 Task: Find connections with filter location Plato with filter topic #linkedinwith filter profile language German with filter current company Cognizant with filter school Silicon Institute of Technology (SIT), Bhubaneswar with filter industry Hospitals with filter service category Date Entry with filter keywords title Homeless Shelter Worker
Action: Mouse moved to (684, 101)
Screenshot: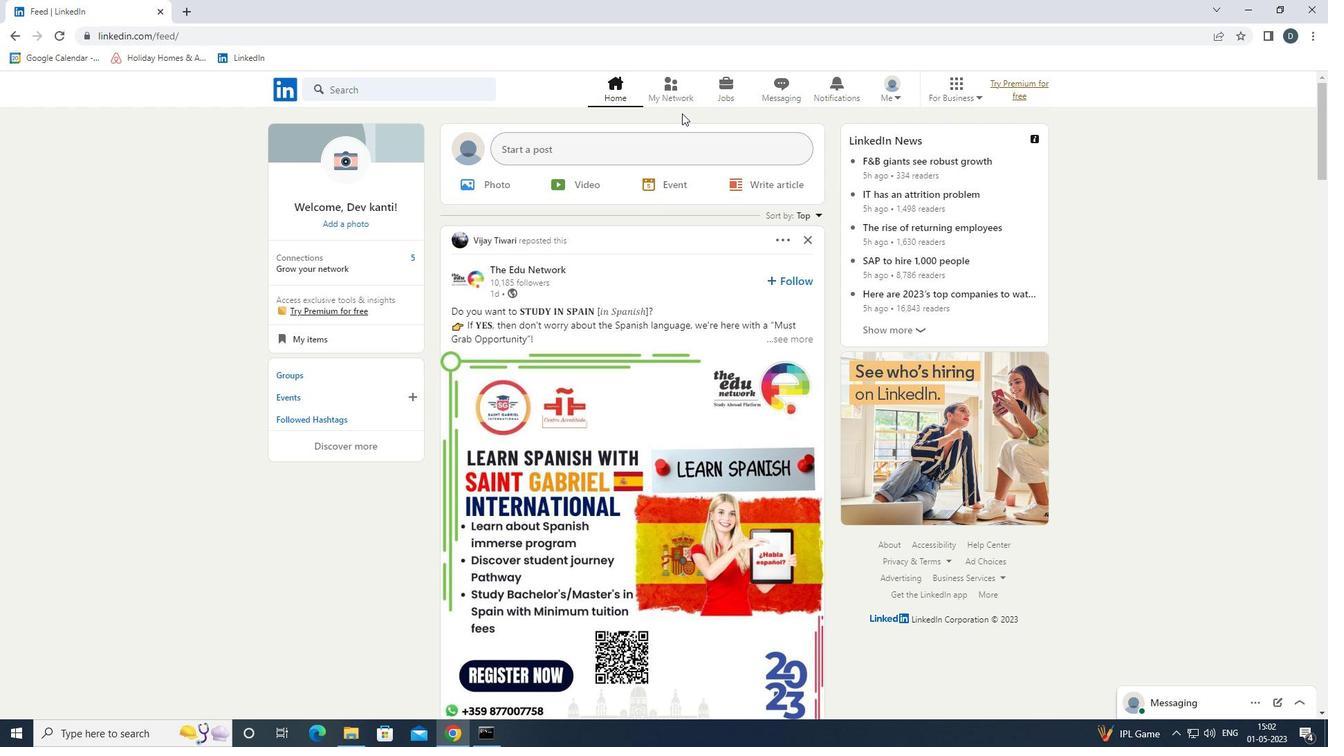 
Action: Mouse pressed left at (684, 101)
Screenshot: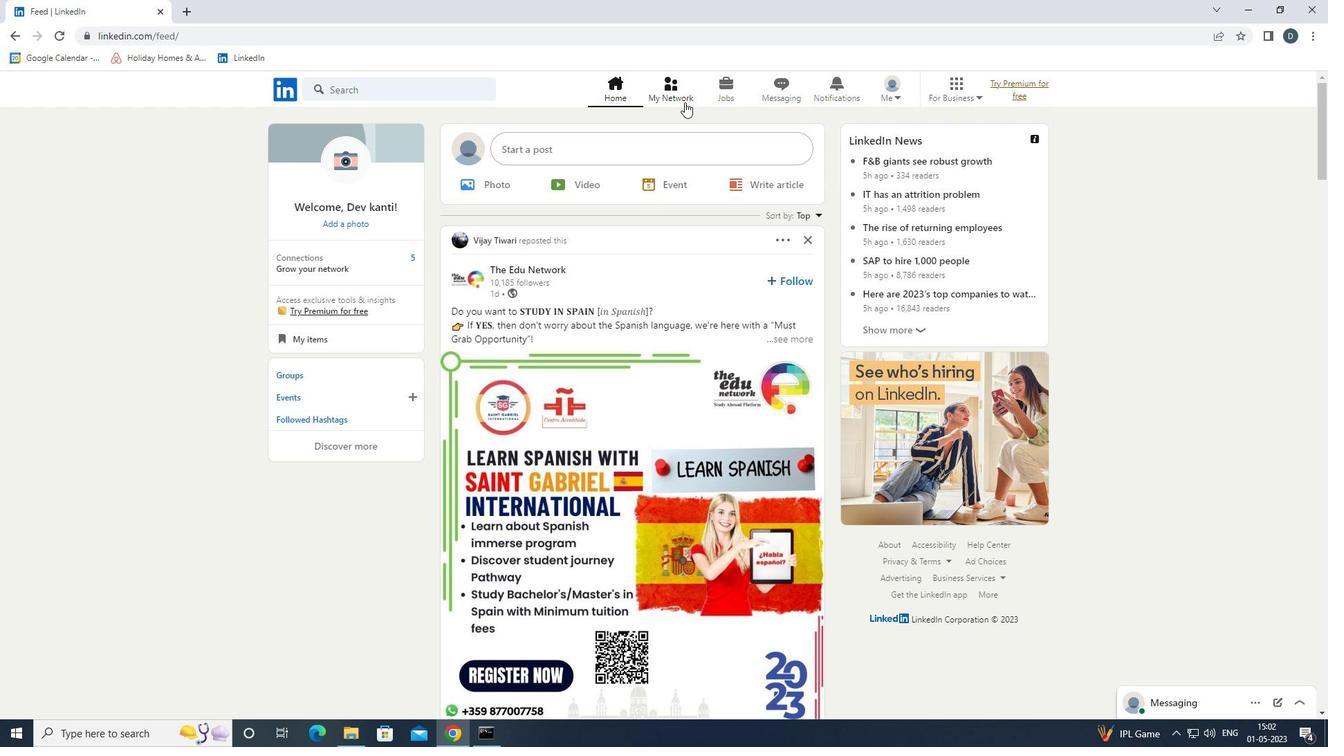 
Action: Mouse moved to (454, 170)
Screenshot: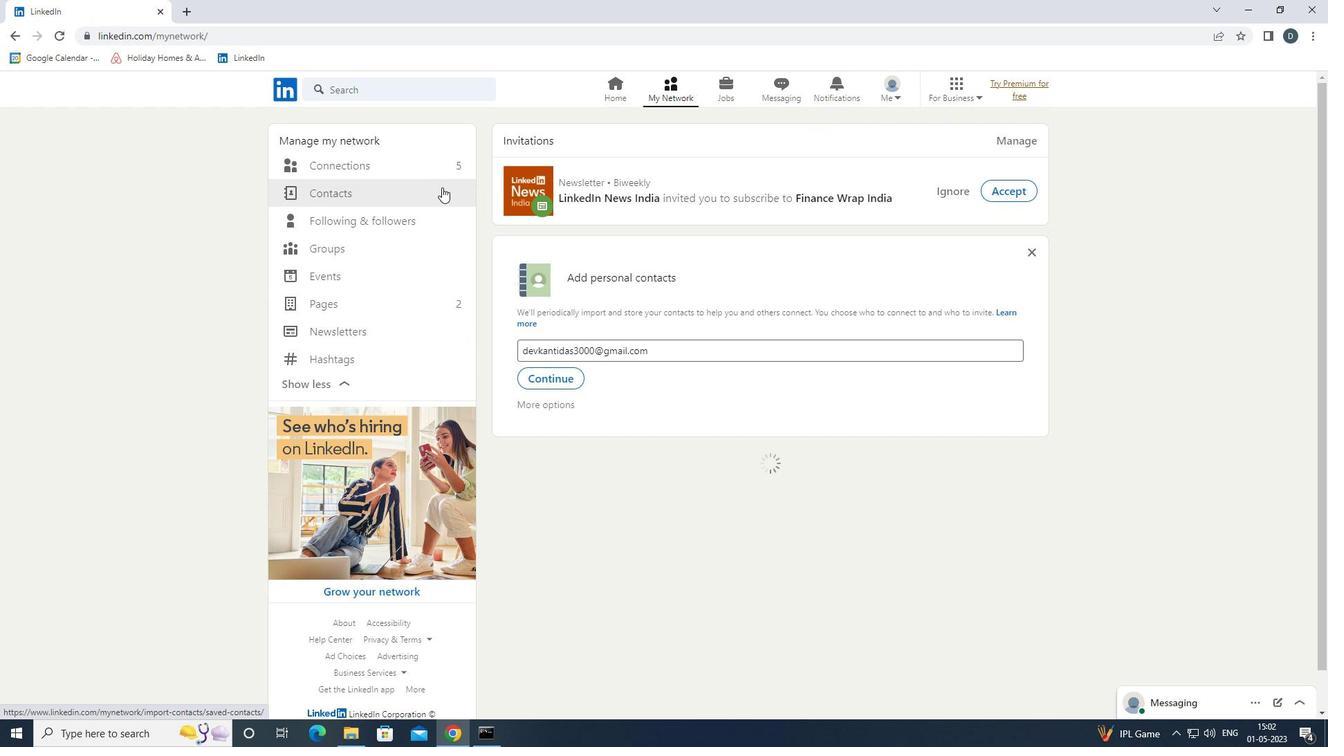 
Action: Mouse pressed left at (454, 170)
Screenshot: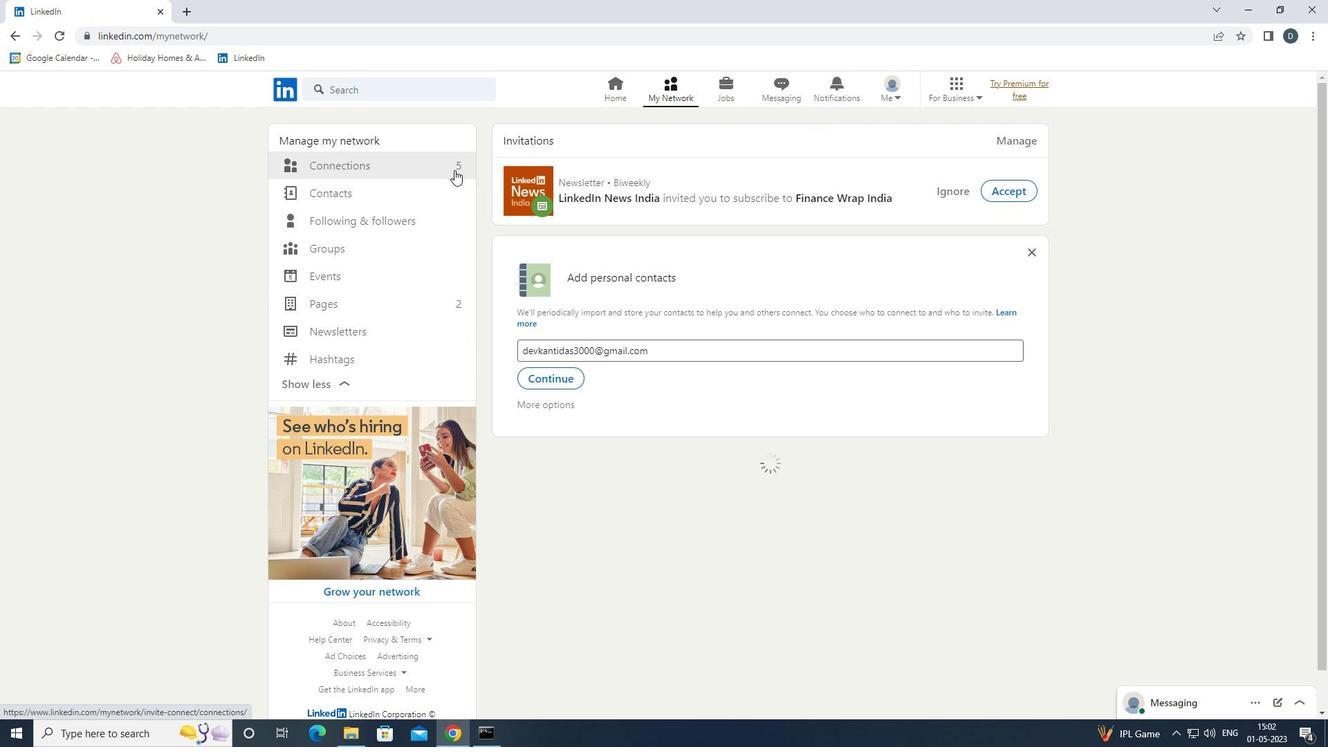 
Action: Mouse moved to (457, 166)
Screenshot: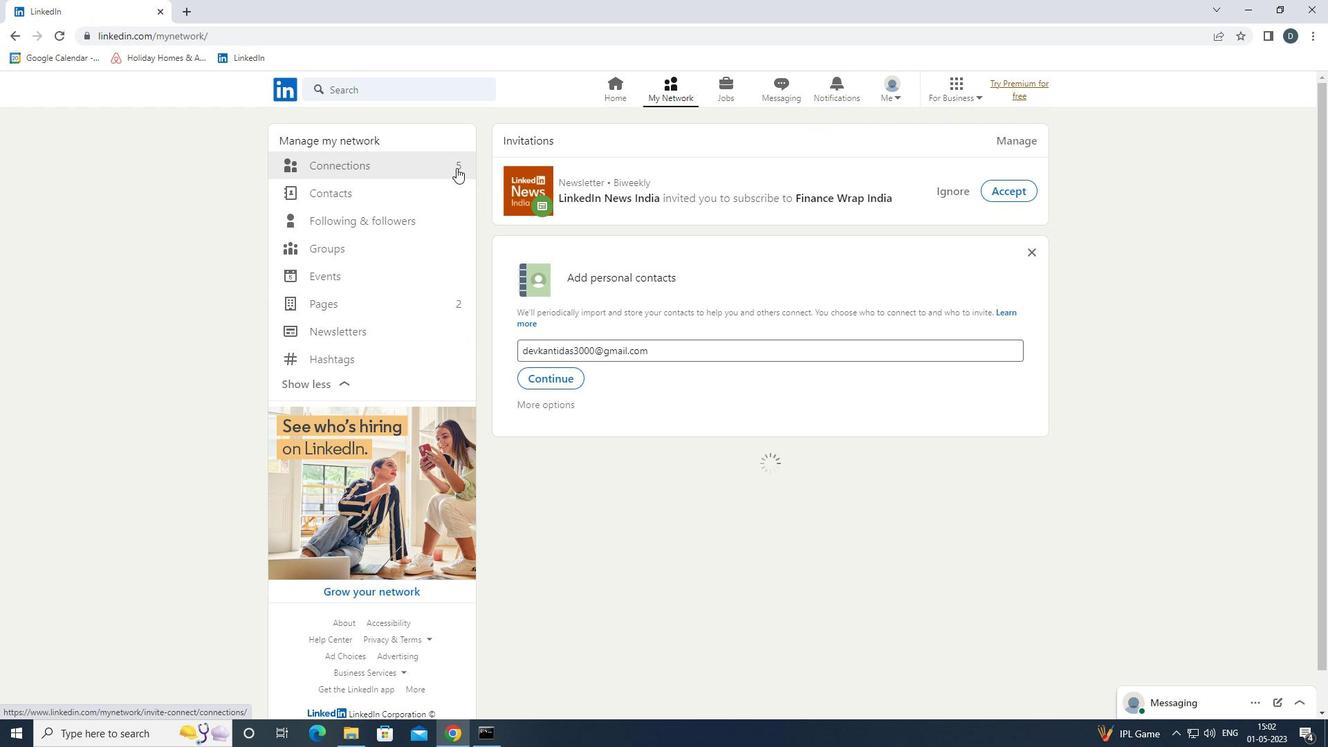 
Action: Mouse pressed left at (457, 166)
Screenshot: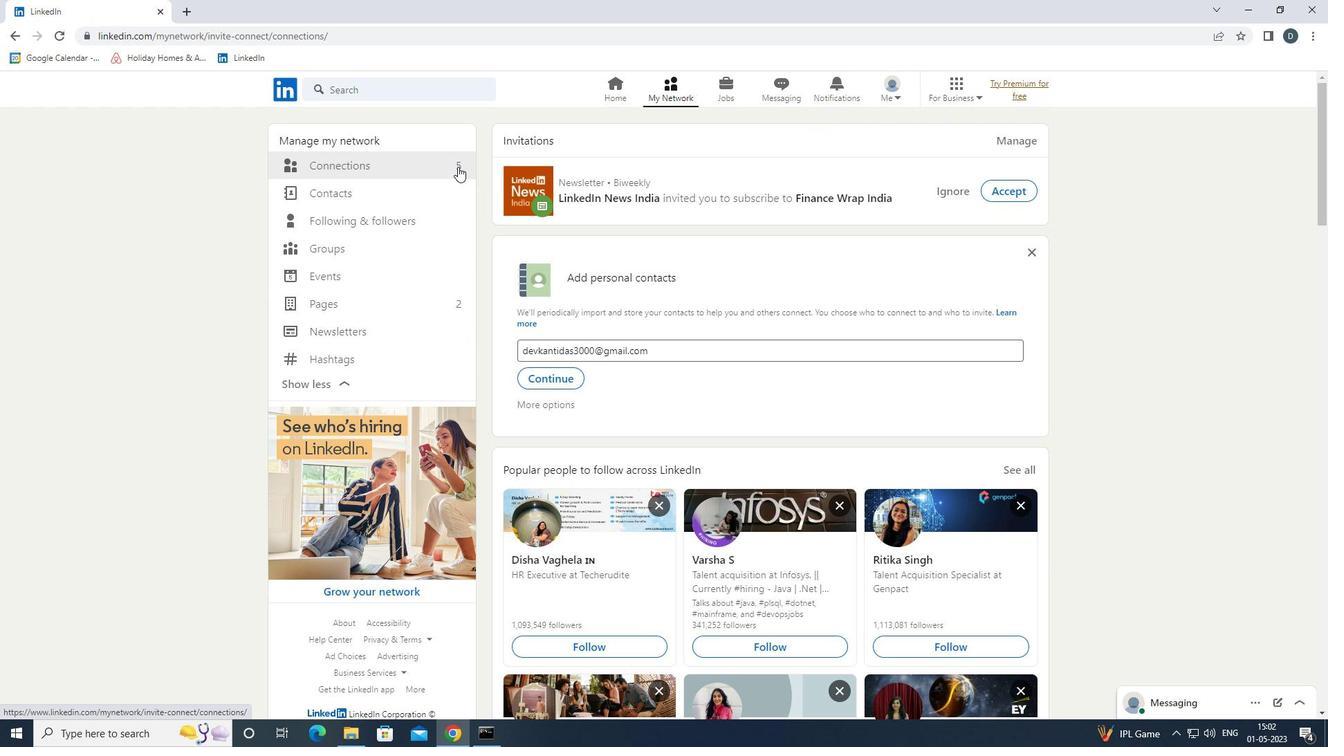 
Action: Mouse moved to (760, 157)
Screenshot: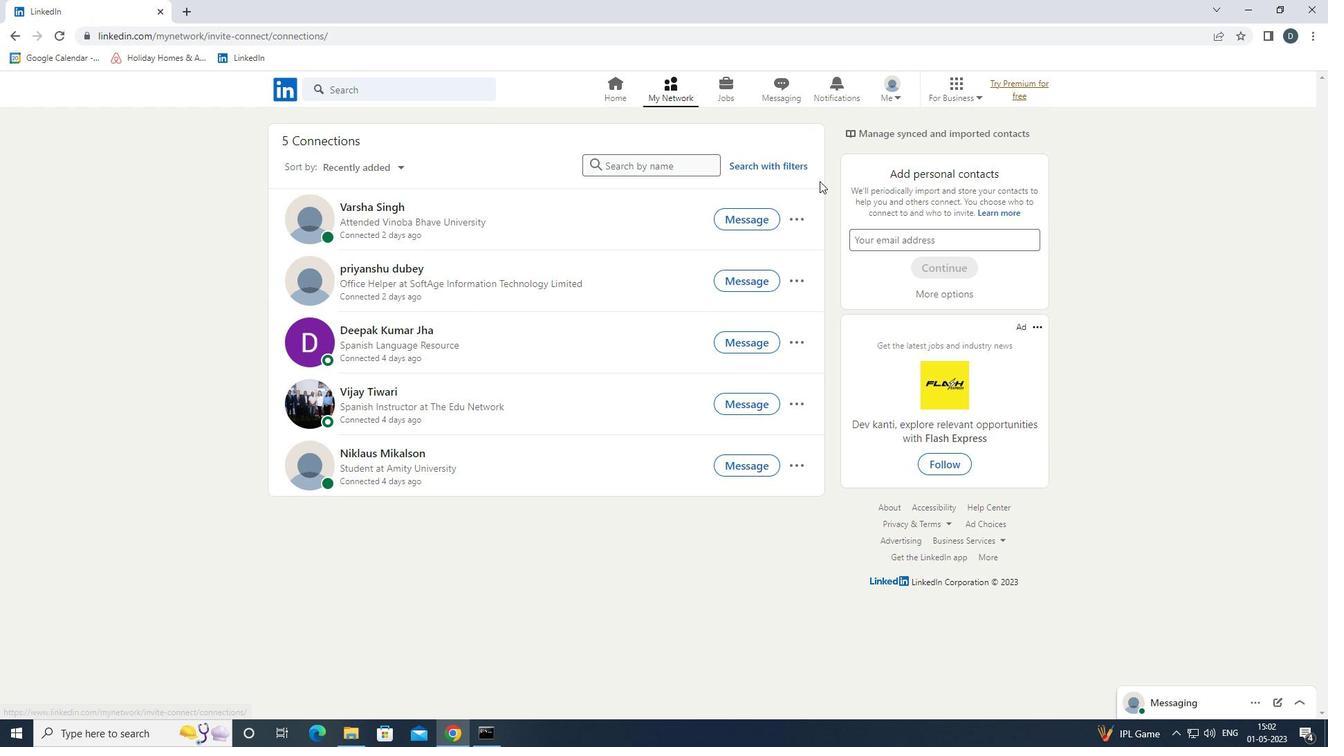 
Action: Mouse pressed left at (760, 157)
Screenshot: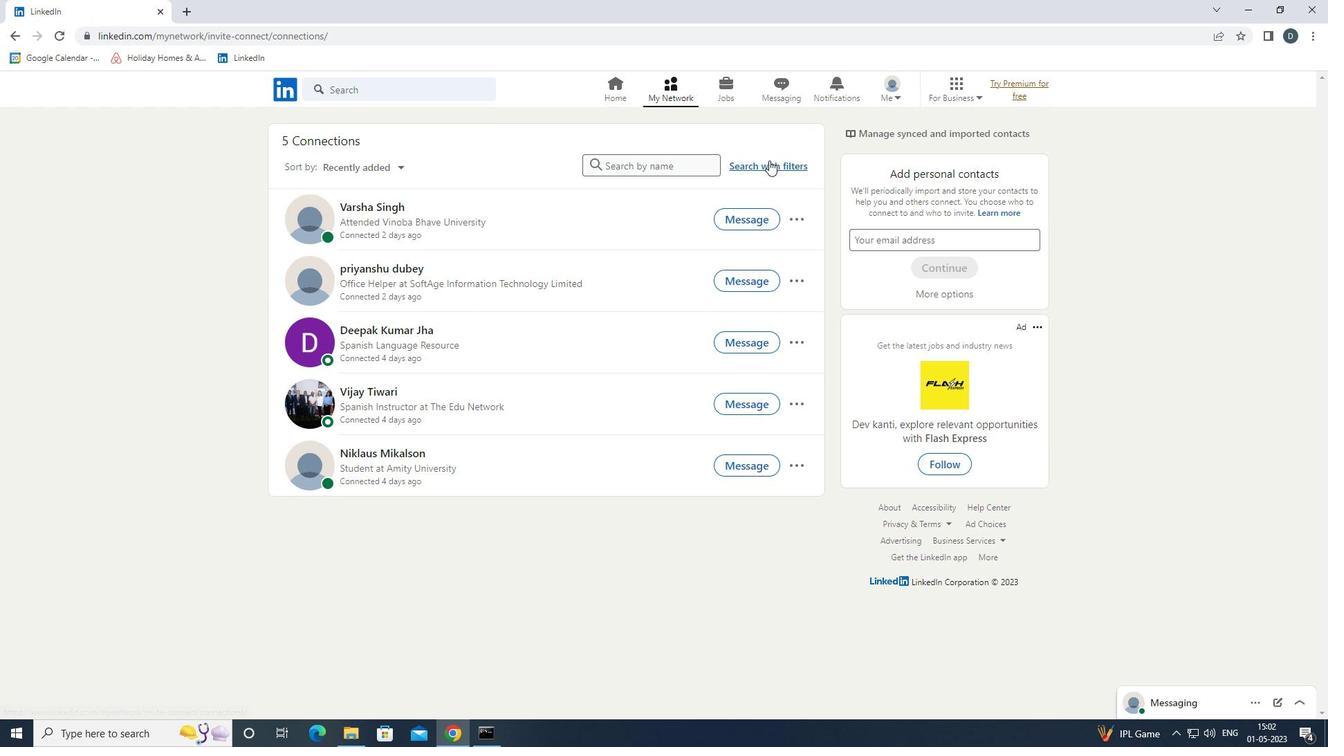 
Action: Mouse moved to (698, 126)
Screenshot: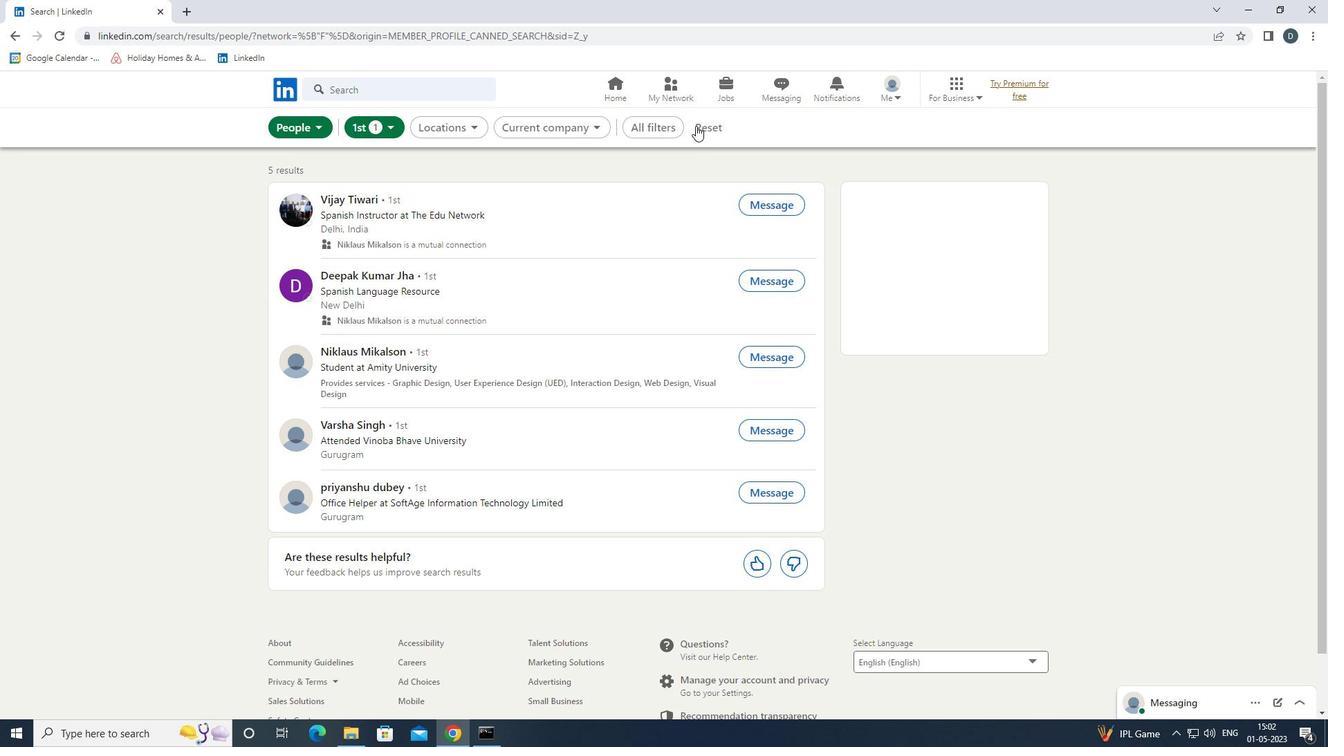 
Action: Mouse pressed left at (698, 126)
Screenshot: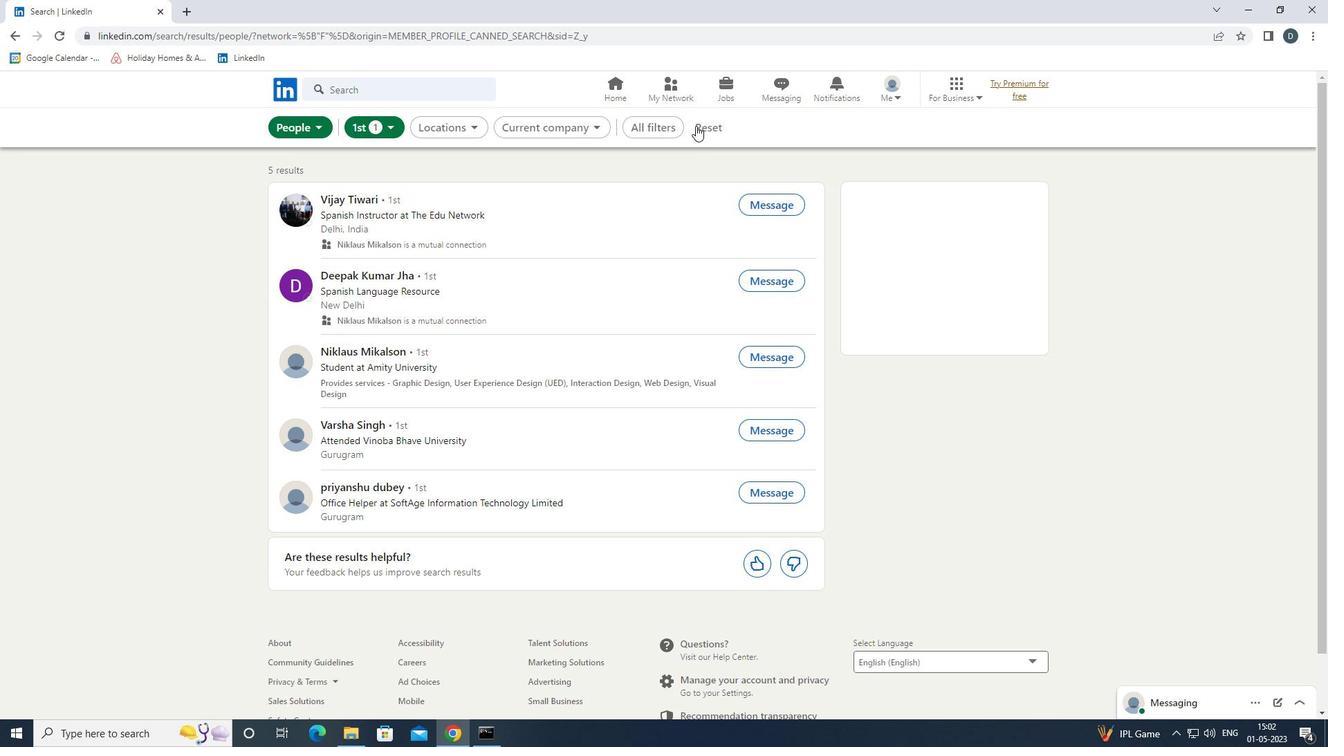 
Action: Mouse moved to (677, 125)
Screenshot: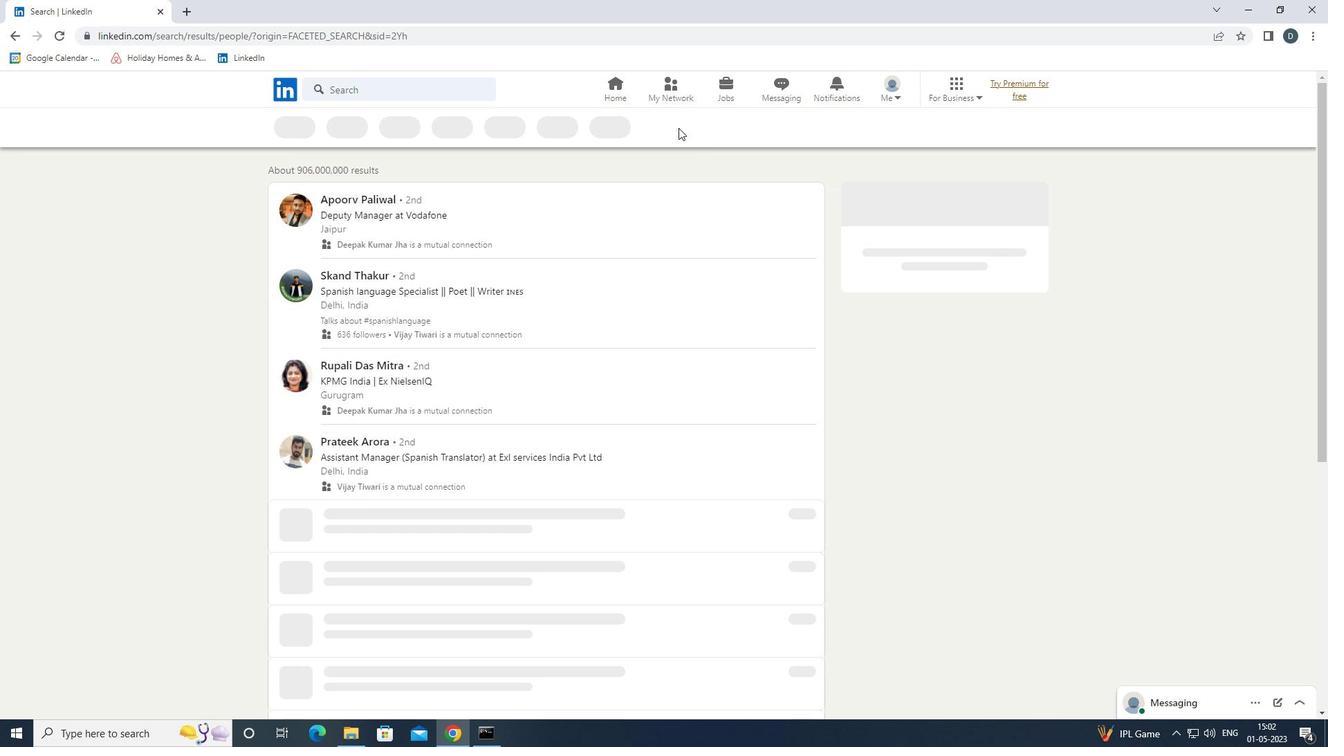 
Action: Mouse pressed left at (677, 125)
Screenshot: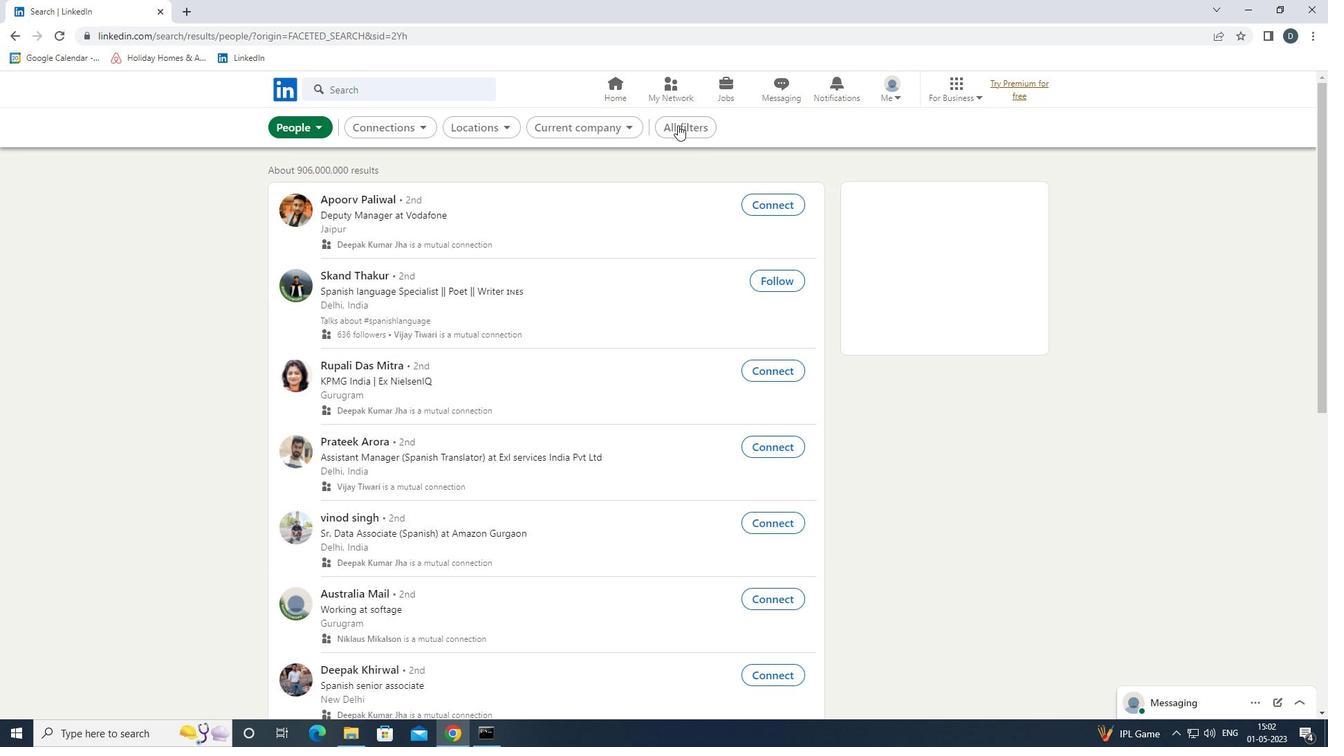 
Action: Mouse moved to (1209, 447)
Screenshot: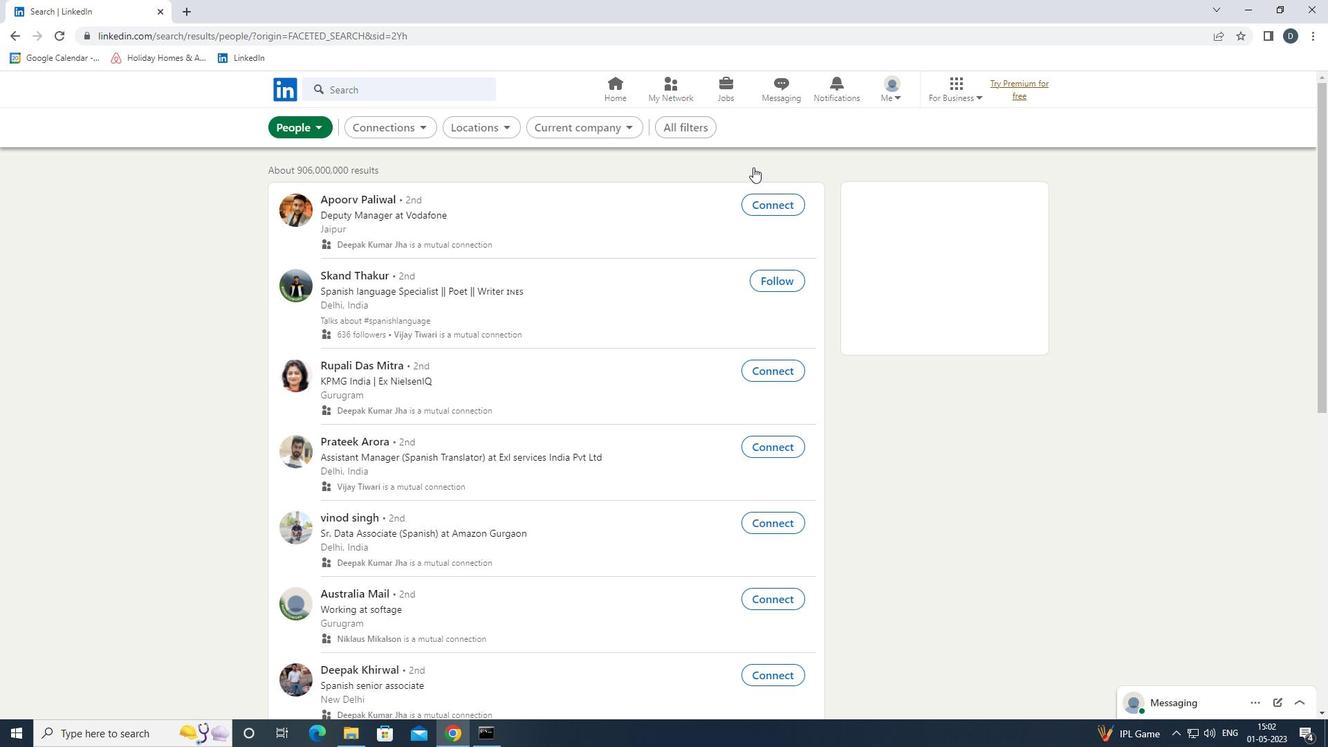 
Action: Mouse scrolled (1209, 446) with delta (0, 0)
Screenshot: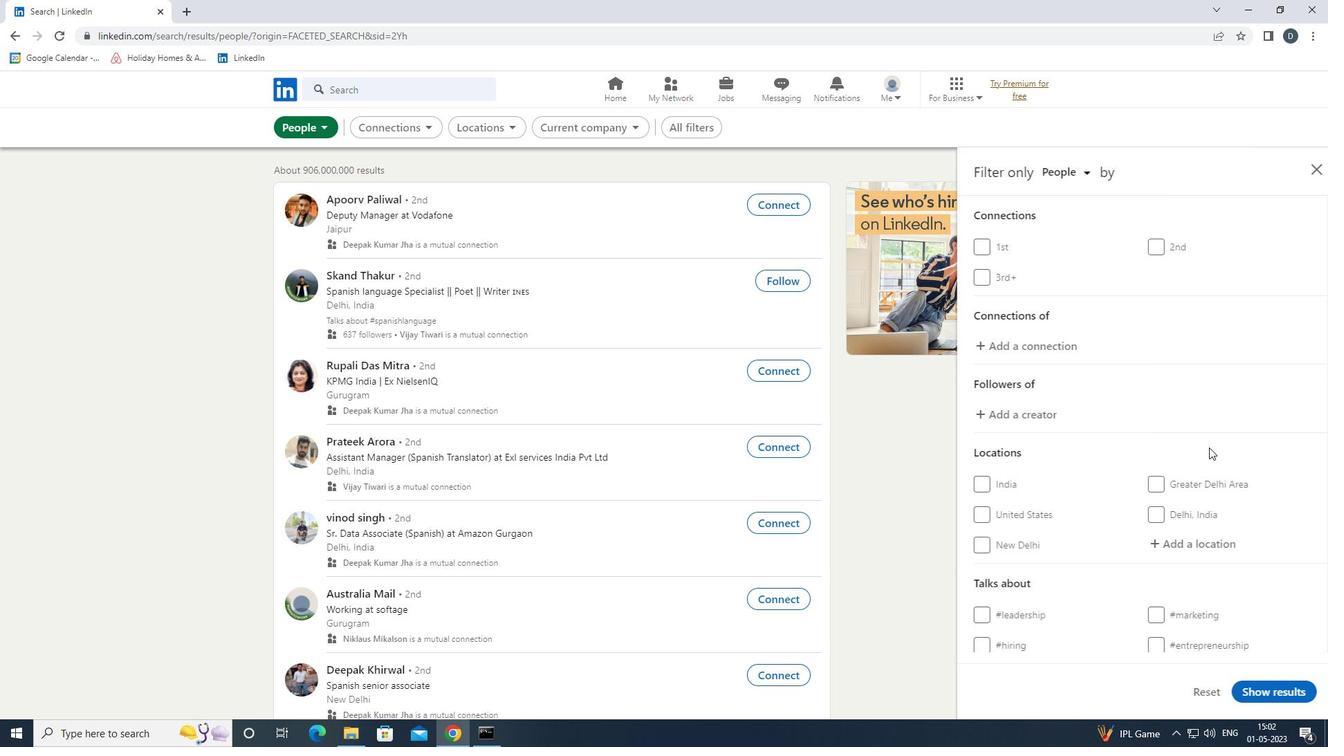 
Action: Mouse scrolled (1209, 446) with delta (0, 0)
Screenshot: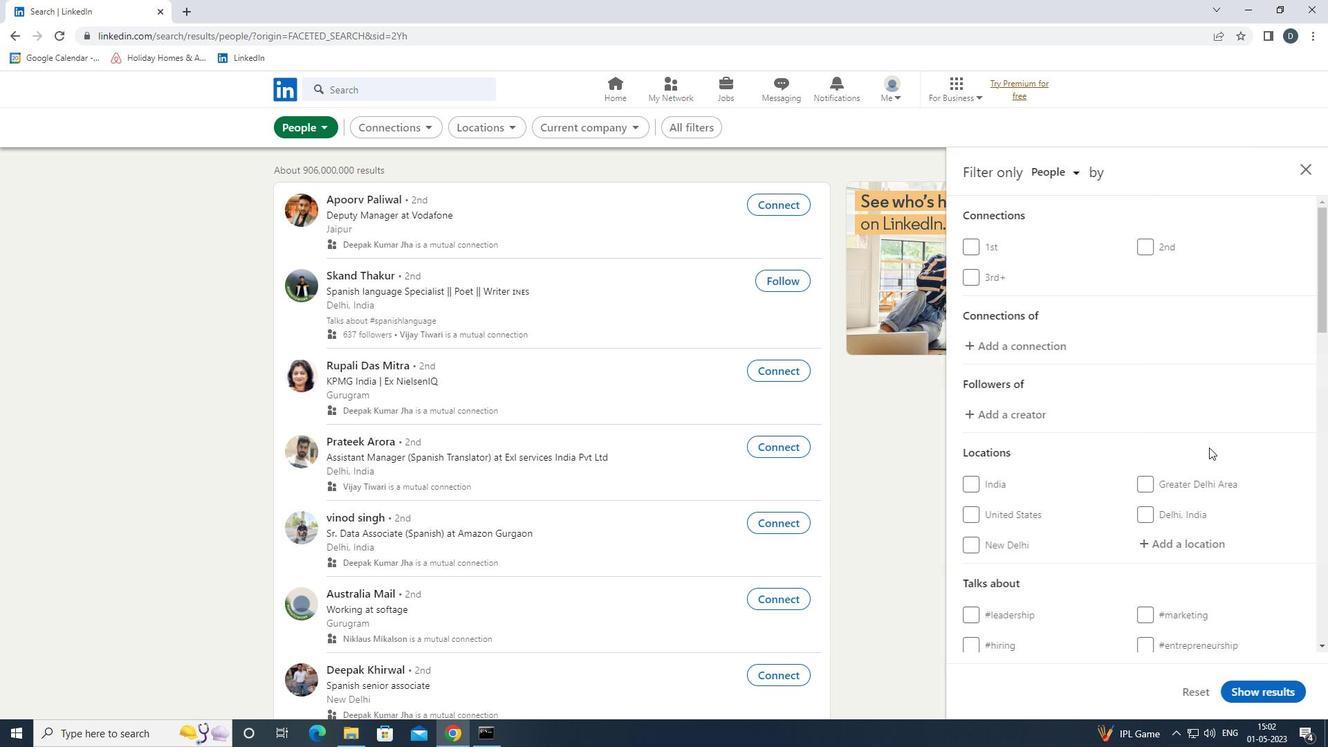 
Action: Mouse moved to (1196, 409)
Screenshot: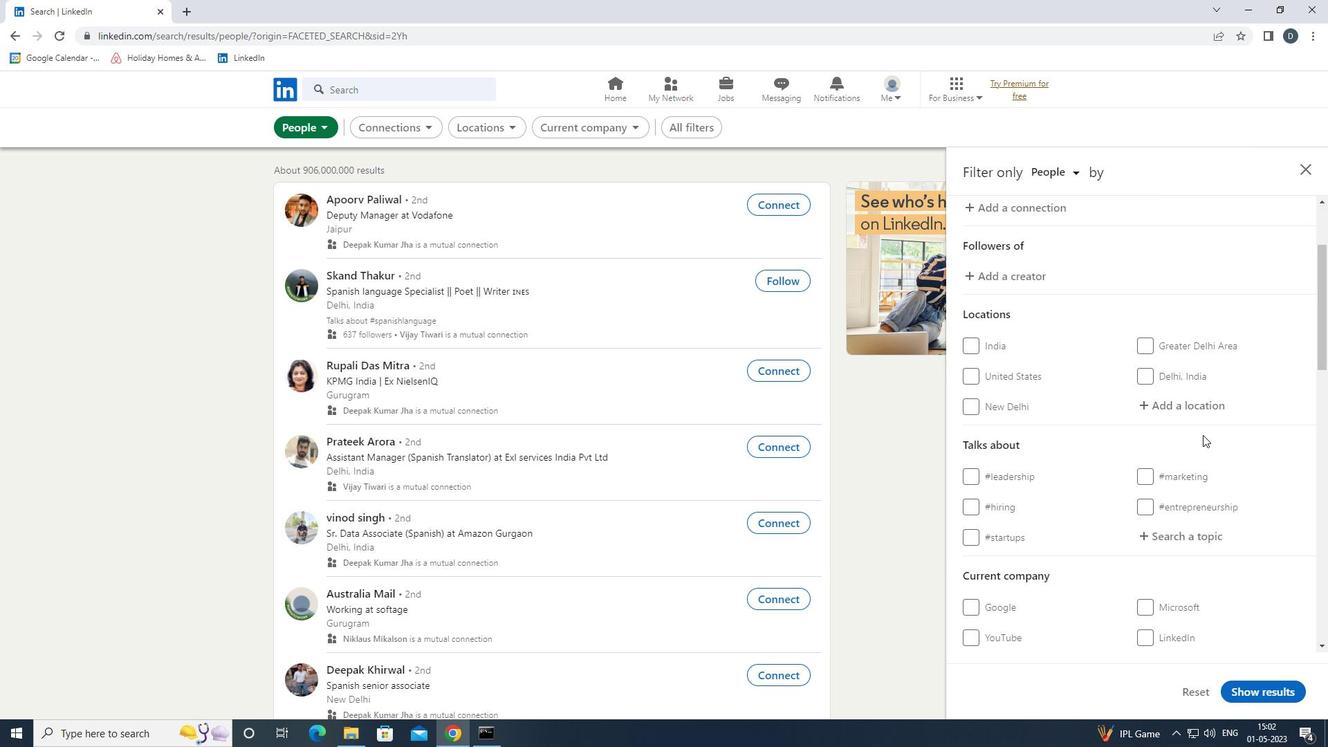
Action: Mouse pressed left at (1196, 409)
Screenshot: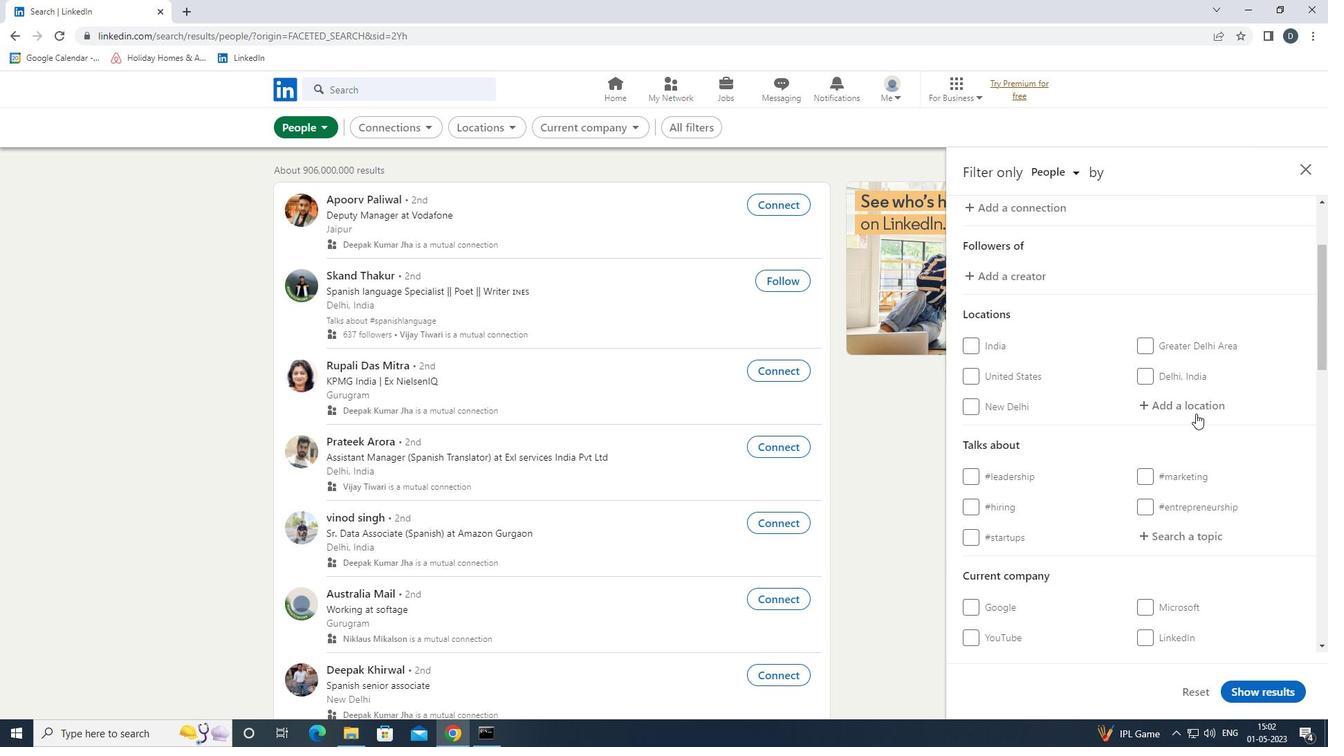 
Action: Key pressed <Key.shift>PLATO
Screenshot: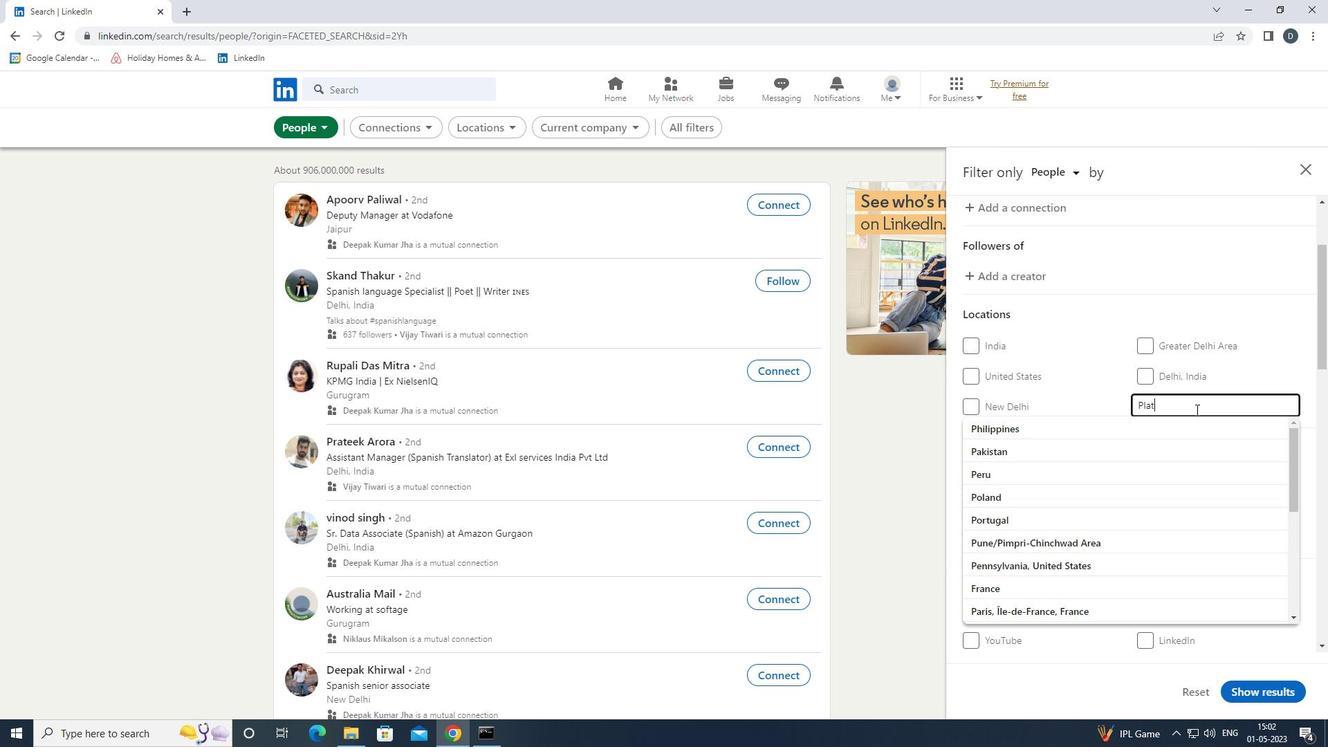 
Action: Mouse moved to (1167, 427)
Screenshot: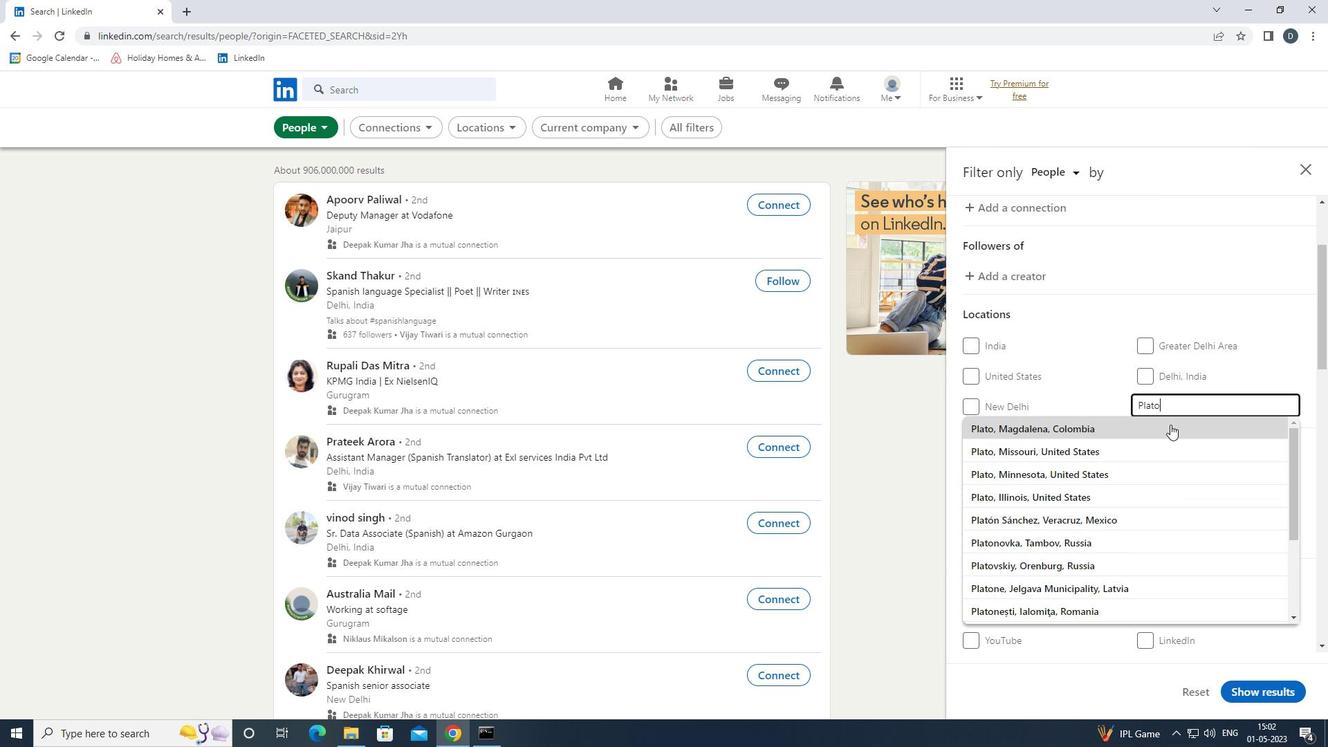 
Action: Mouse pressed left at (1167, 427)
Screenshot: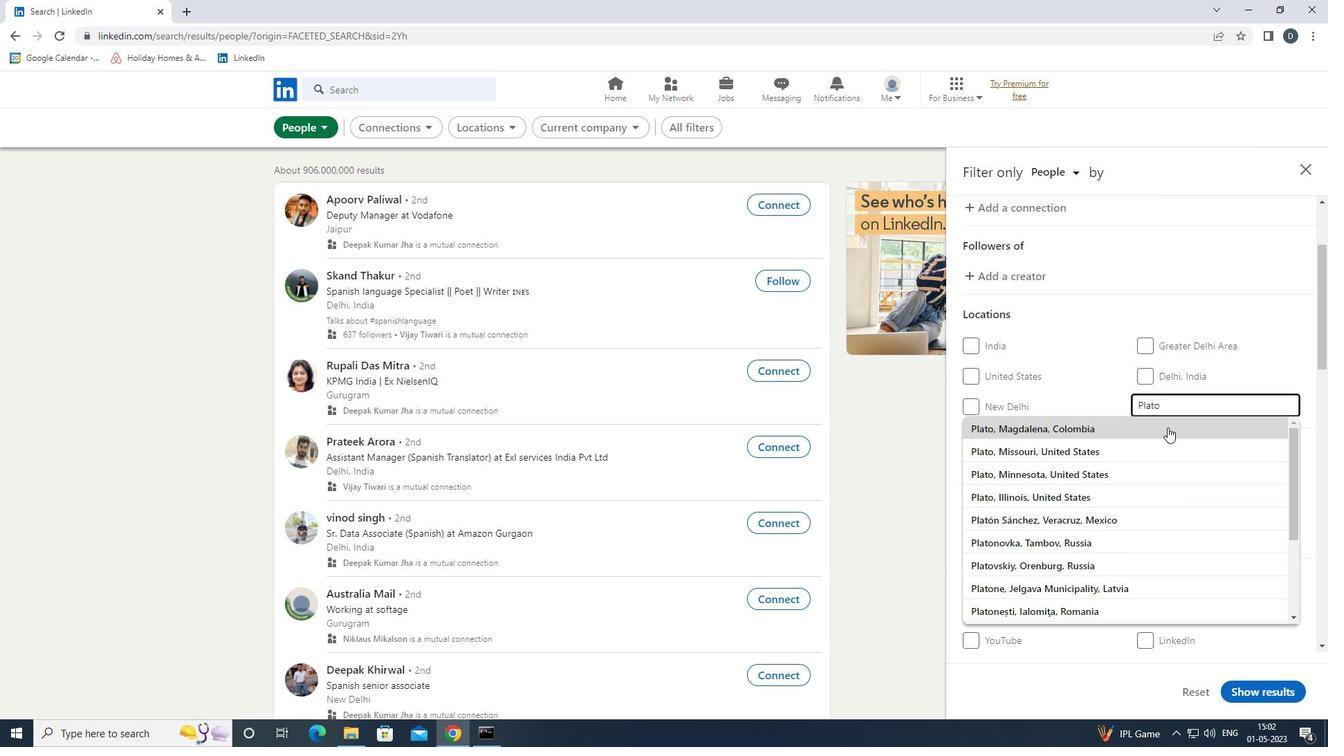 
Action: Mouse moved to (1190, 463)
Screenshot: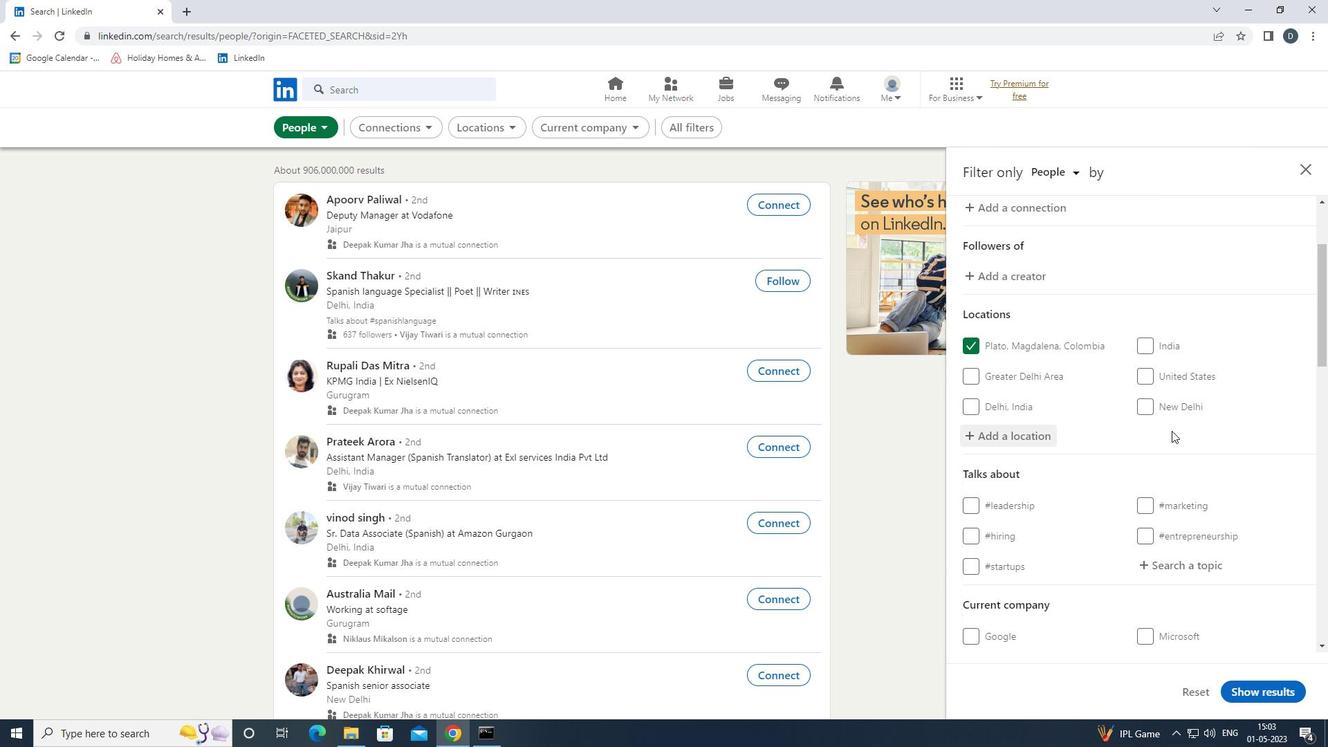 
Action: Mouse scrolled (1190, 462) with delta (0, 0)
Screenshot: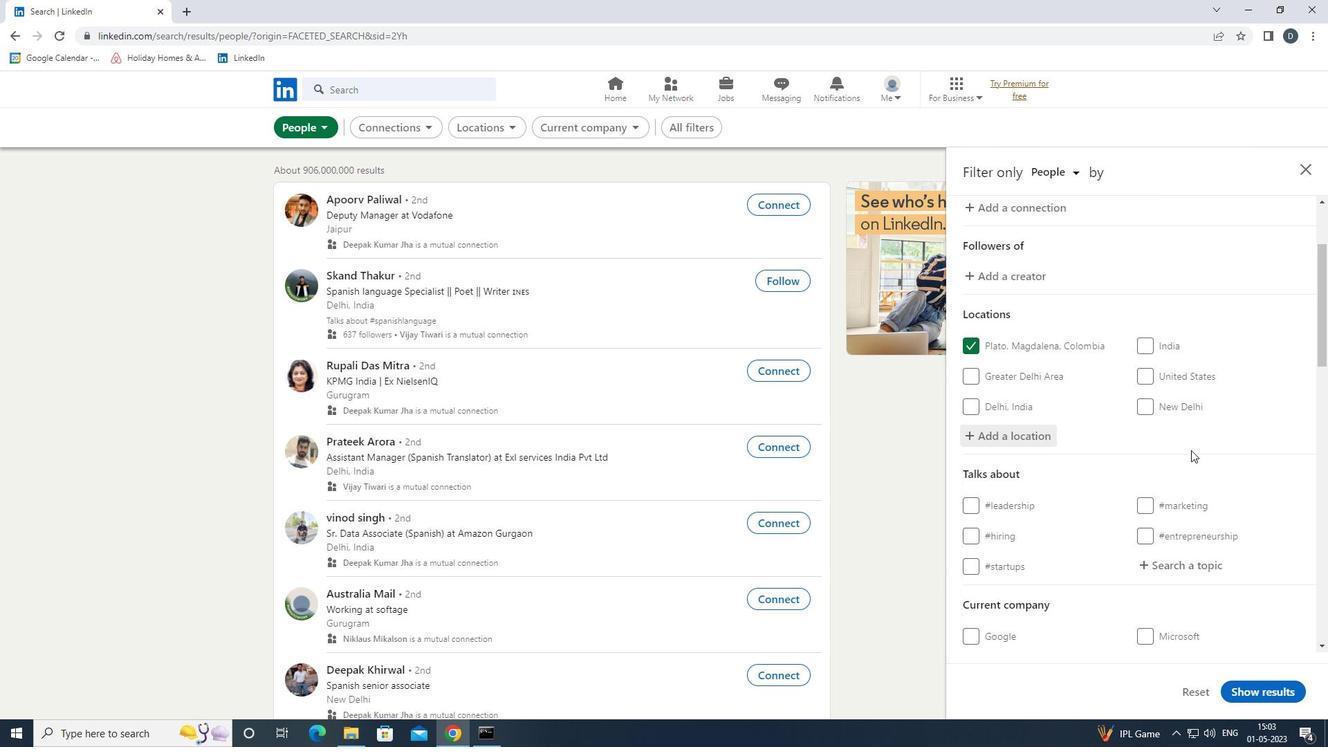 
Action: Mouse scrolled (1190, 462) with delta (0, 0)
Screenshot: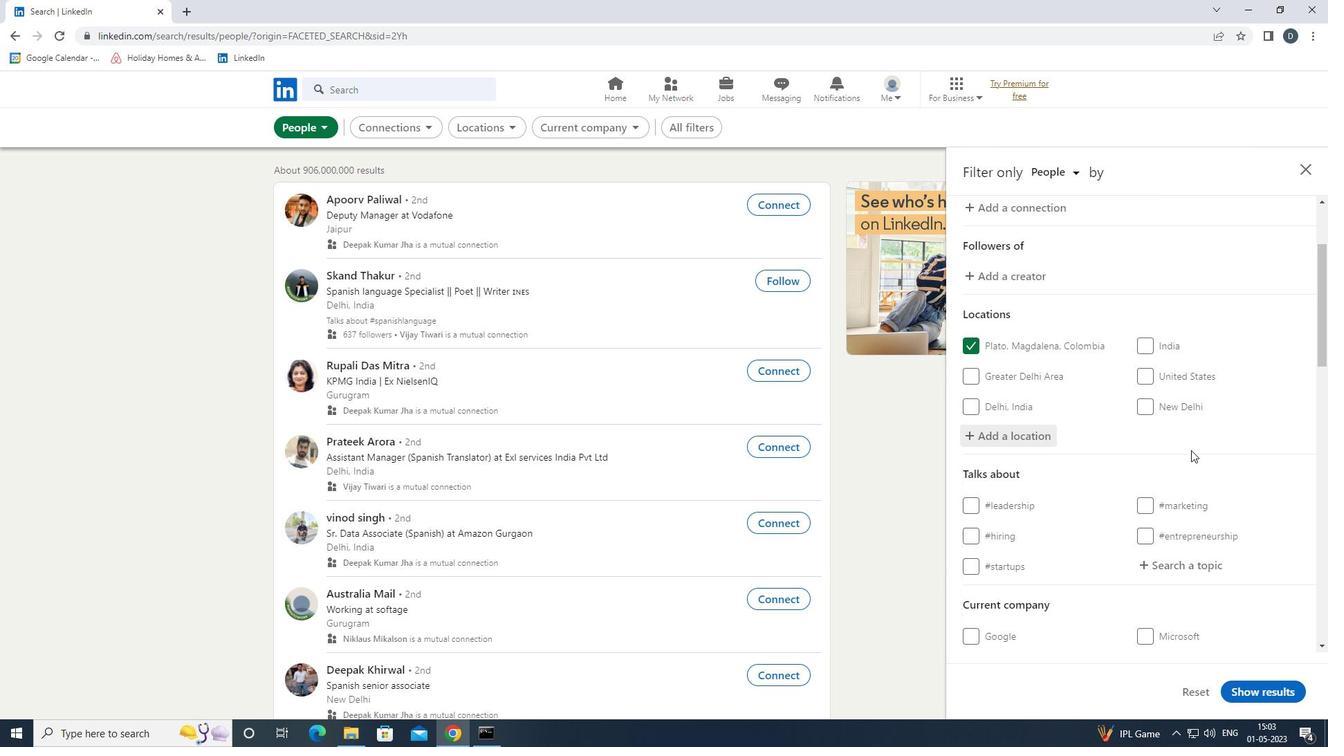 
Action: Mouse moved to (1185, 443)
Screenshot: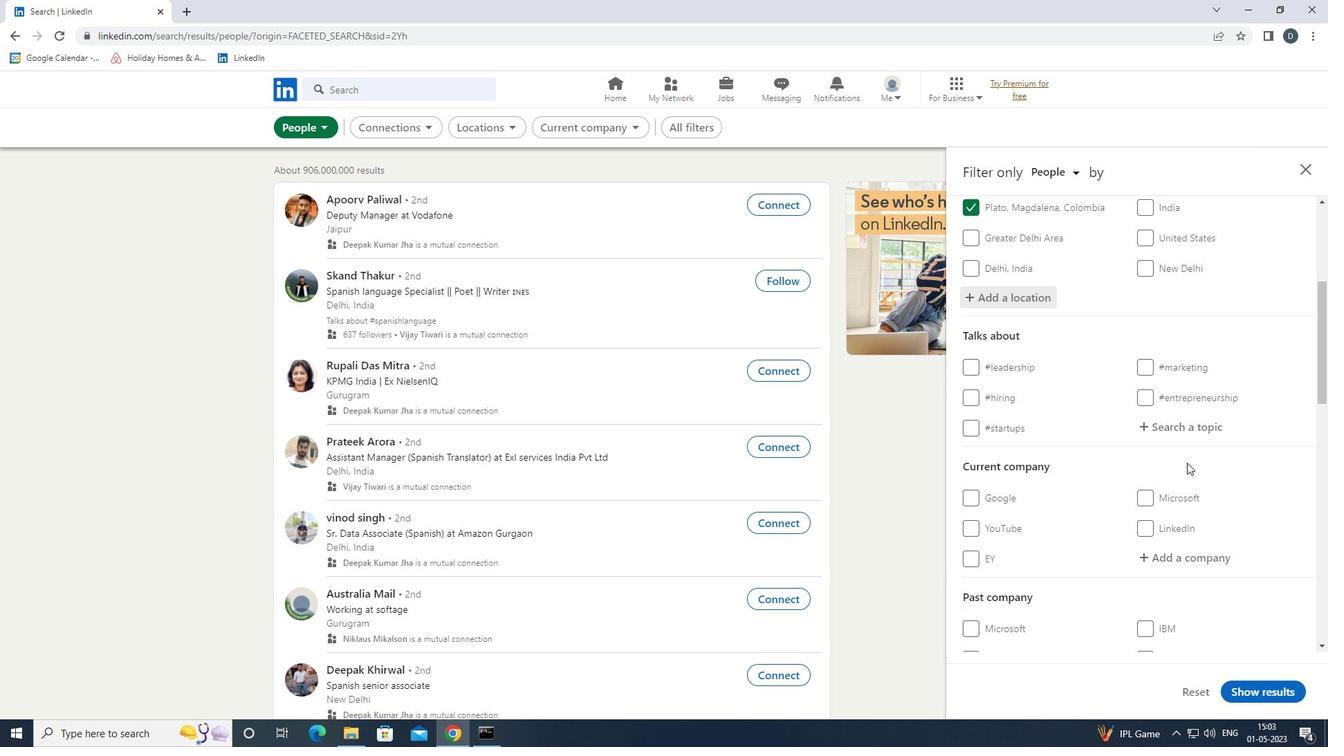 
Action: Mouse pressed left at (1185, 443)
Screenshot: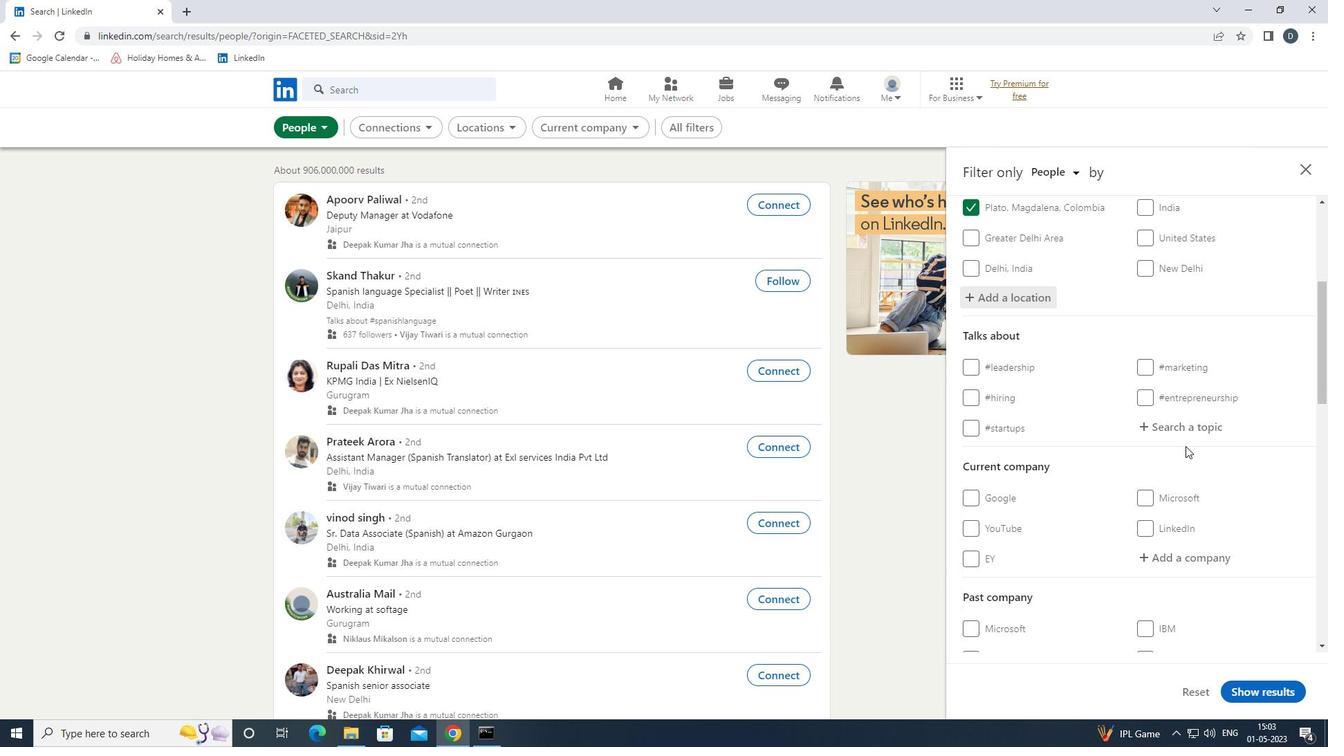 
Action: Mouse moved to (1185, 431)
Screenshot: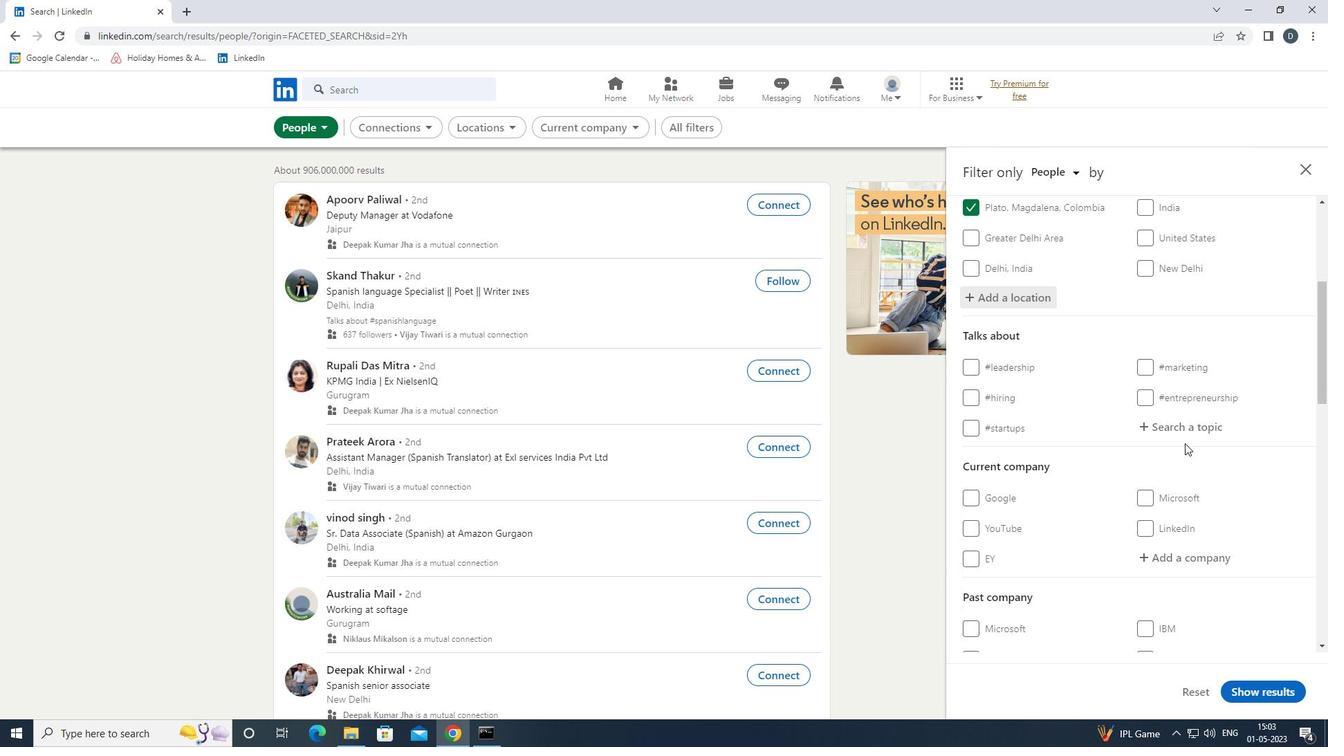 
Action: Mouse pressed left at (1185, 431)
Screenshot: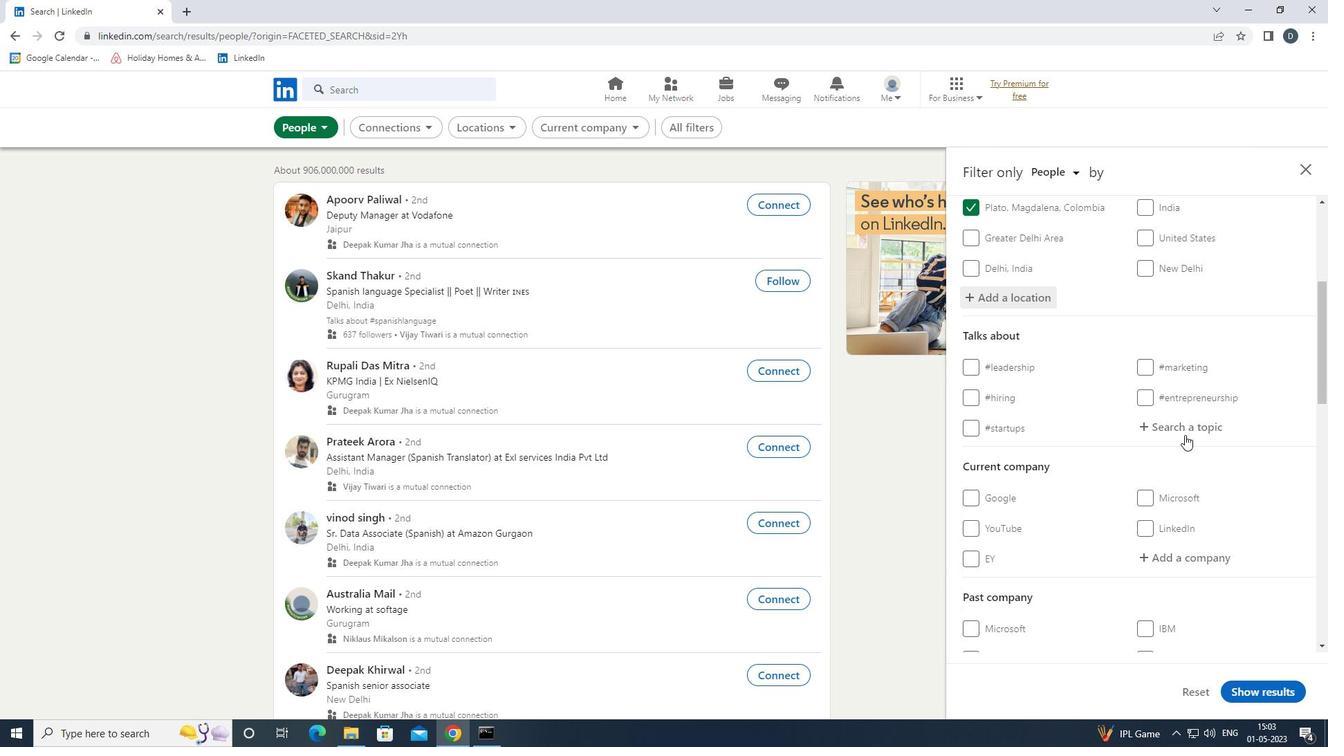 
Action: Key pressed LINKEDIMN<Key.backspace><Key.backspace>N<Key.down><Key.enter>
Screenshot: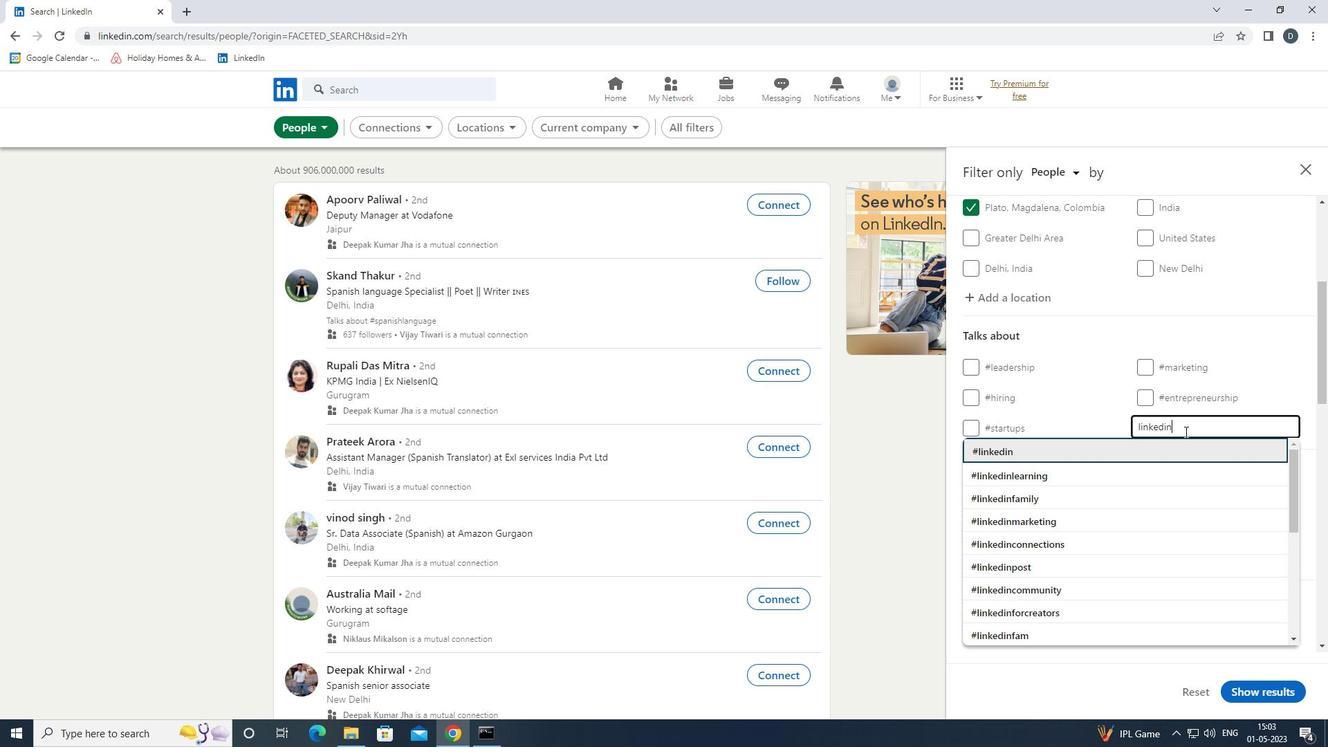 
Action: Mouse scrolled (1185, 430) with delta (0, 0)
Screenshot: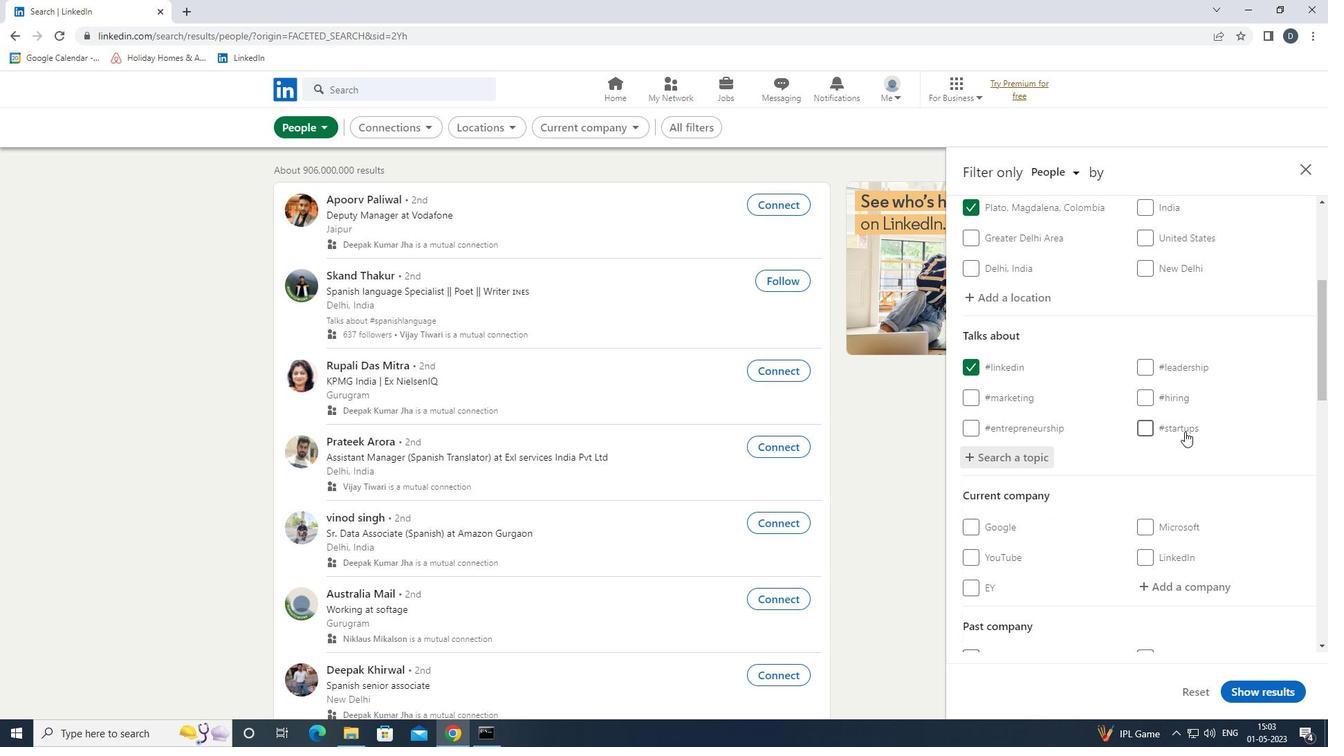 
Action: Mouse scrolled (1185, 430) with delta (0, 0)
Screenshot: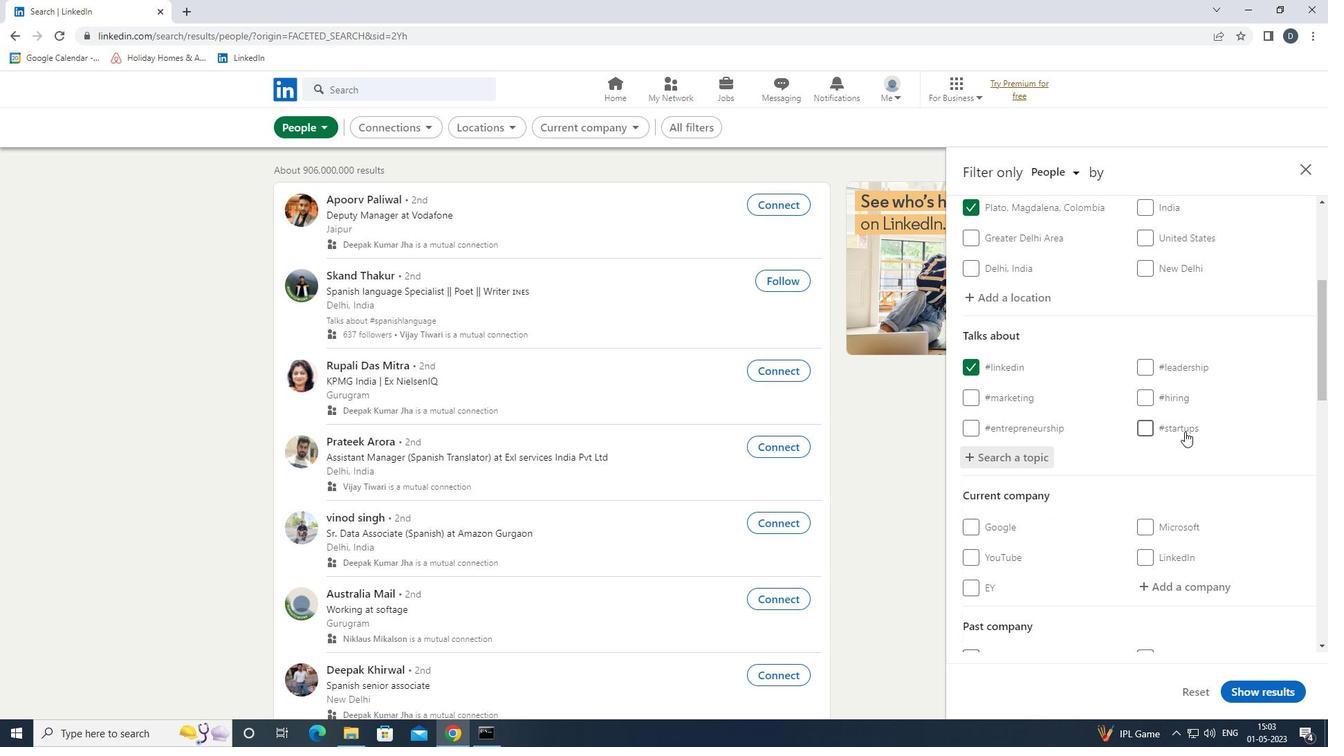 
Action: Mouse scrolled (1185, 430) with delta (0, 0)
Screenshot: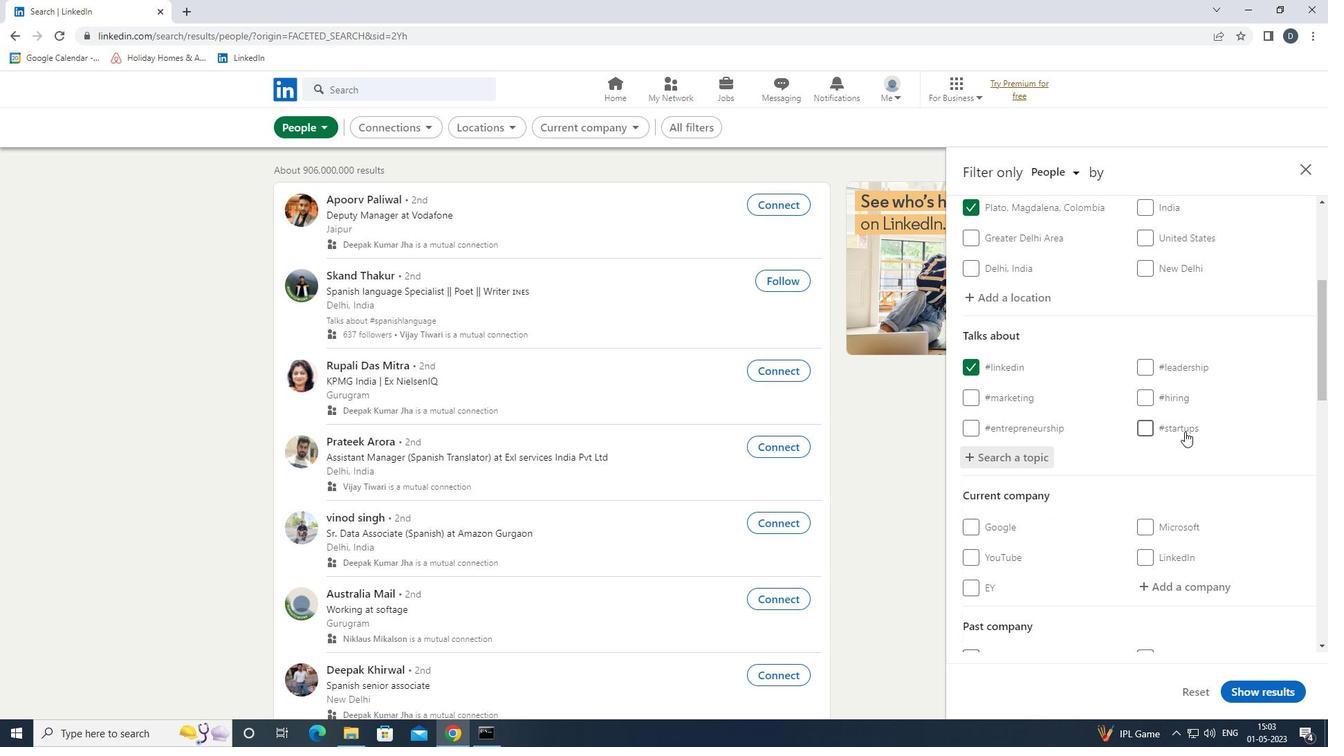 
Action: Mouse scrolled (1185, 430) with delta (0, 0)
Screenshot: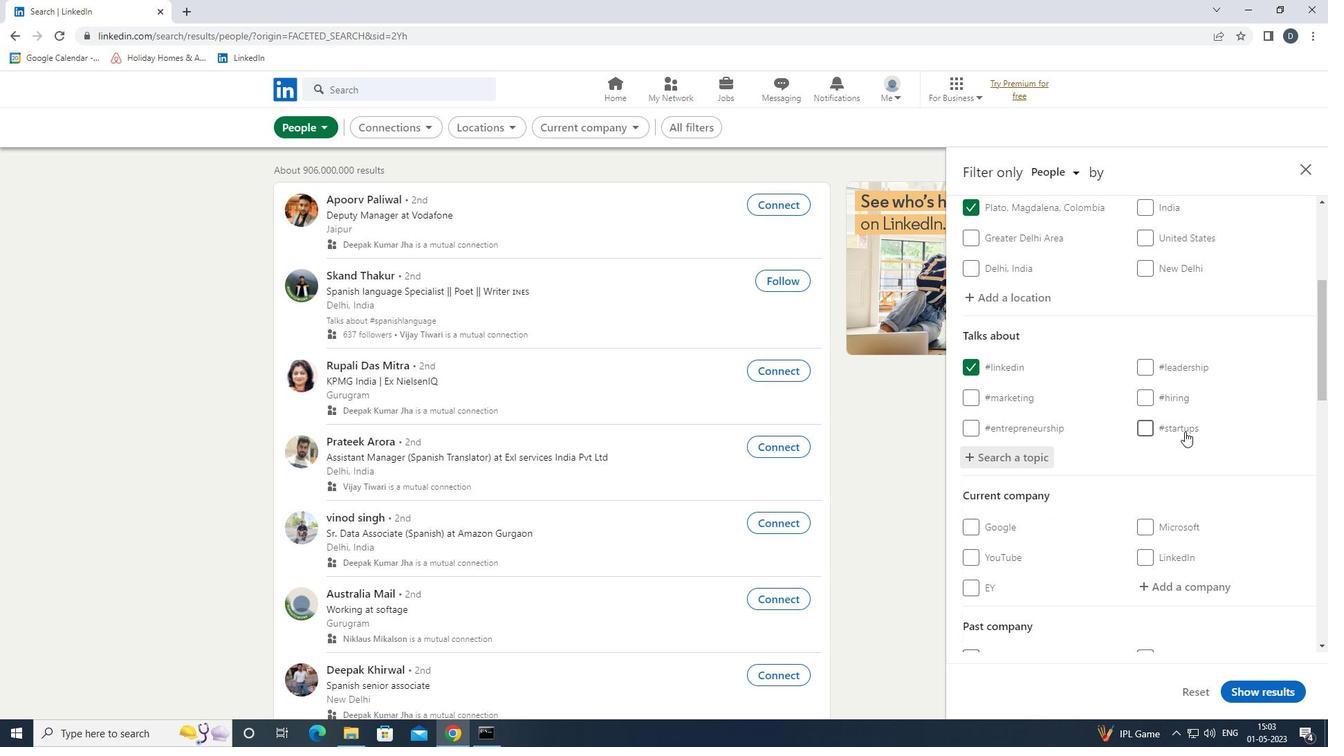 
Action: Mouse scrolled (1185, 430) with delta (0, 0)
Screenshot: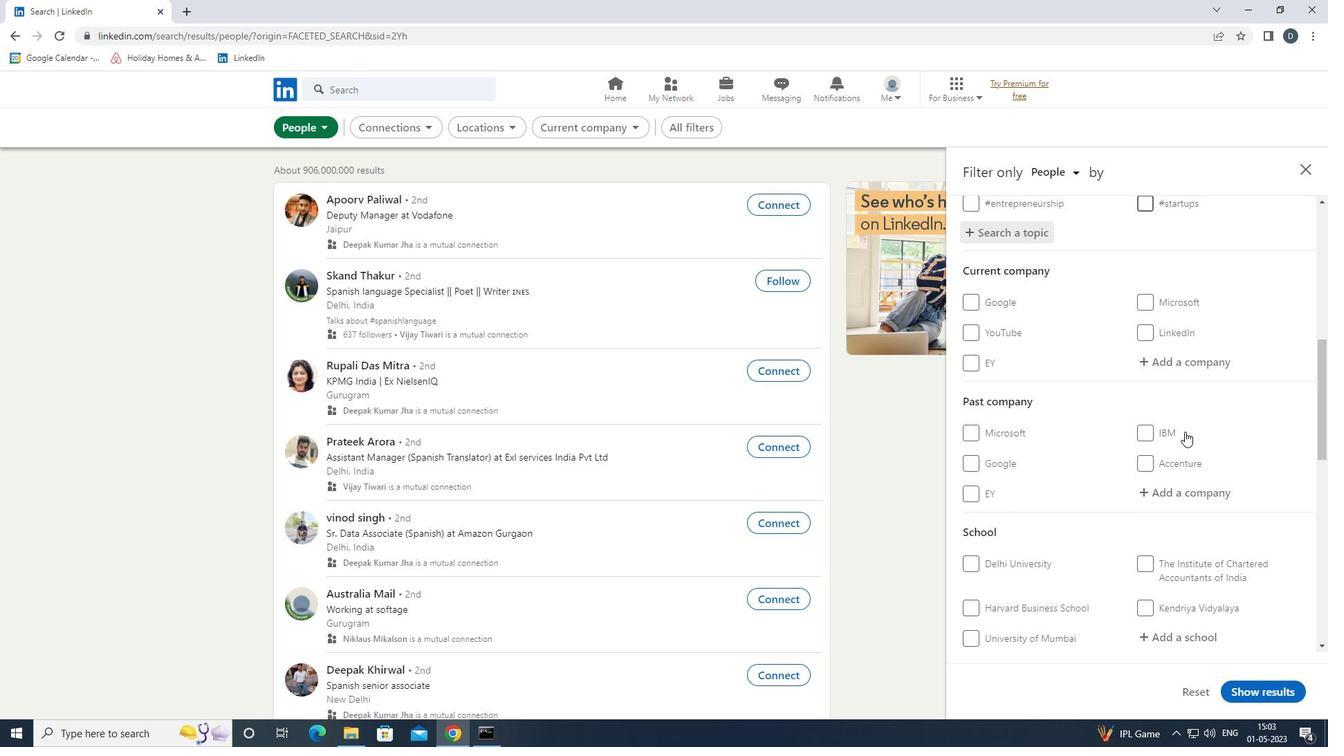
Action: Mouse scrolled (1185, 430) with delta (0, 0)
Screenshot: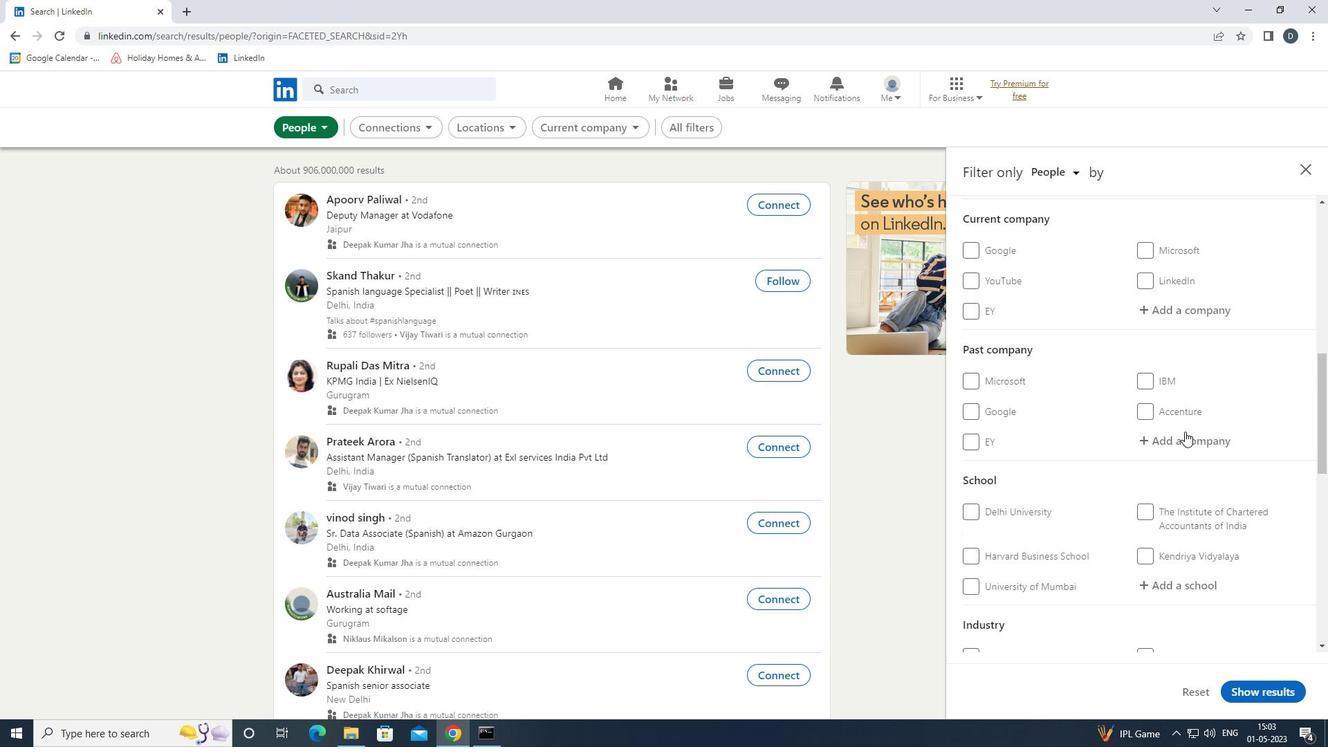 
Action: Mouse scrolled (1185, 430) with delta (0, 0)
Screenshot: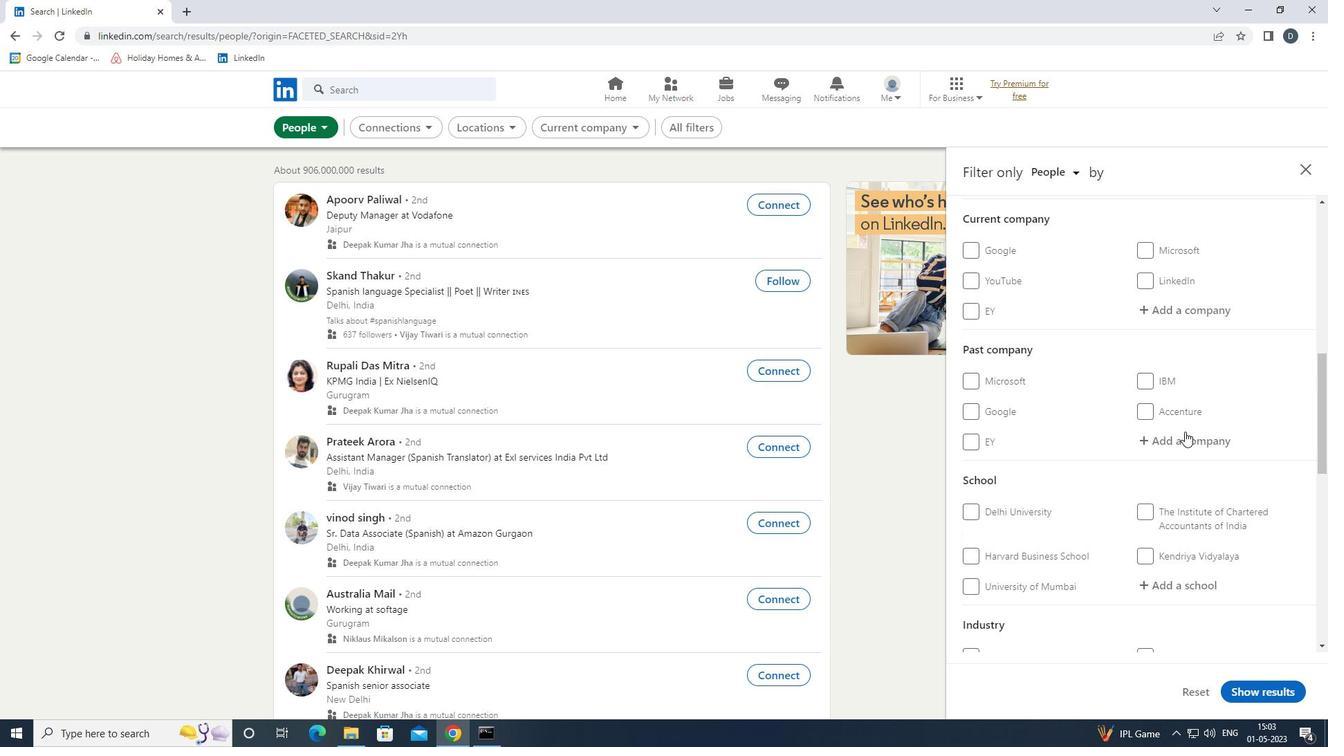 
Action: Mouse moved to (1185, 430)
Screenshot: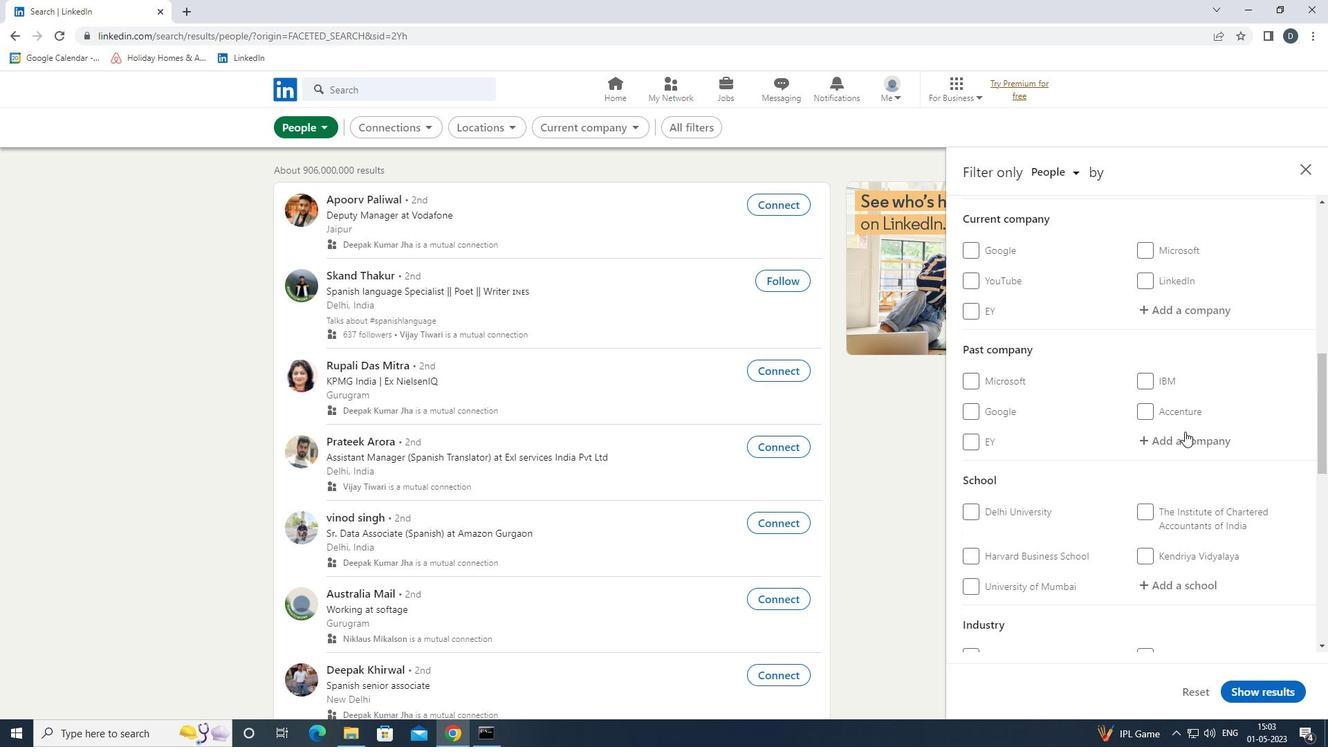 
Action: Mouse scrolled (1185, 430) with delta (0, 0)
Screenshot: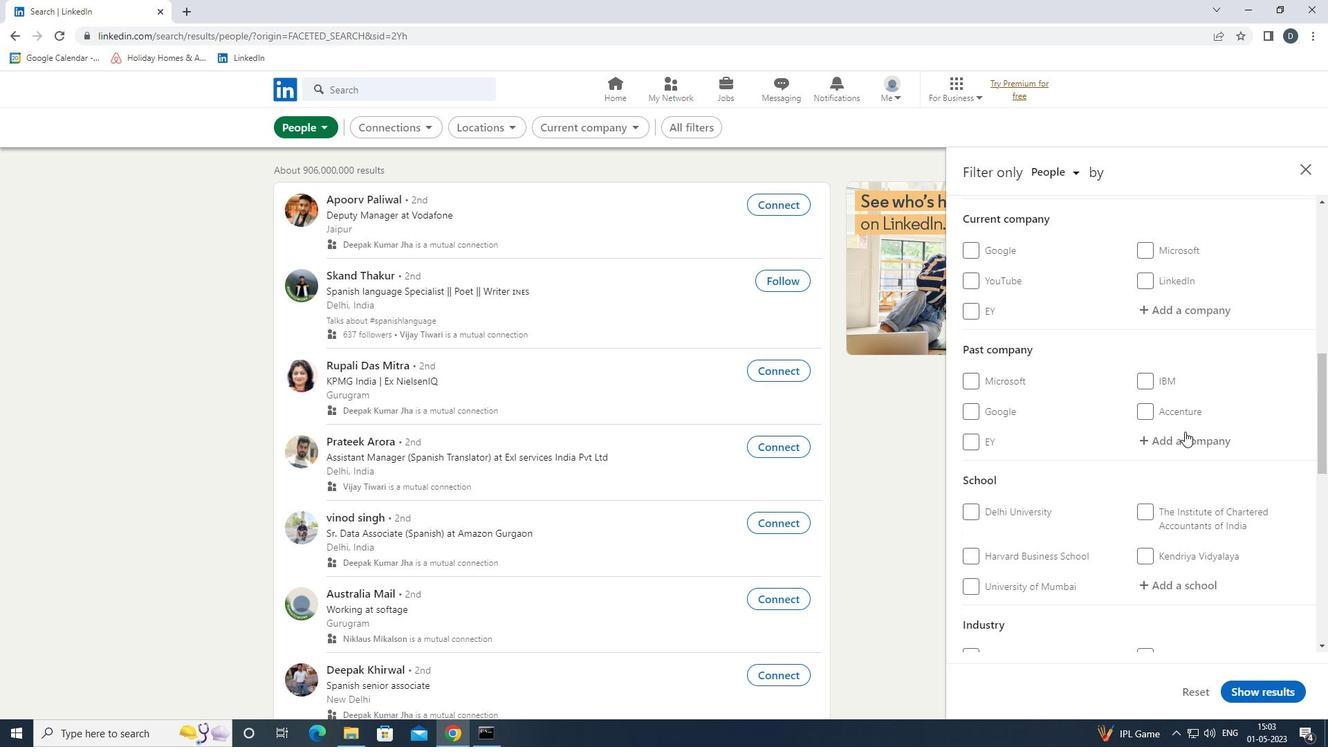 
Action: Mouse moved to (1046, 482)
Screenshot: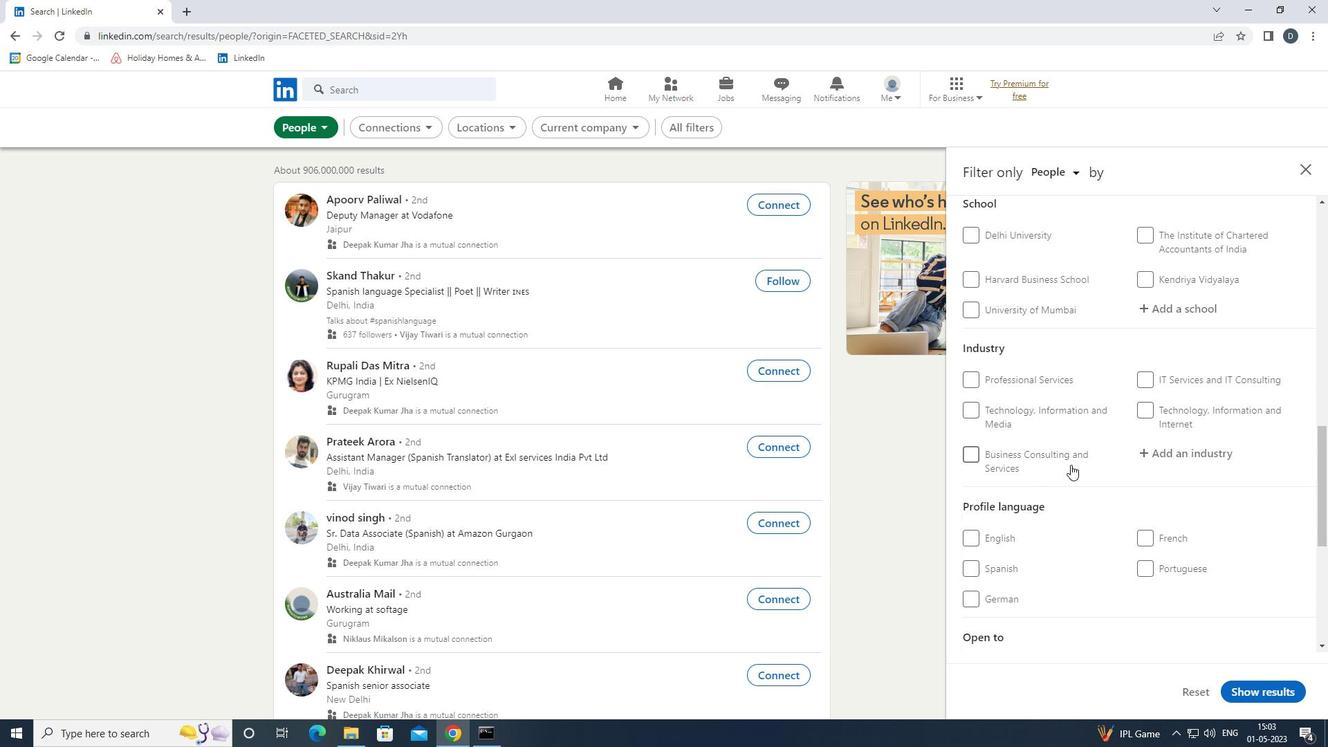 
Action: Mouse scrolled (1046, 482) with delta (0, 0)
Screenshot: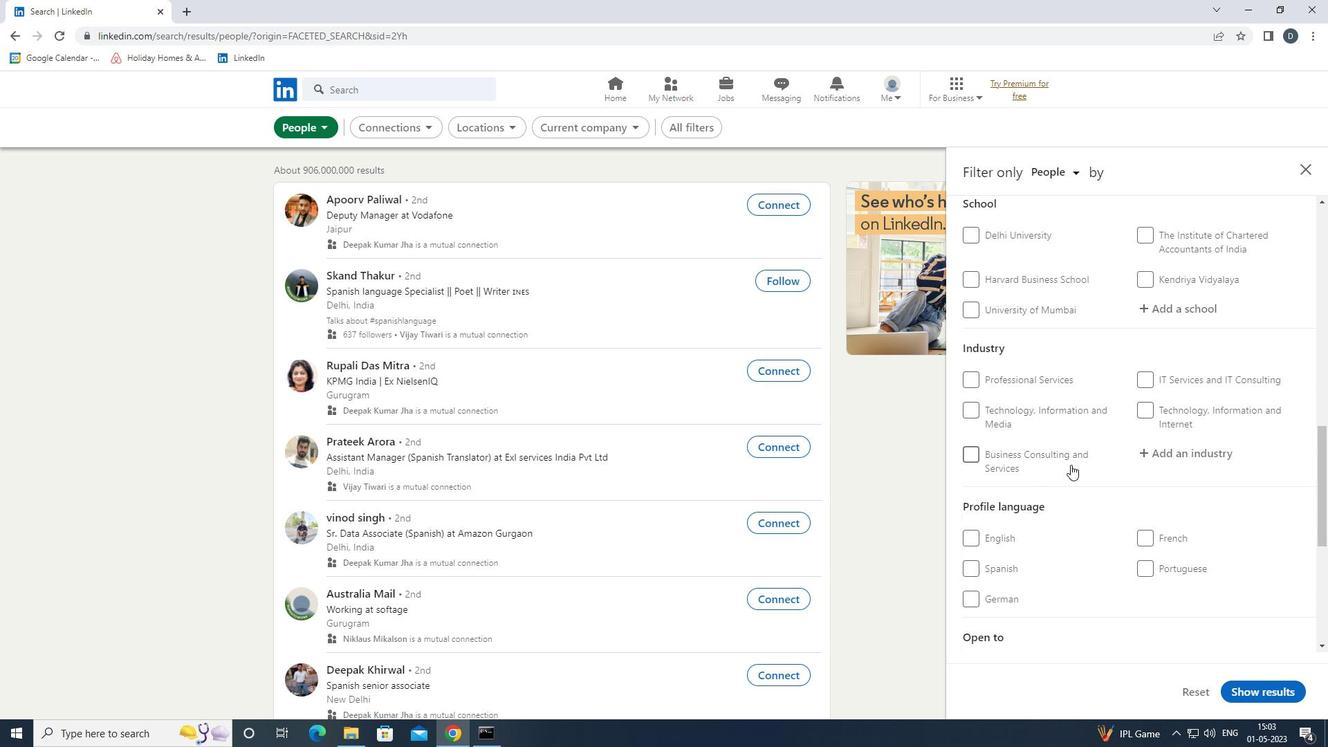 
Action: Mouse moved to (972, 525)
Screenshot: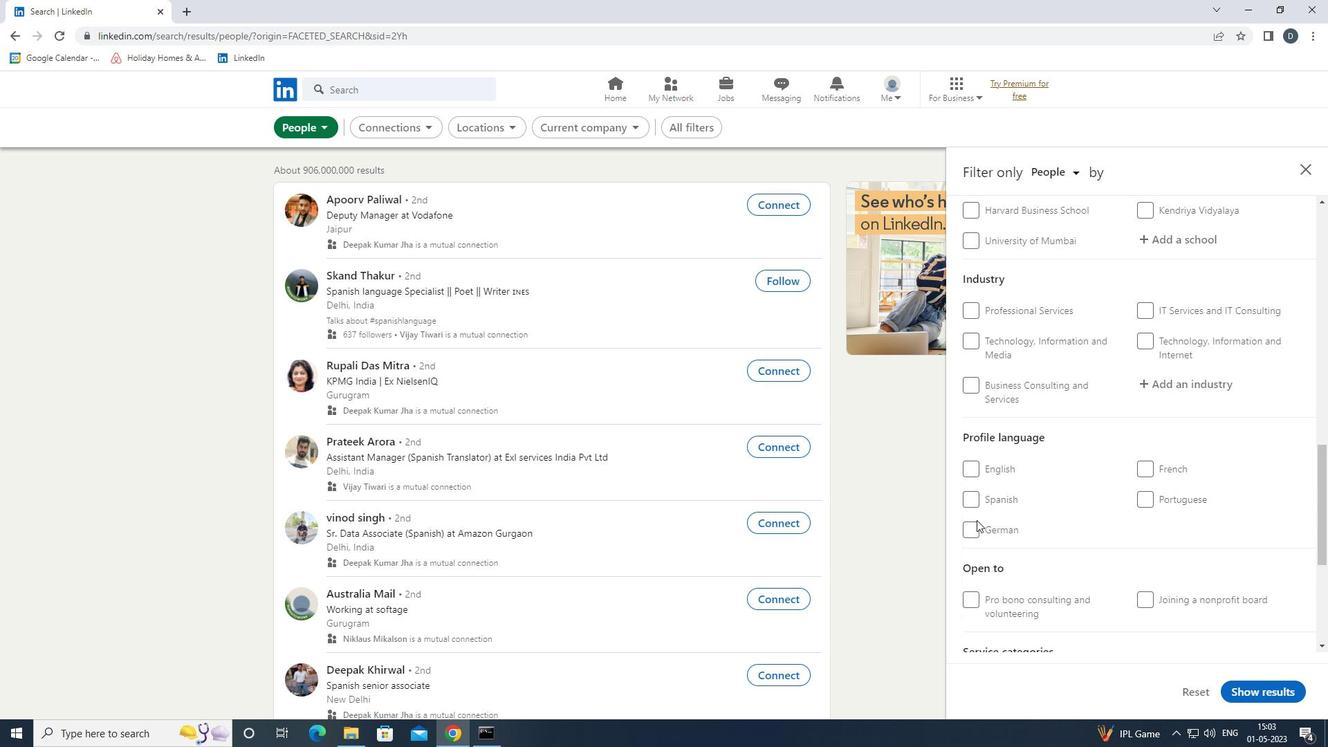 
Action: Mouse pressed left at (972, 525)
Screenshot: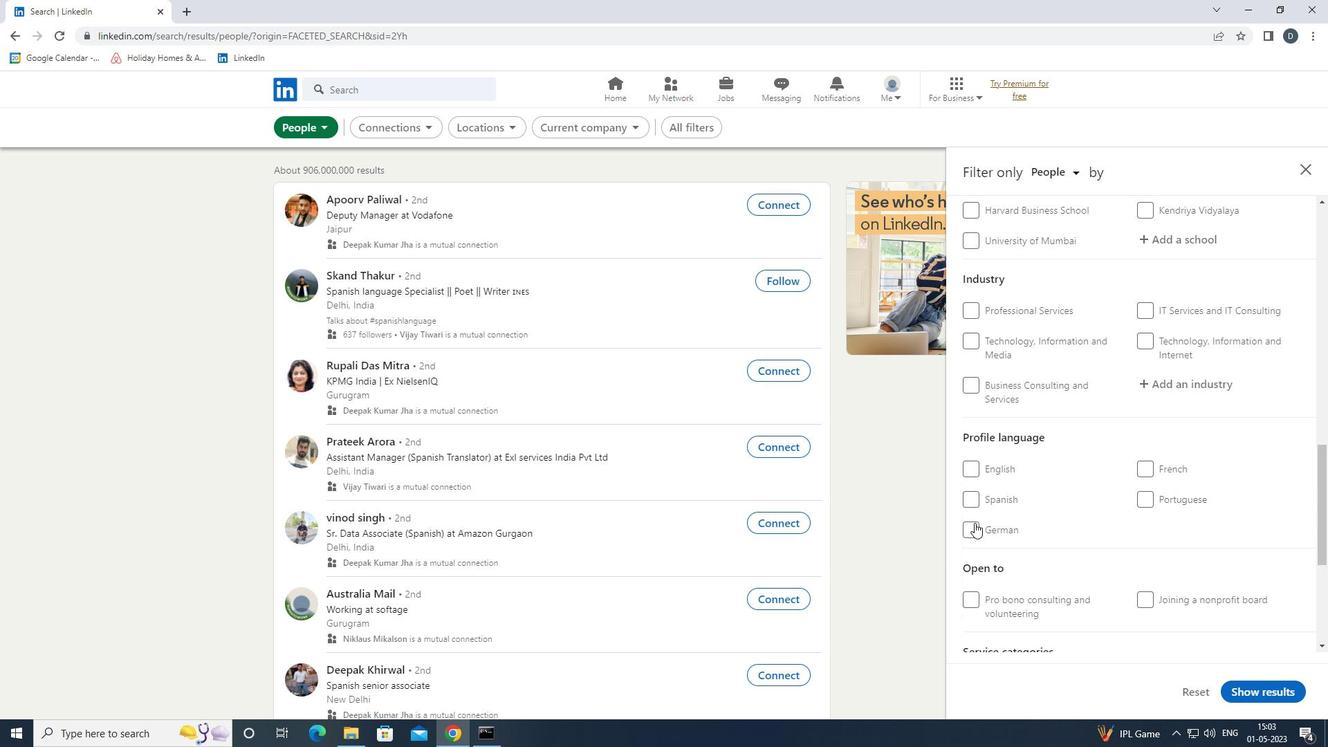 
Action: Mouse moved to (1090, 504)
Screenshot: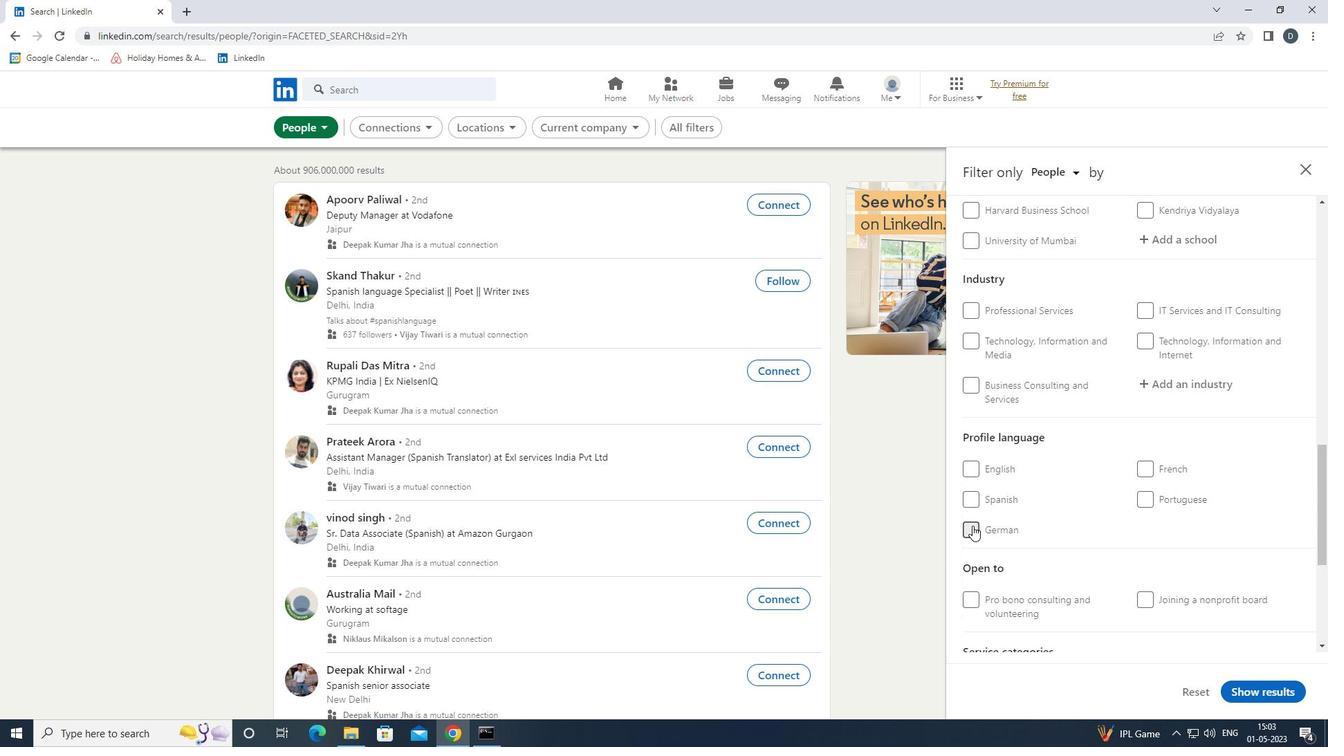 
Action: Mouse scrolled (1090, 505) with delta (0, 0)
Screenshot: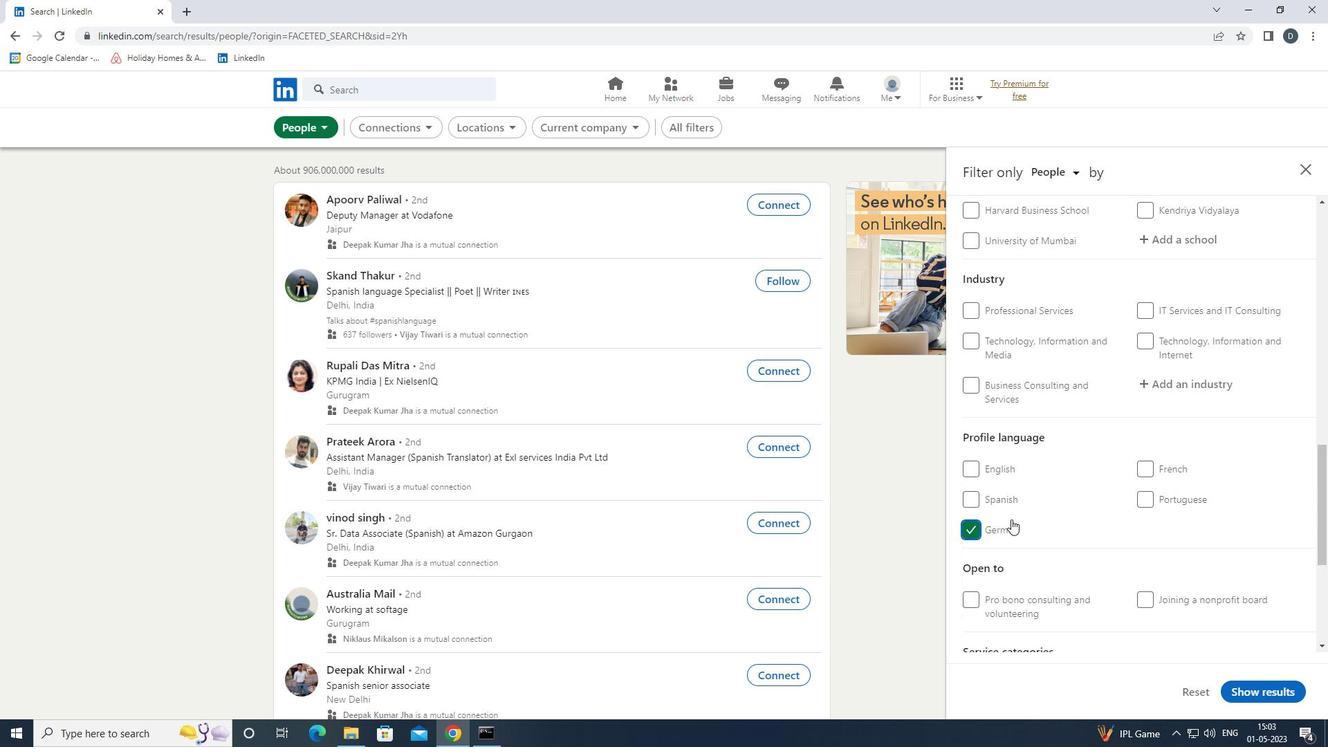 
Action: Mouse scrolled (1090, 505) with delta (0, 0)
Screenshot: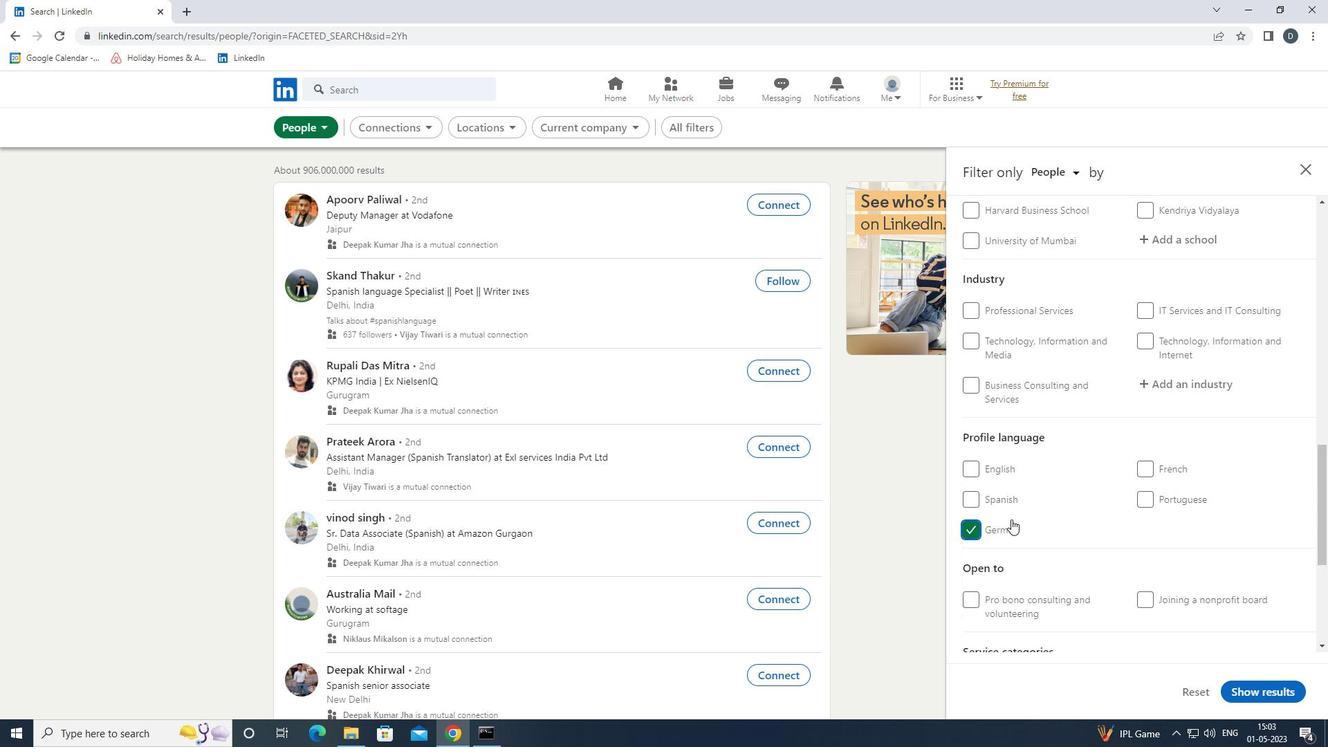 
Action: Mouse scrolled (1090, 505) with delta (0, 0)
Screenshot: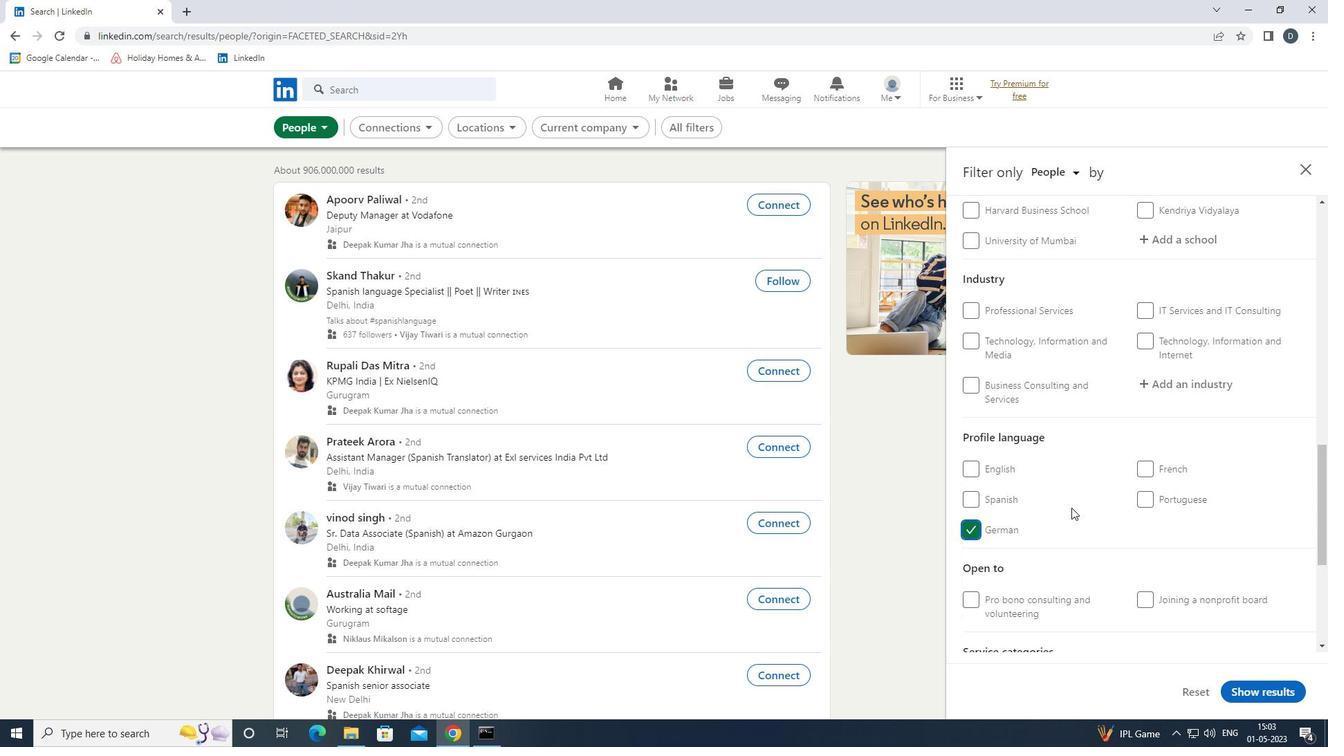 
Action: Mouse scrolled (1090, 505) with delta (0, 0)
Screenshot: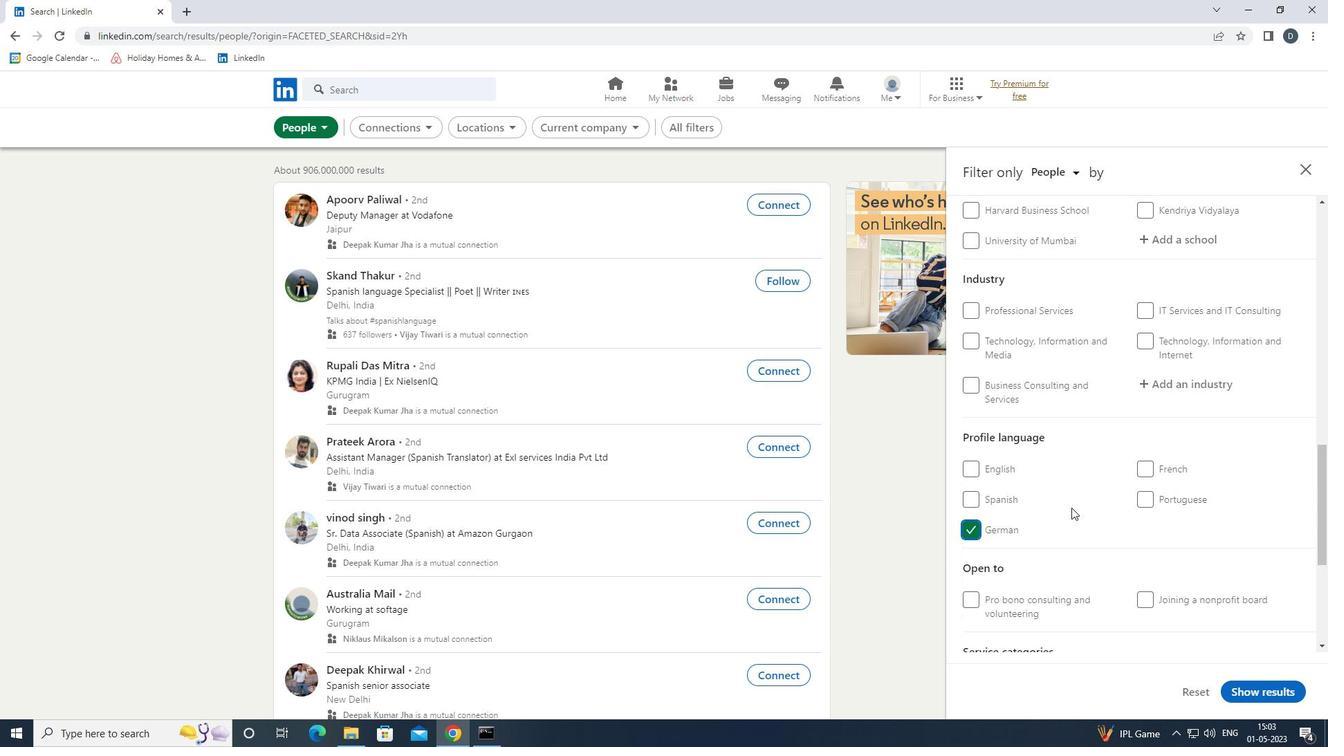 
Action: Mouse scrolled (1090, 505) with delta (0, 0)
Screenshot: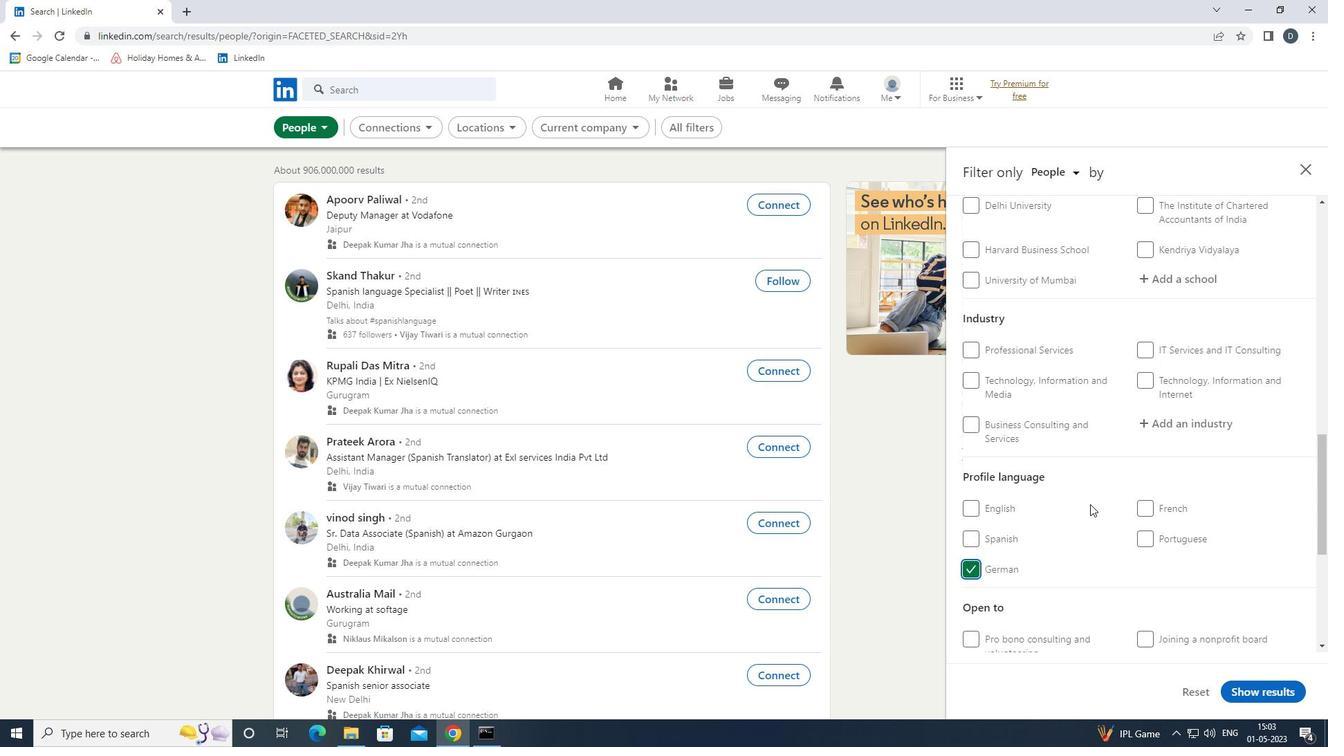 
Action: Mouse scrolled (1090, 505) with delta (0, 0)
Screenshot: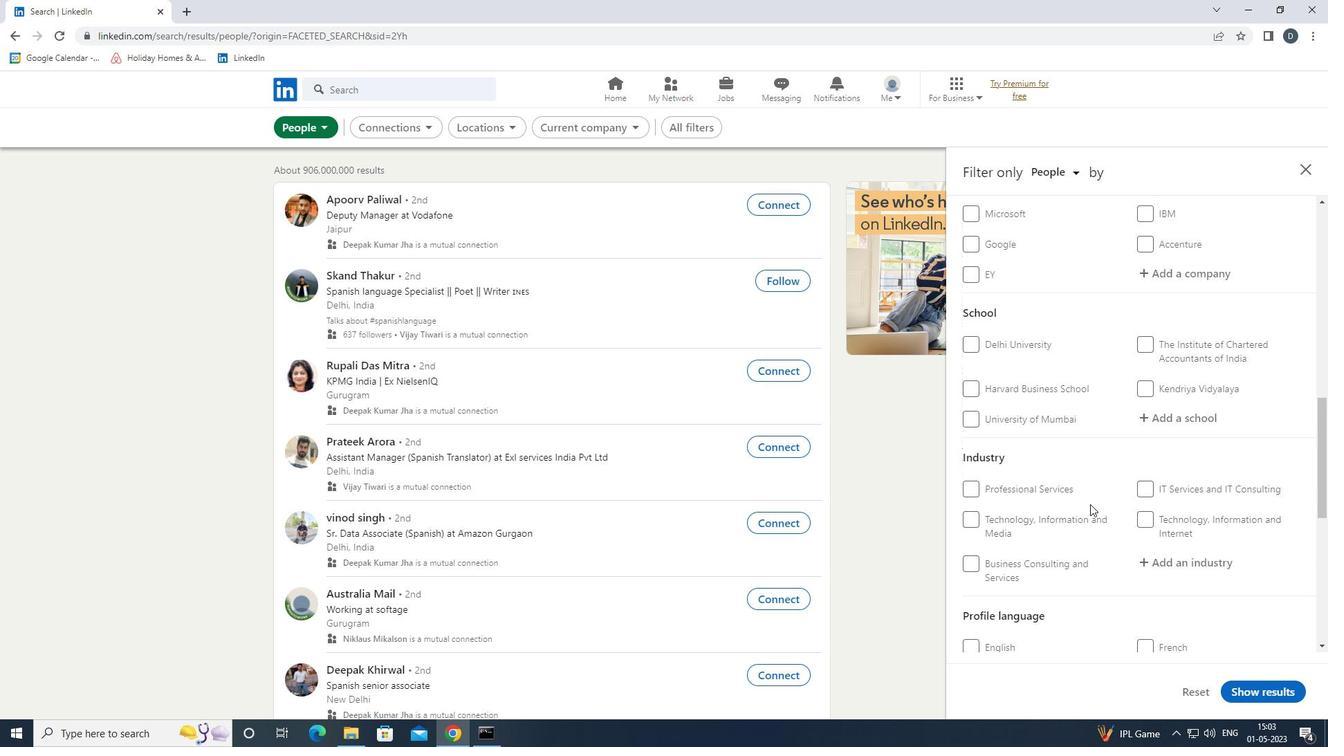 
Action: Mouse scrolled (1090, 505) with delta (0, 0)
Screenshot: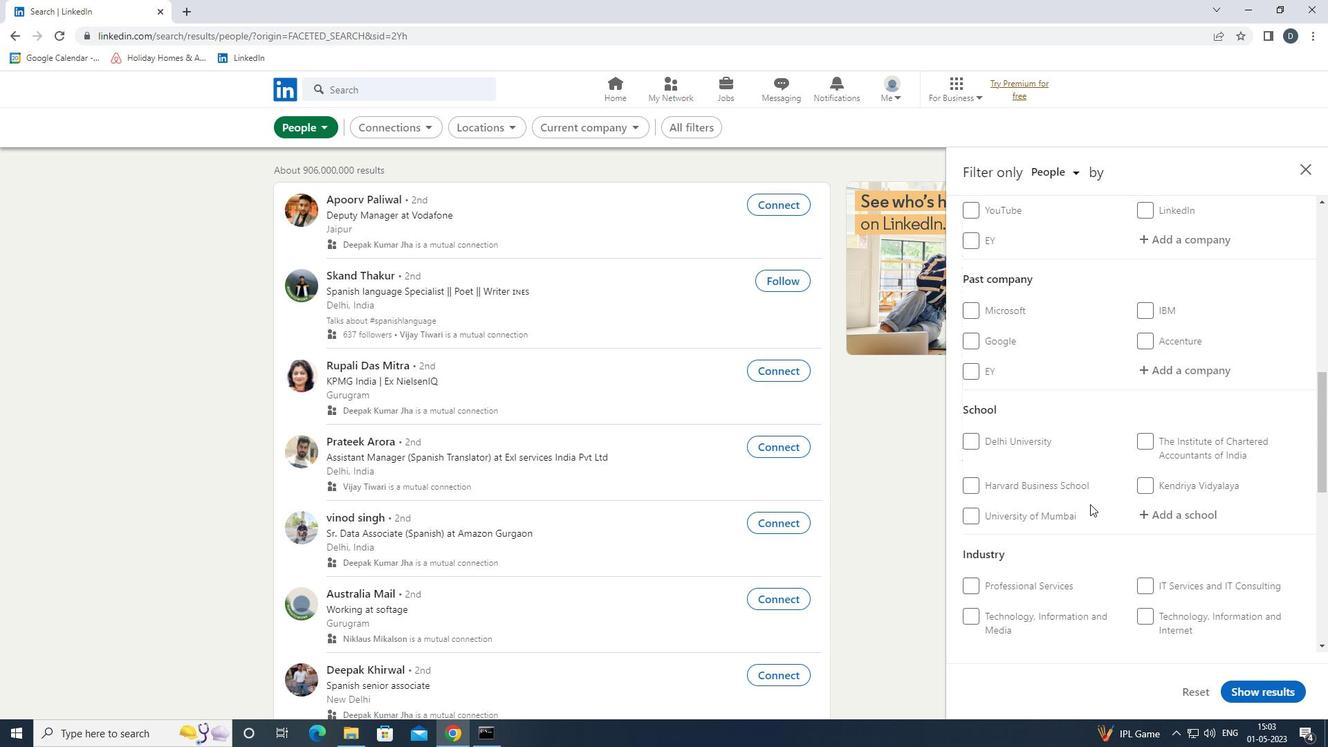 
Action: Mouse moved to (1189, 440)
Screenshot: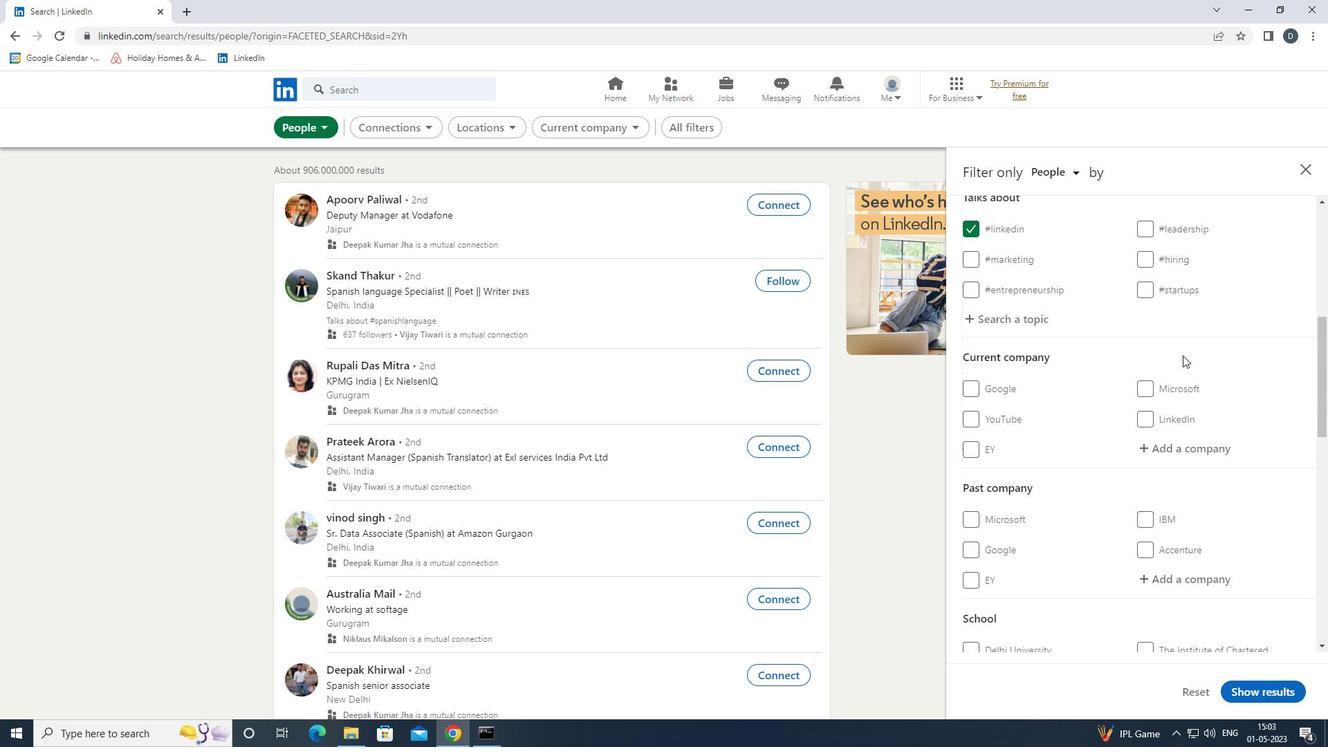 
Action: Mouse pressed left at (1189, 440)
Screenshot: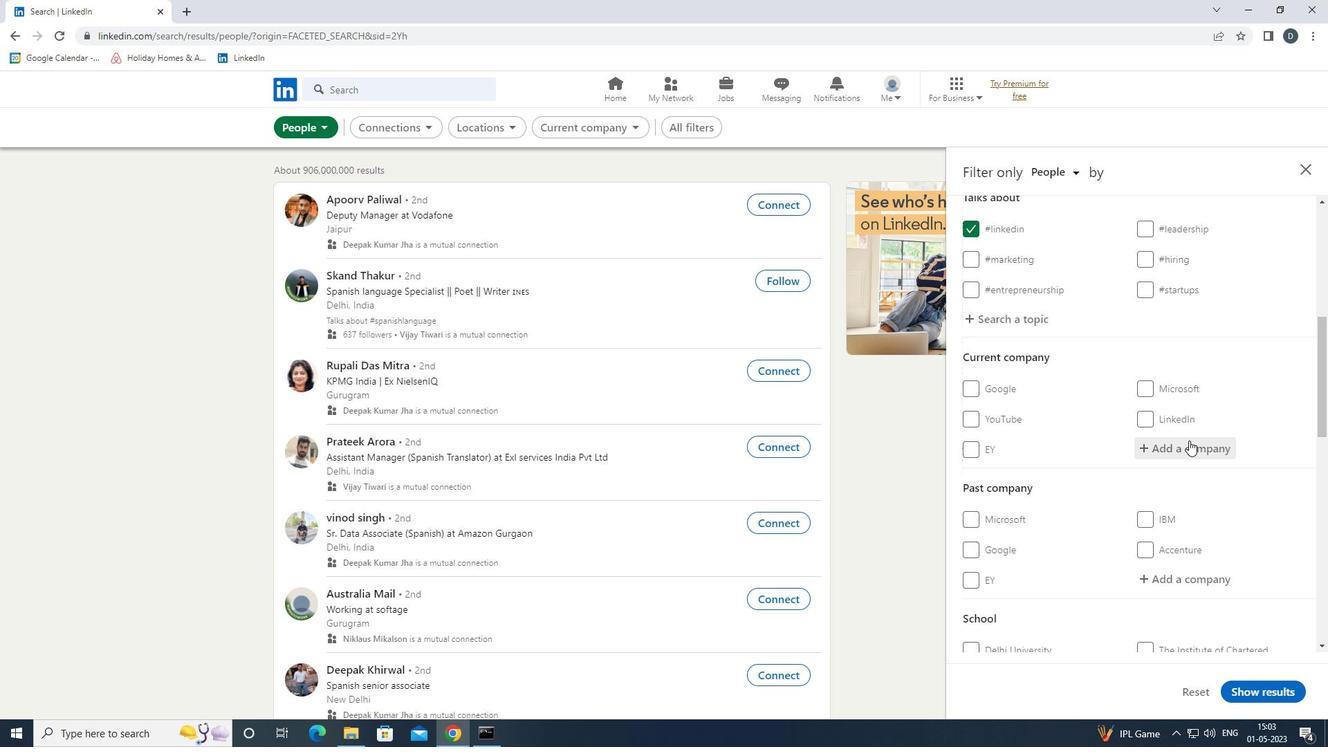 
Action: Key pressed <Key.shift>CPGNIZANT
Screenshot: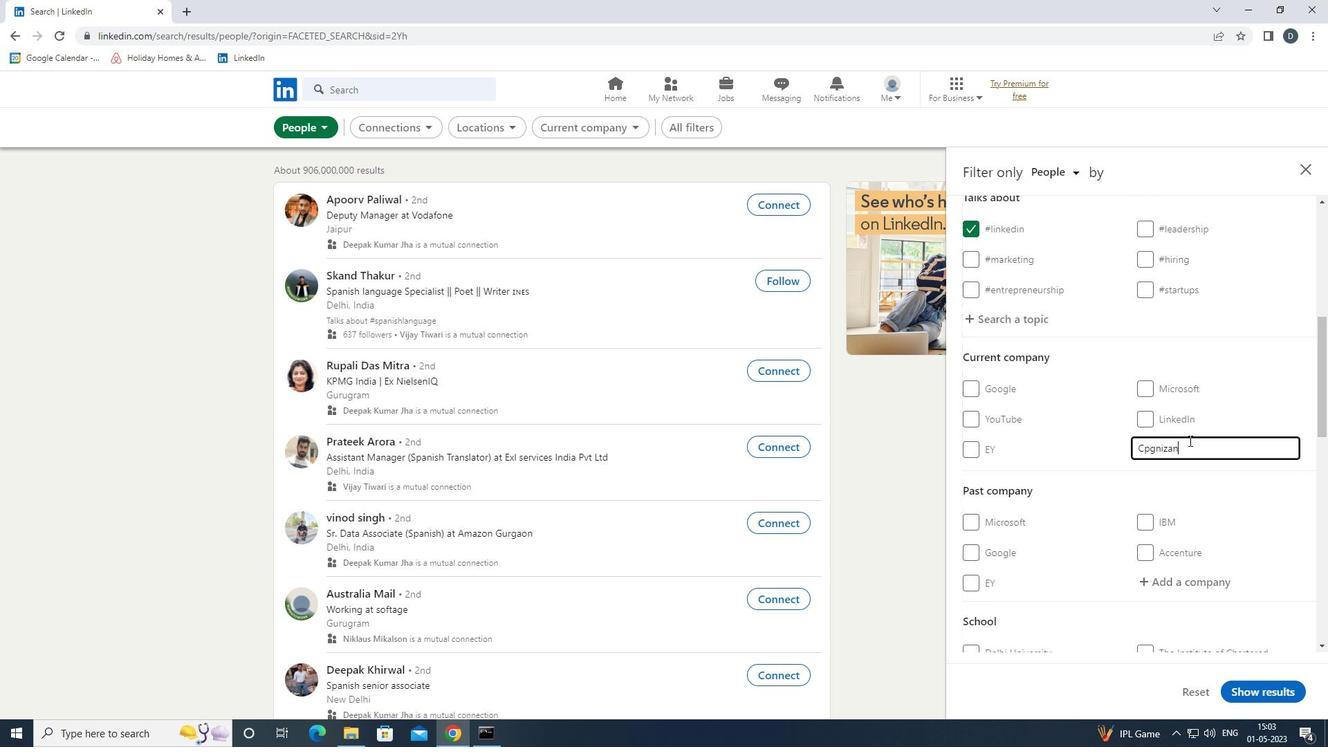 
Action: Mouse moved to (1150, 447)
Screenshot: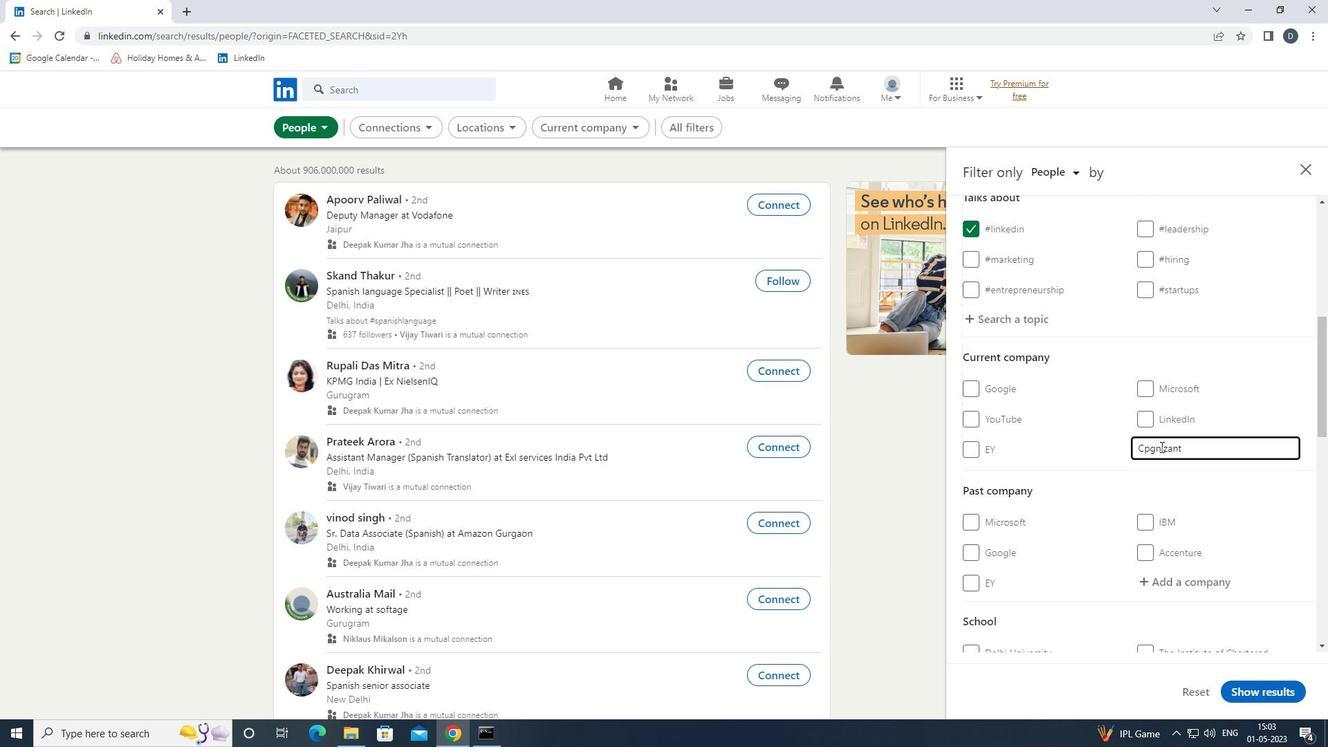 
Action: Mouse pressed left at (1150, 447)
Screenshot: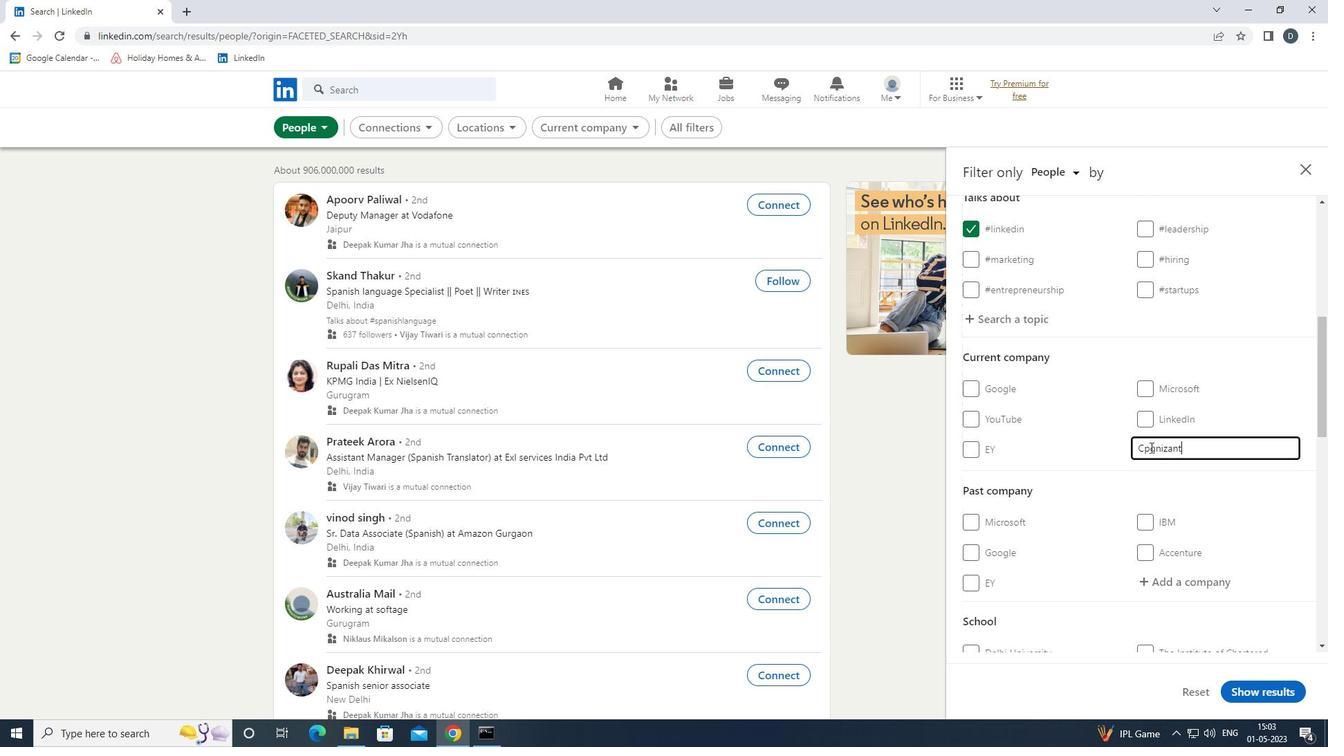 
Action: Key pressed <Key.backspace>O
Screenshot: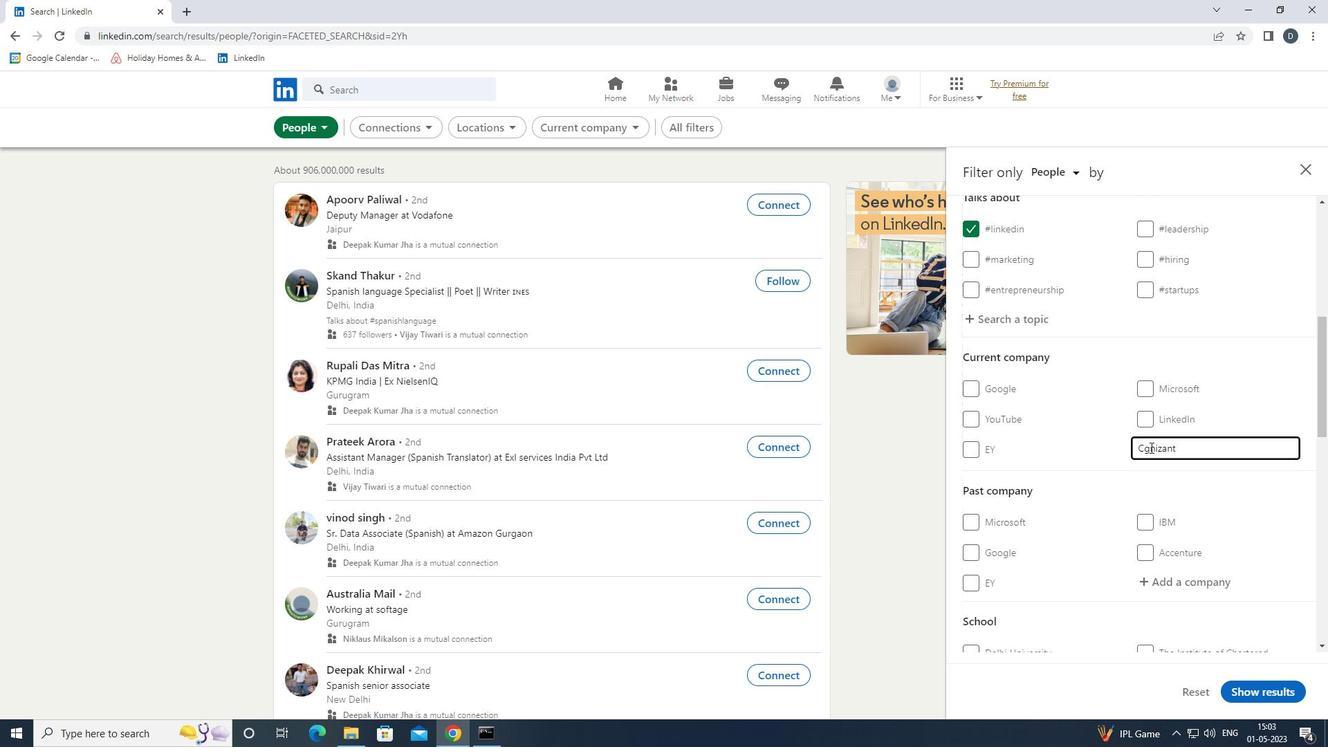 
Action: Mouse moved to (1187, 480)
Screenshot: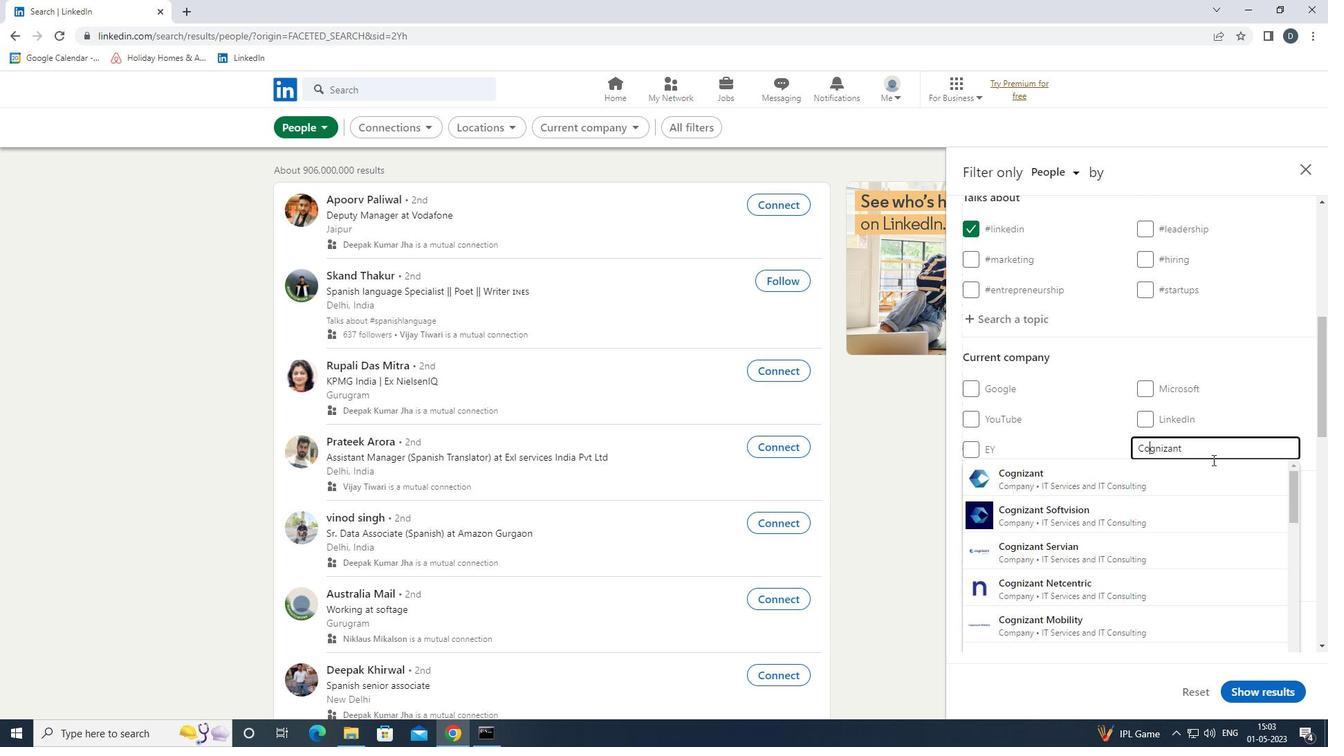 
Action: Mouse pressed left at (1187, 480)
Screenshot: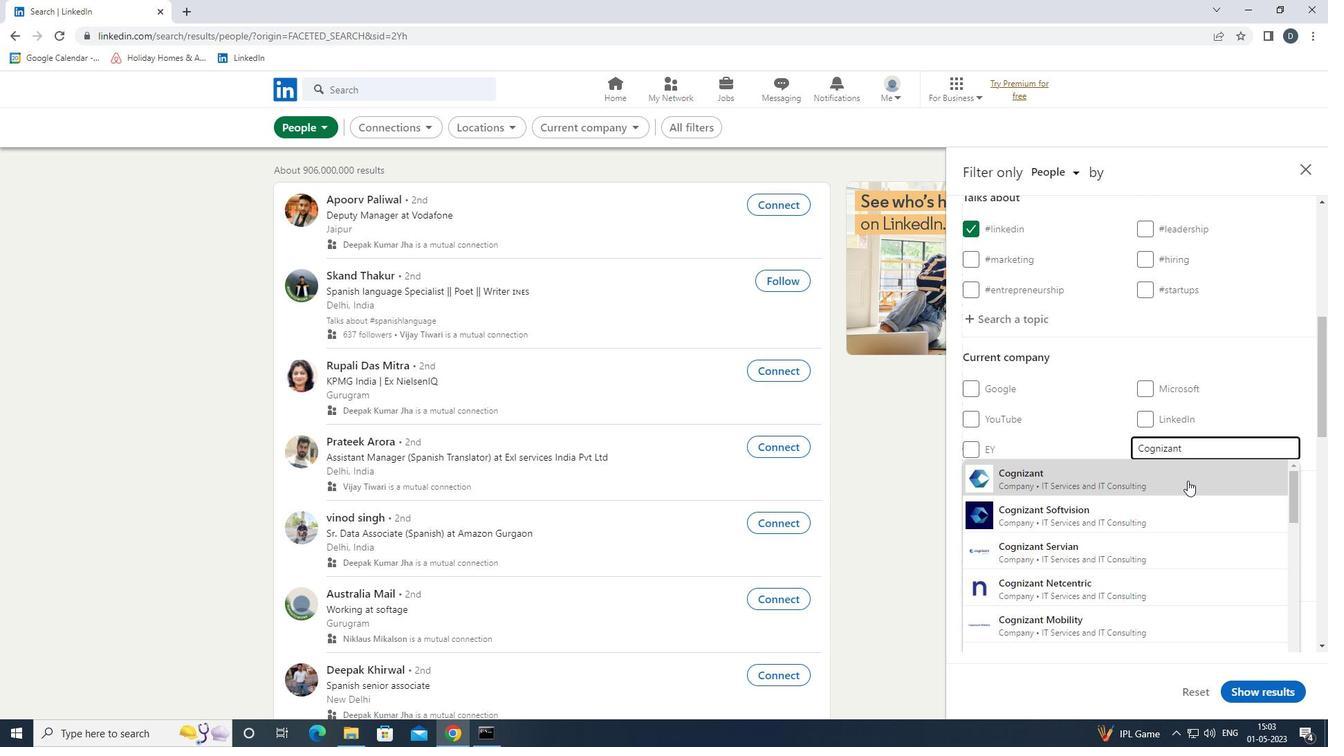 
Action: Mouse scrolled (1187, 480) with delta (0, 0)
Screenshot: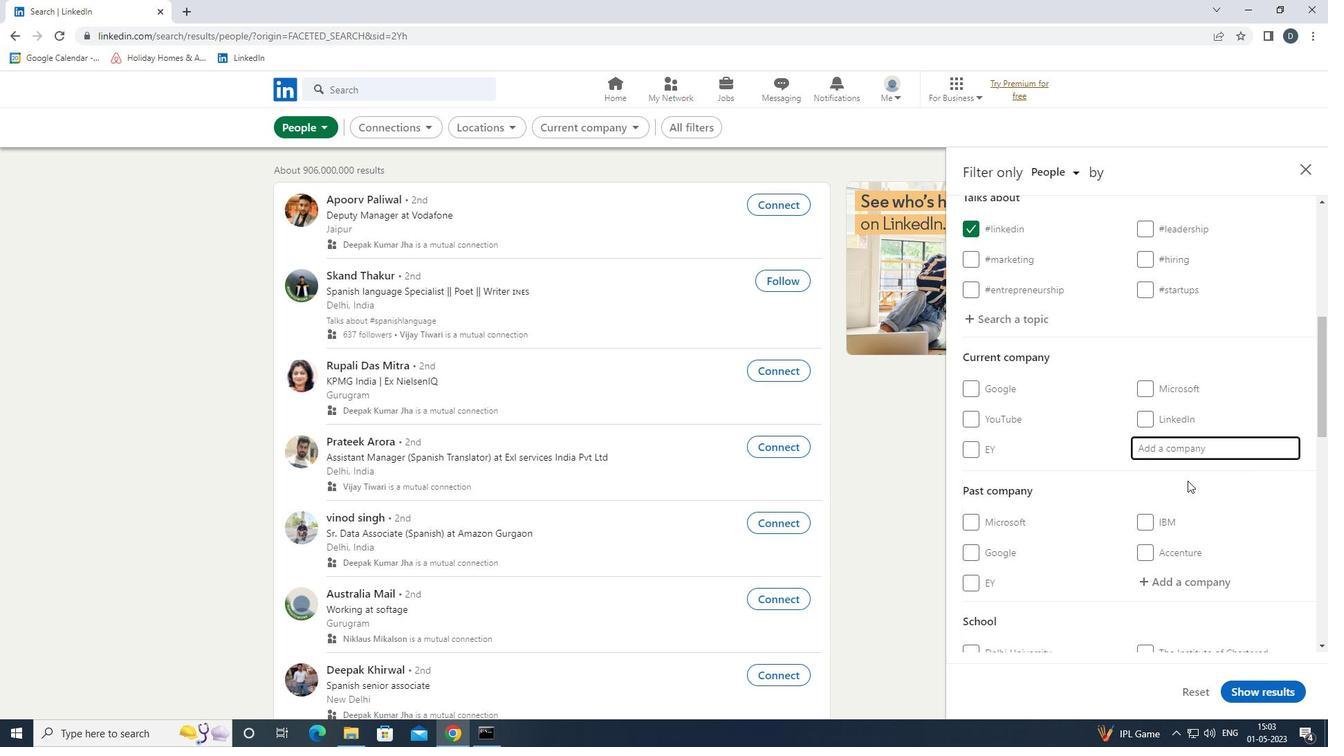 
Action: Mouse scrolled (1187, 480) with delta (0, 0)
Screenshot: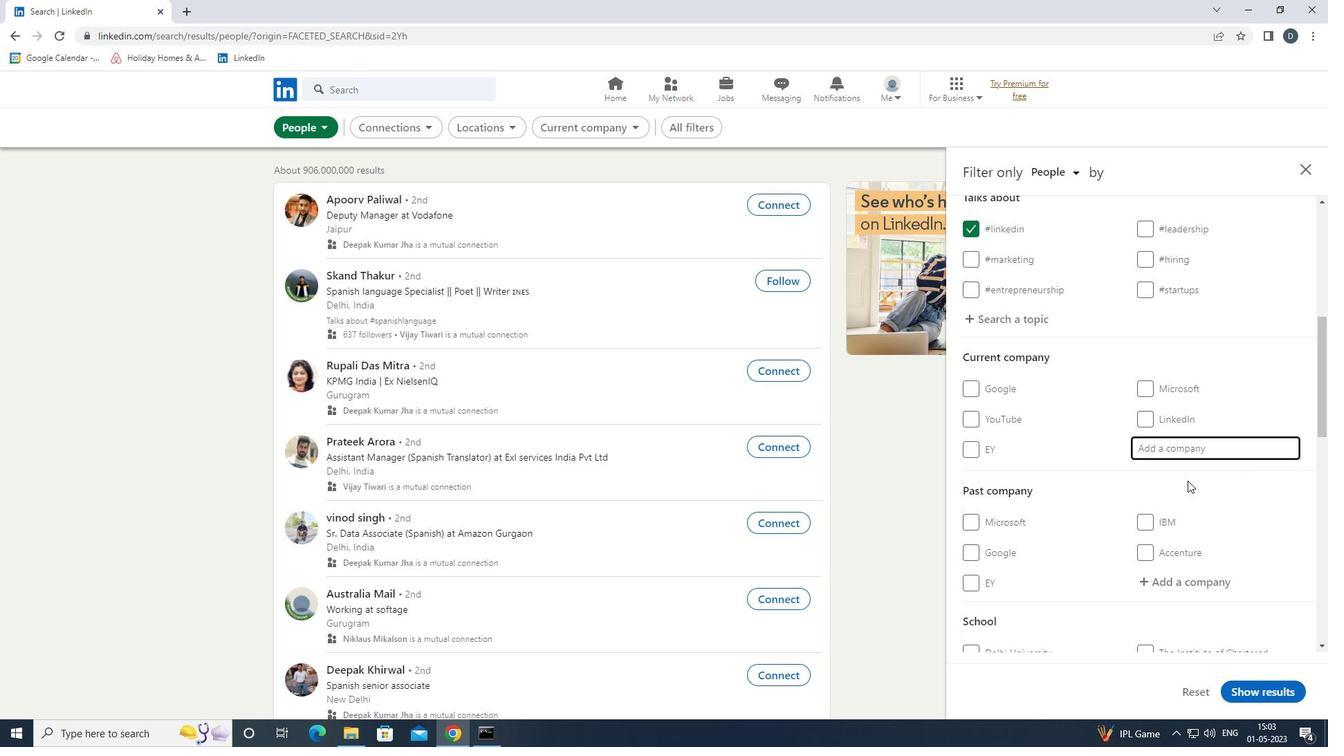
Action: Mouse scrolled (1187, 480) with delta (0, 0)
Screenshot: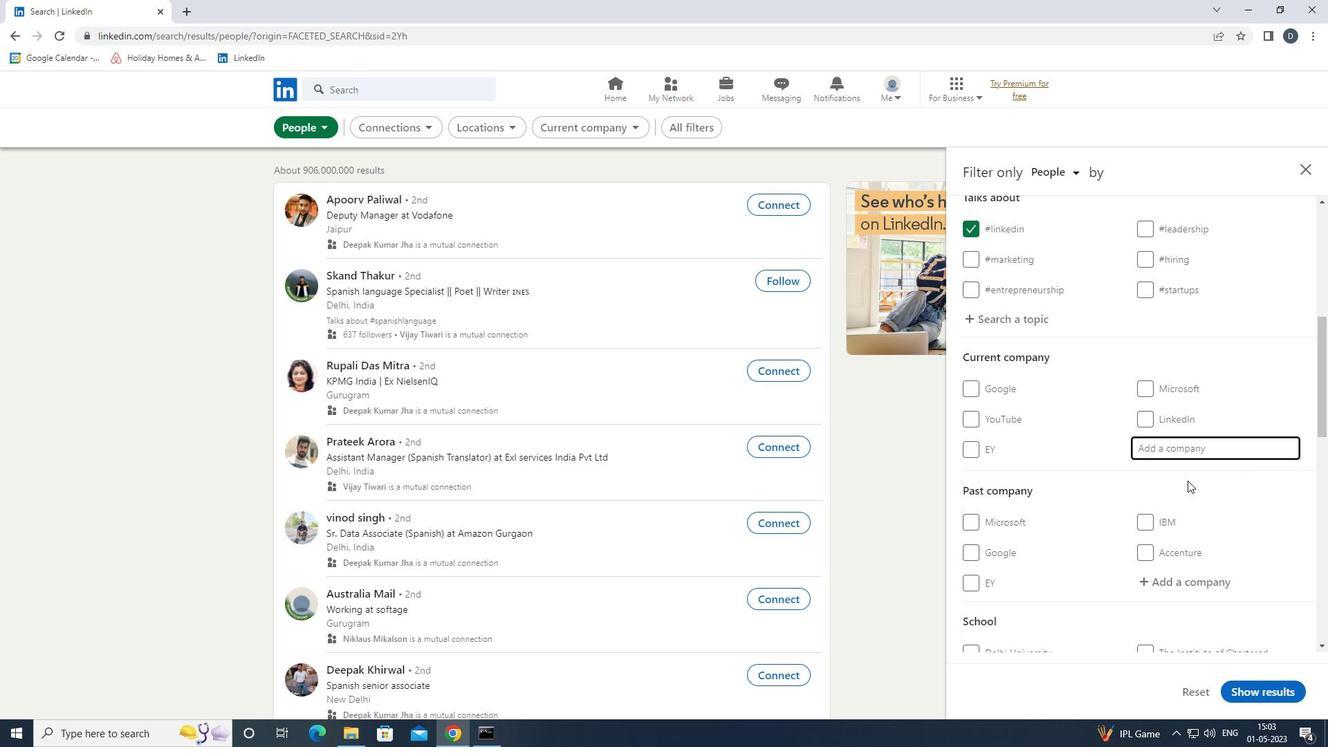 
Action: Mouse moved to (1187, 445)
Screenshot: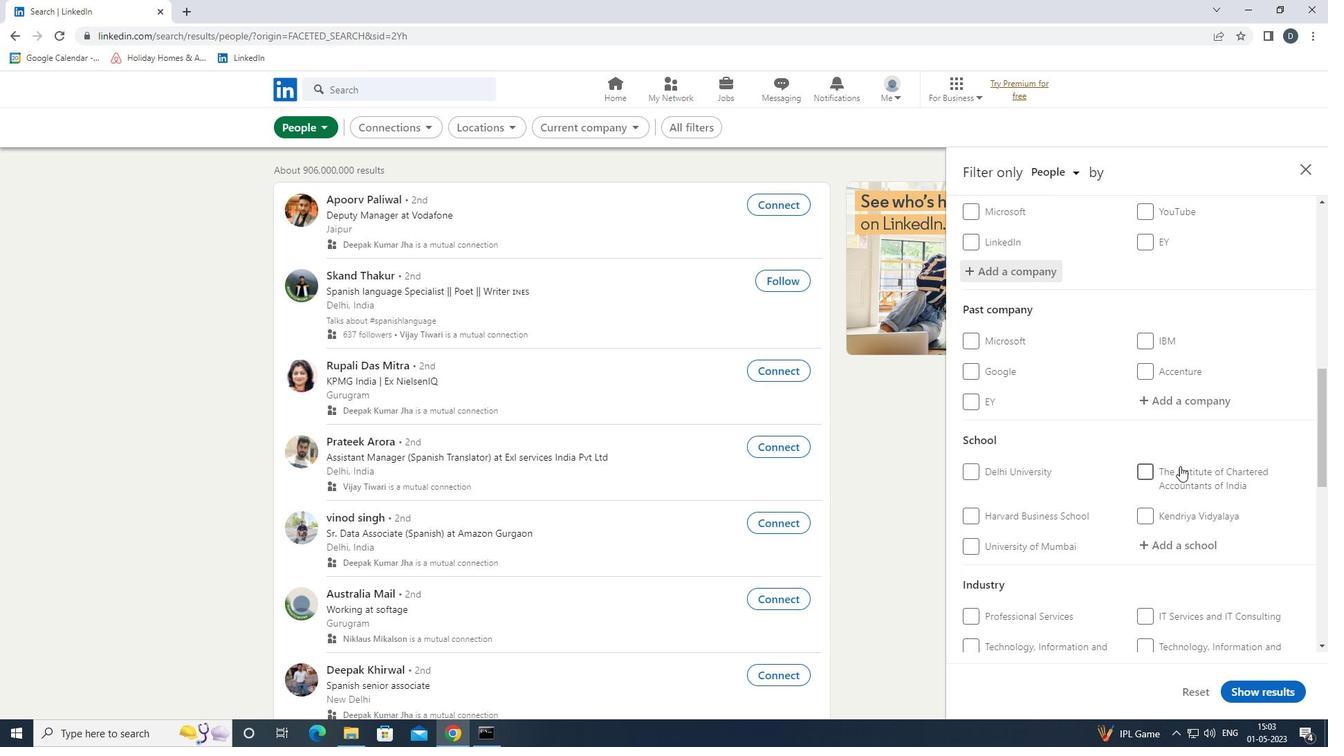 
Action: Mouse scrolled (1187, 446) with delta (0, 0)
Screenshot: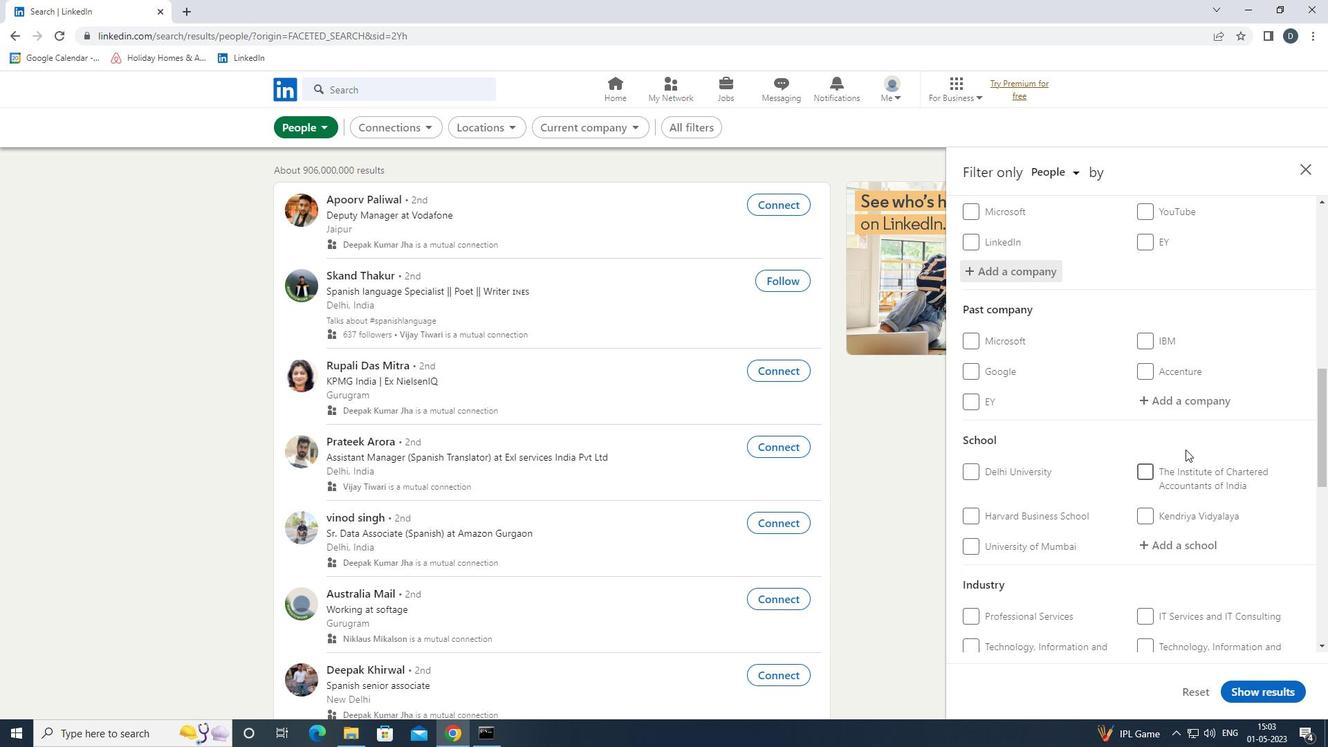 
Action: Mouse scrolled (1187, 446) with delta (0, 0)
Screenshot: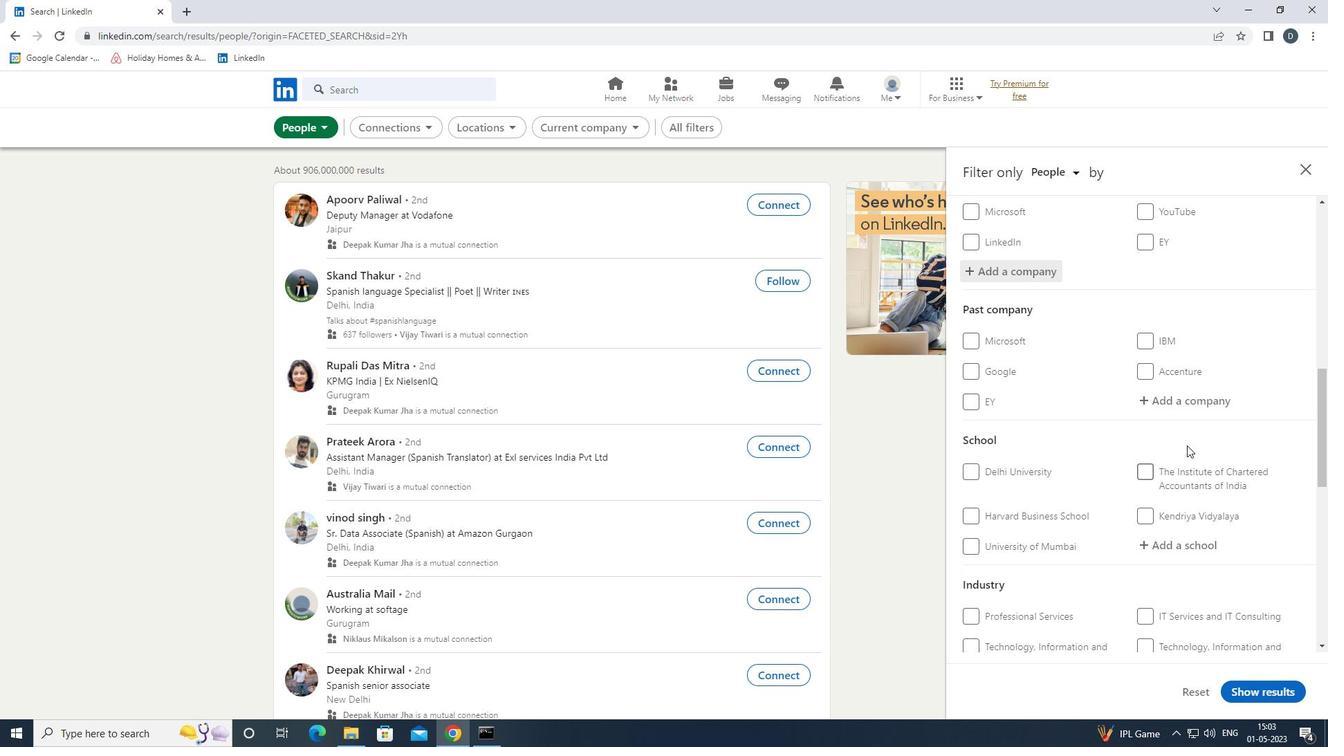 
Action: Mouse scrolled (1187, 446) with delta (0, 0)
Screenshot: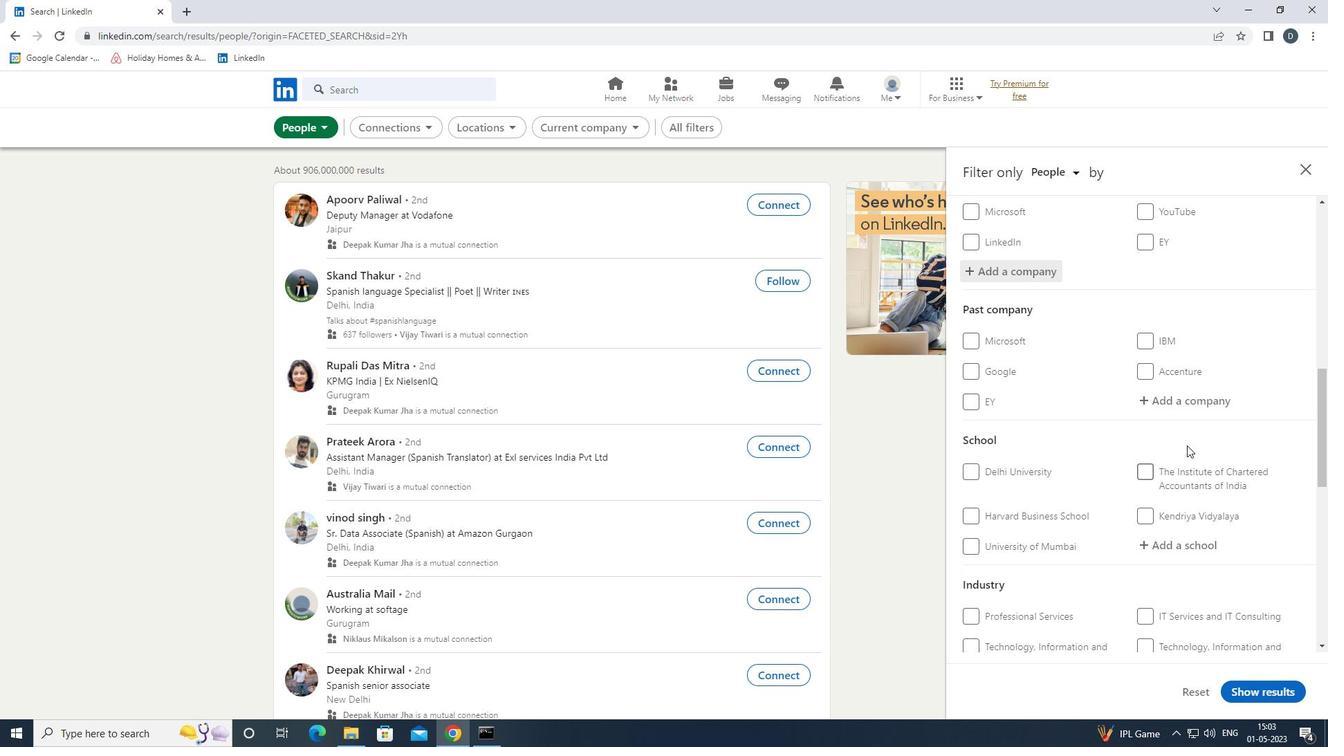 
Action: Mouse scrolled (1187, 444) with delta (0, 0)
Screenshot: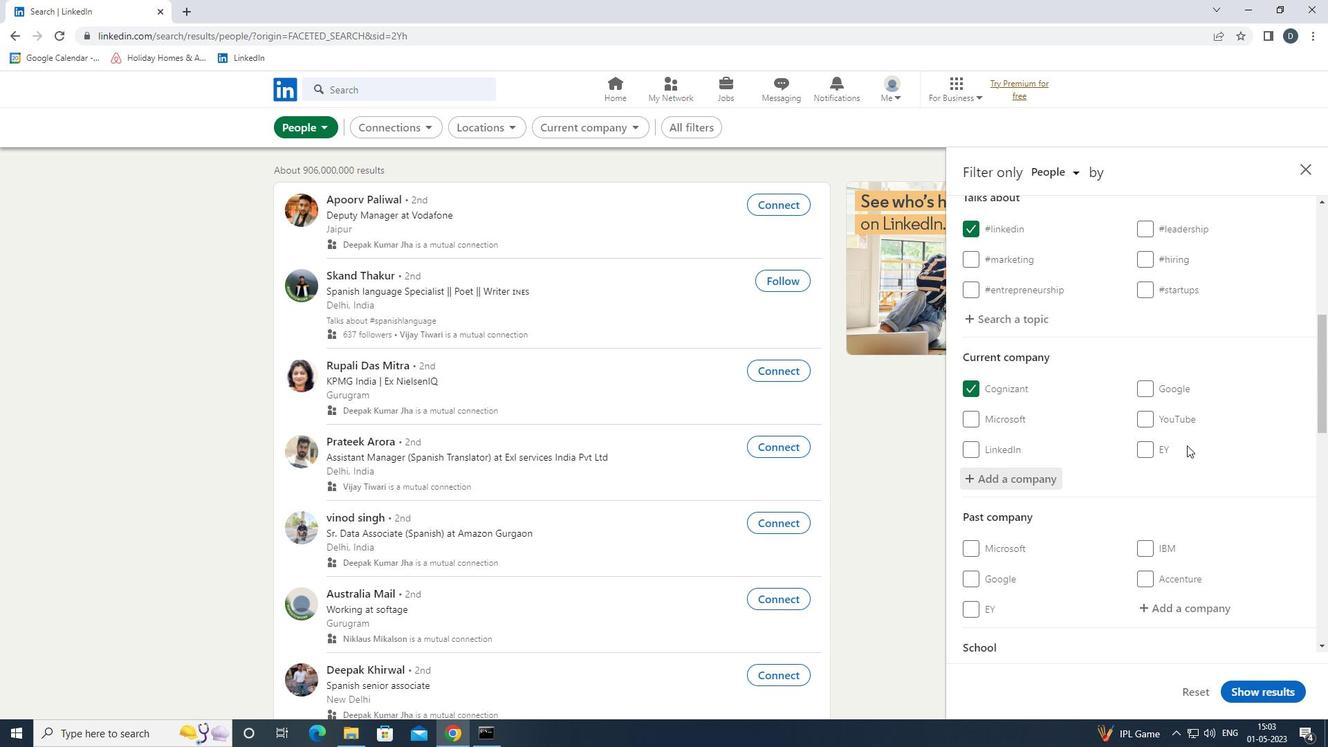 
Action: Mouse scrolled (1187, 444) with delta (0, 0)
Screenshot: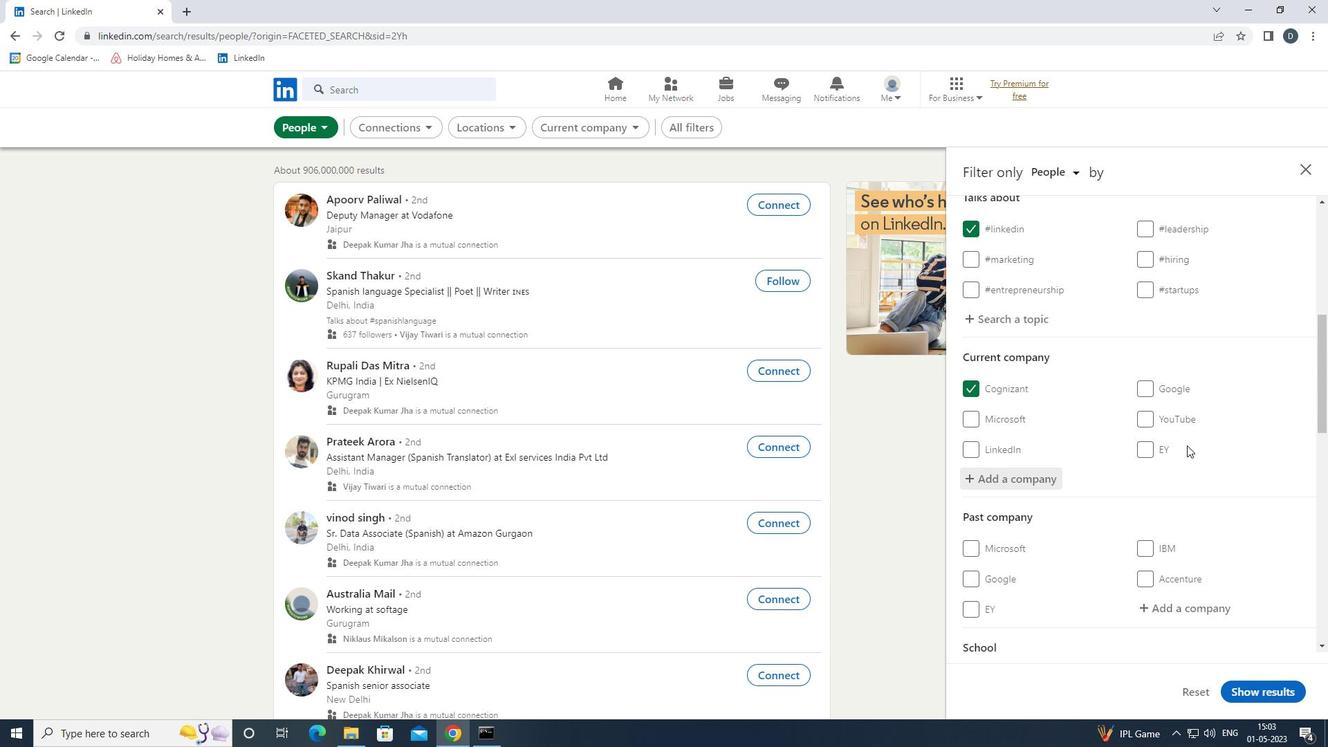 
Action: Mouse scrolled (1187, 444) with delta (0, 0)
Screenshot: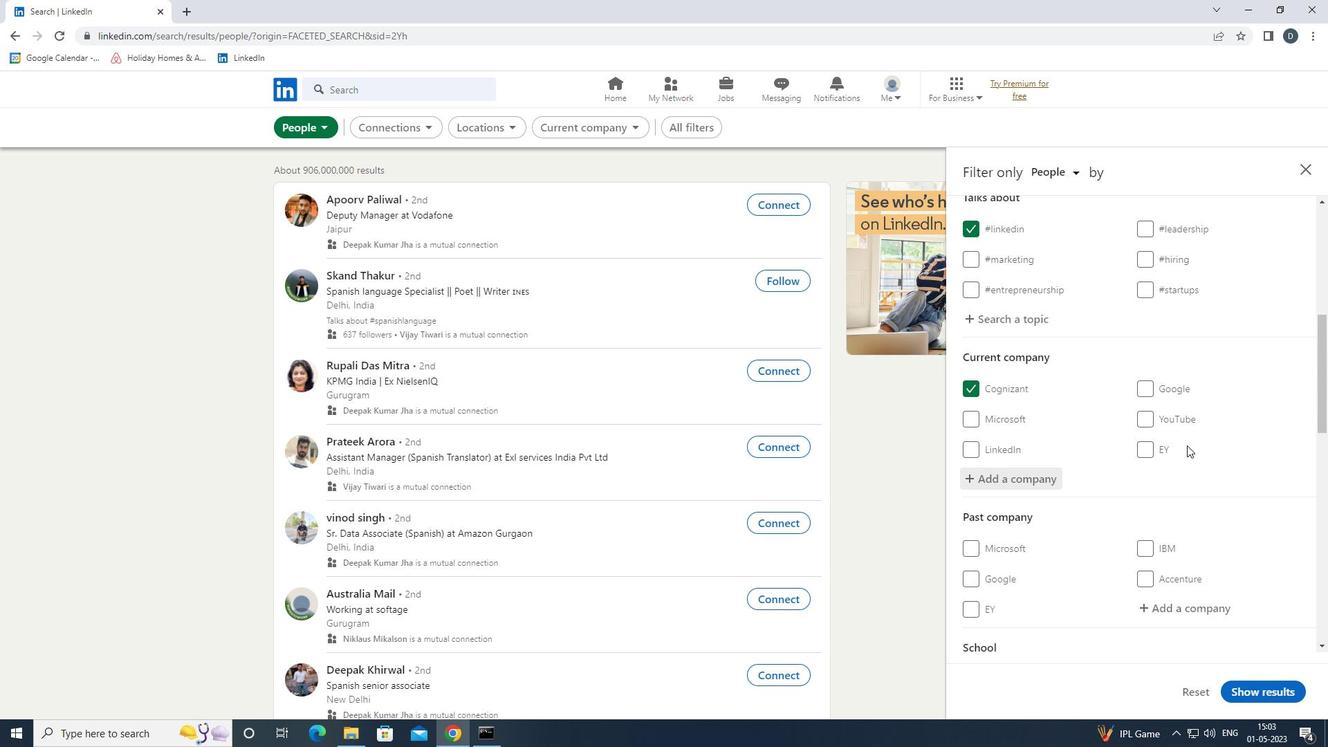 
Action: Mouse moved to (1180, 546)
Screenshot: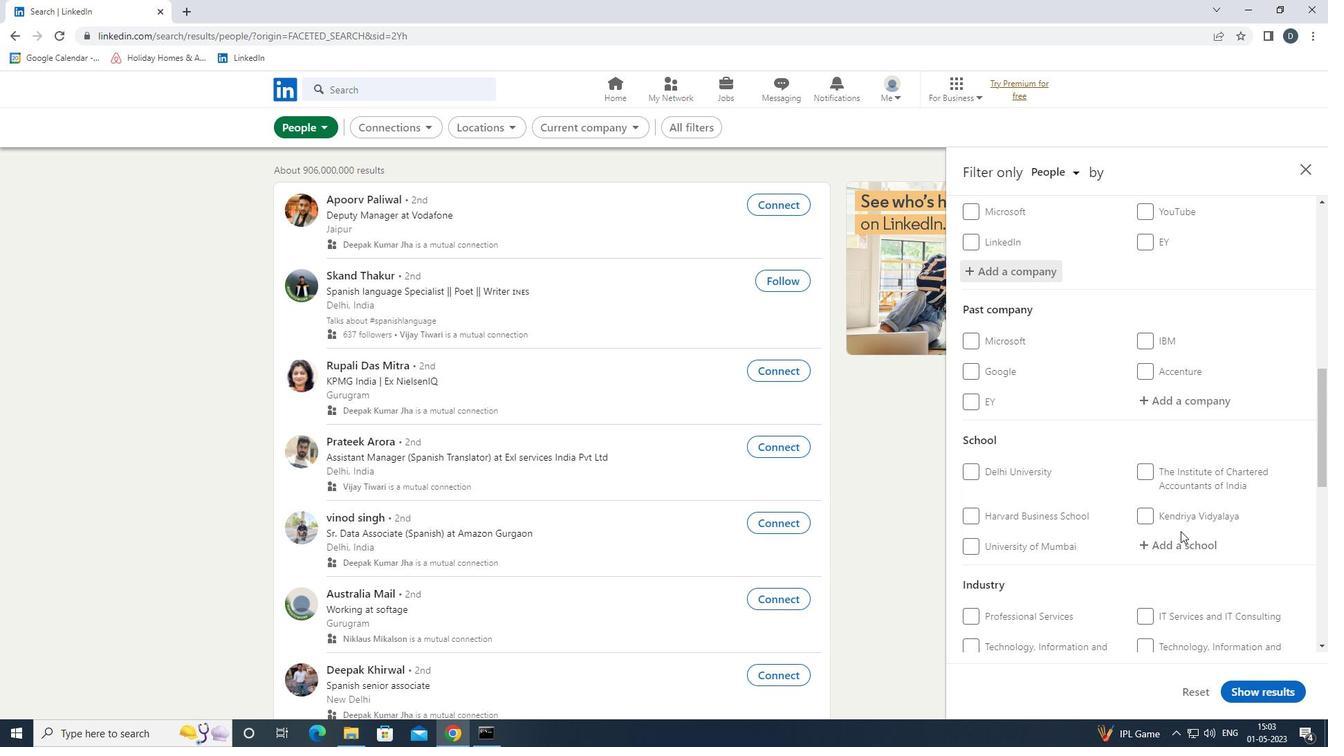 
Action: Mouse pressed left at (1180, 546)
Screenshot: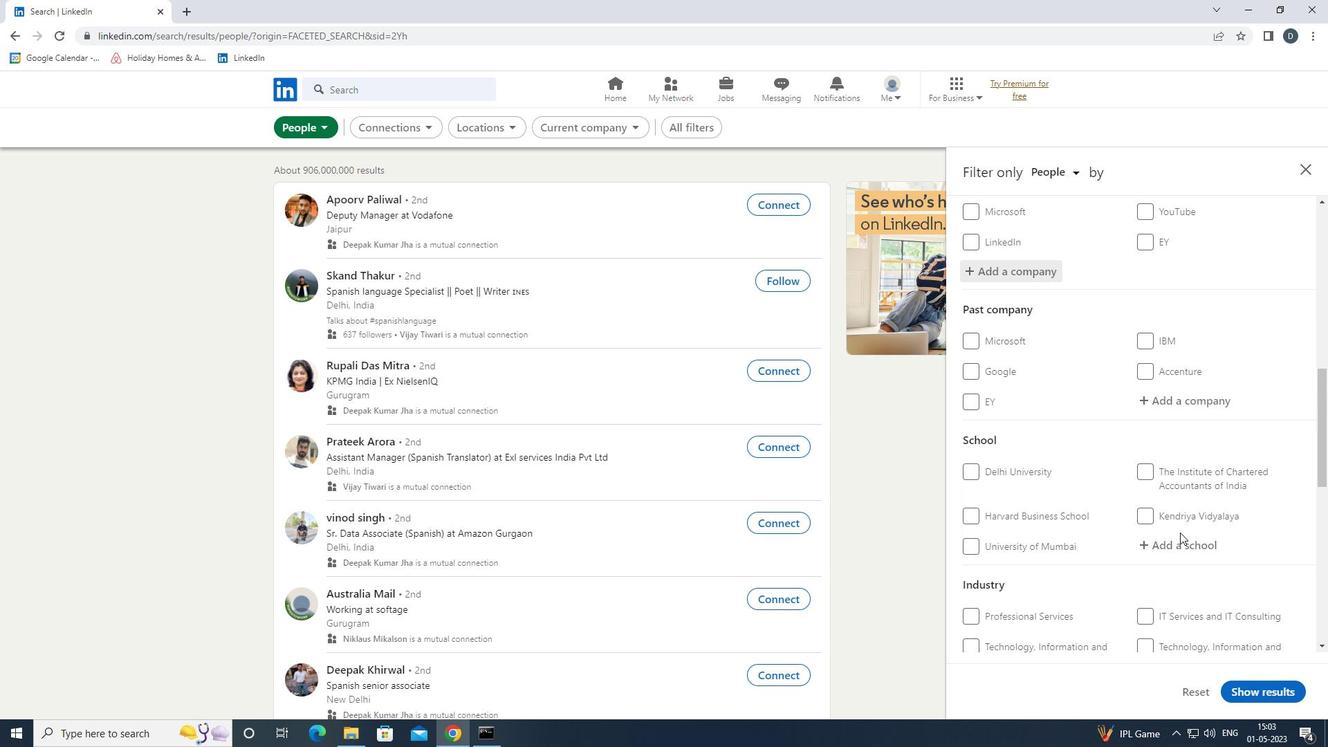 
Action: Mouse moved to (1180, 546)
Screenshot: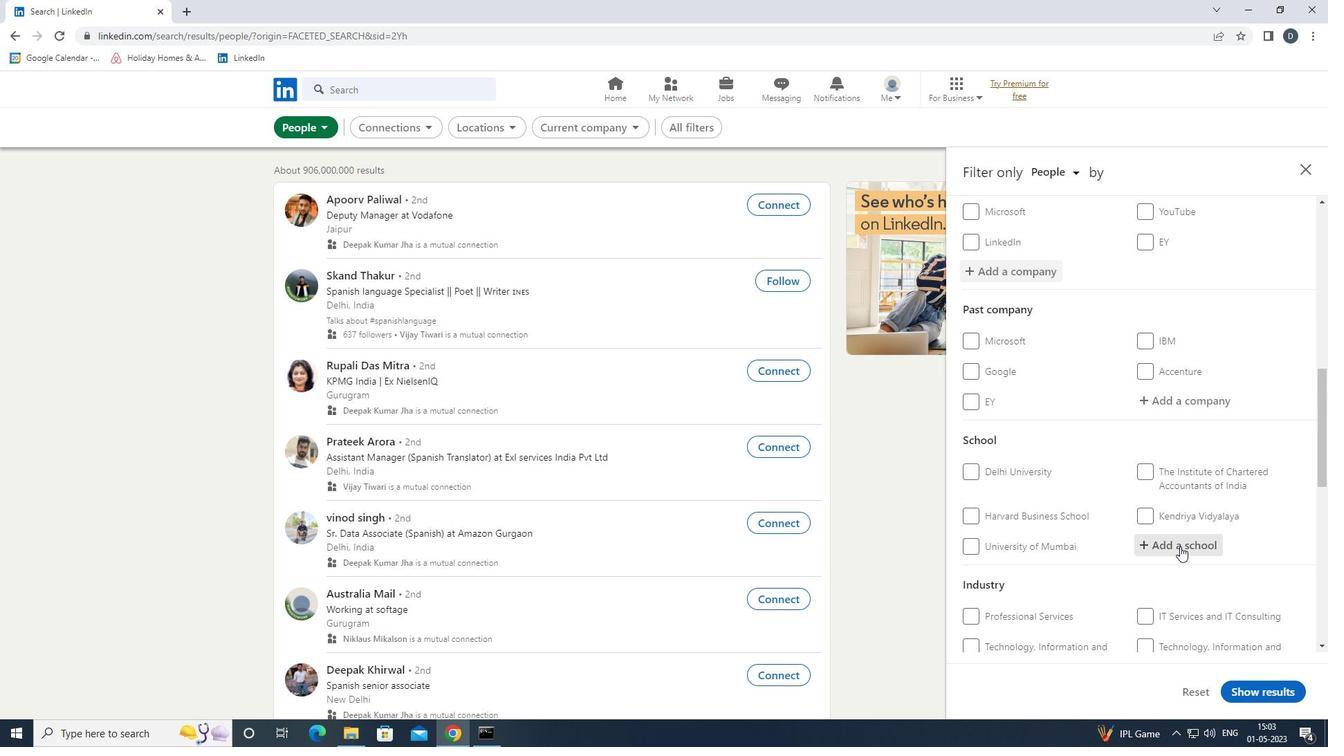 
Action: Key pressed <Key.shift>SILICON<Key.space><Key.shift>INST<Key.down><Key.enter>
Screenshot: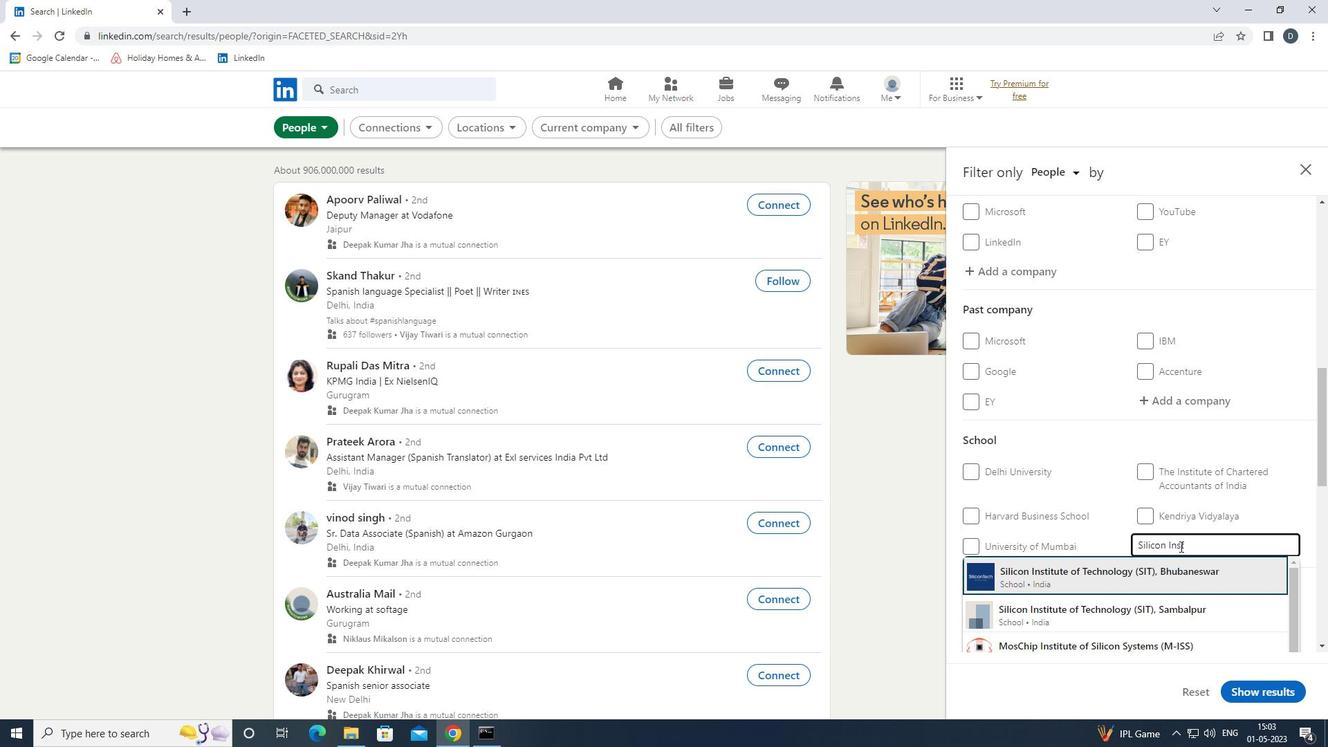 
Action: Mouse moved to (1227, 558)
Screenshot: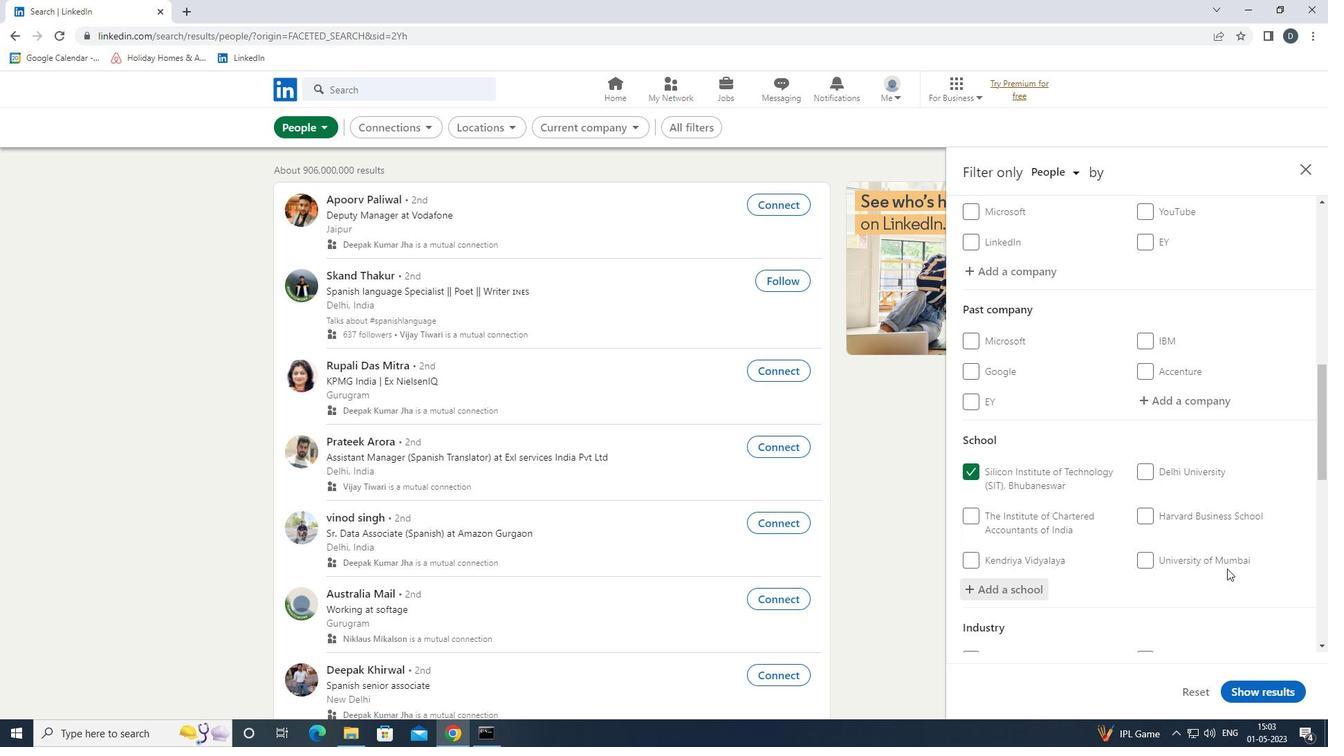 
Action: Mouse scrolled (1227, 558) with delta (0, 0)
Screenshot: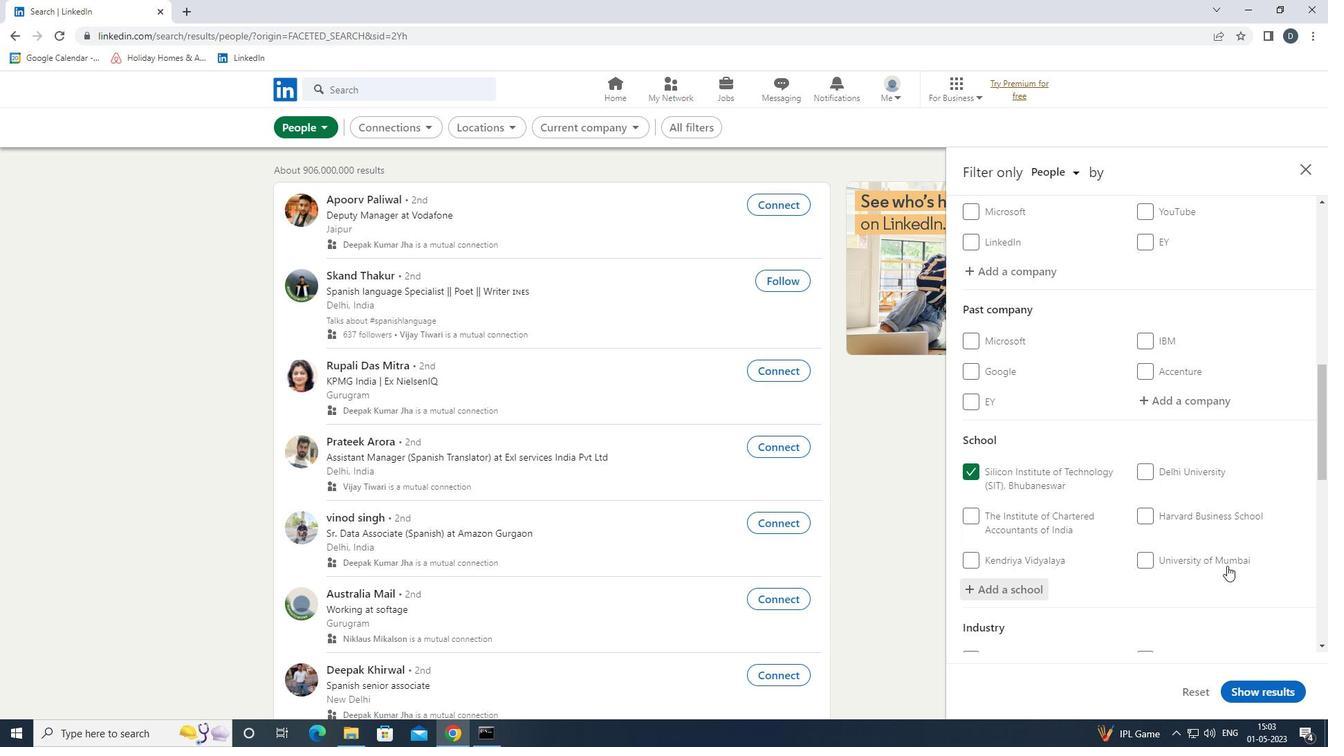 
Action: Mouse moved to (1226, 557)
Screenshot: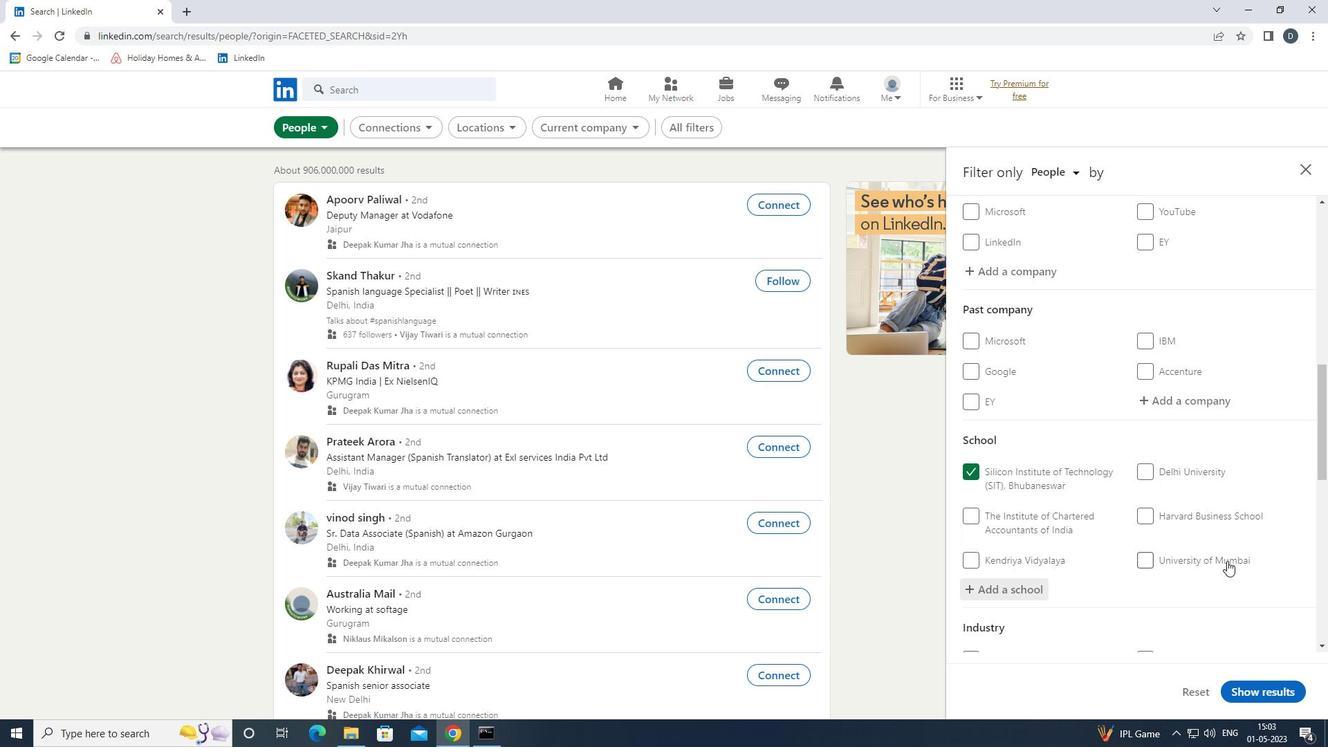 
Action: Mouse scrolled (1226, 556) with delta (0, 0)
Screenshot: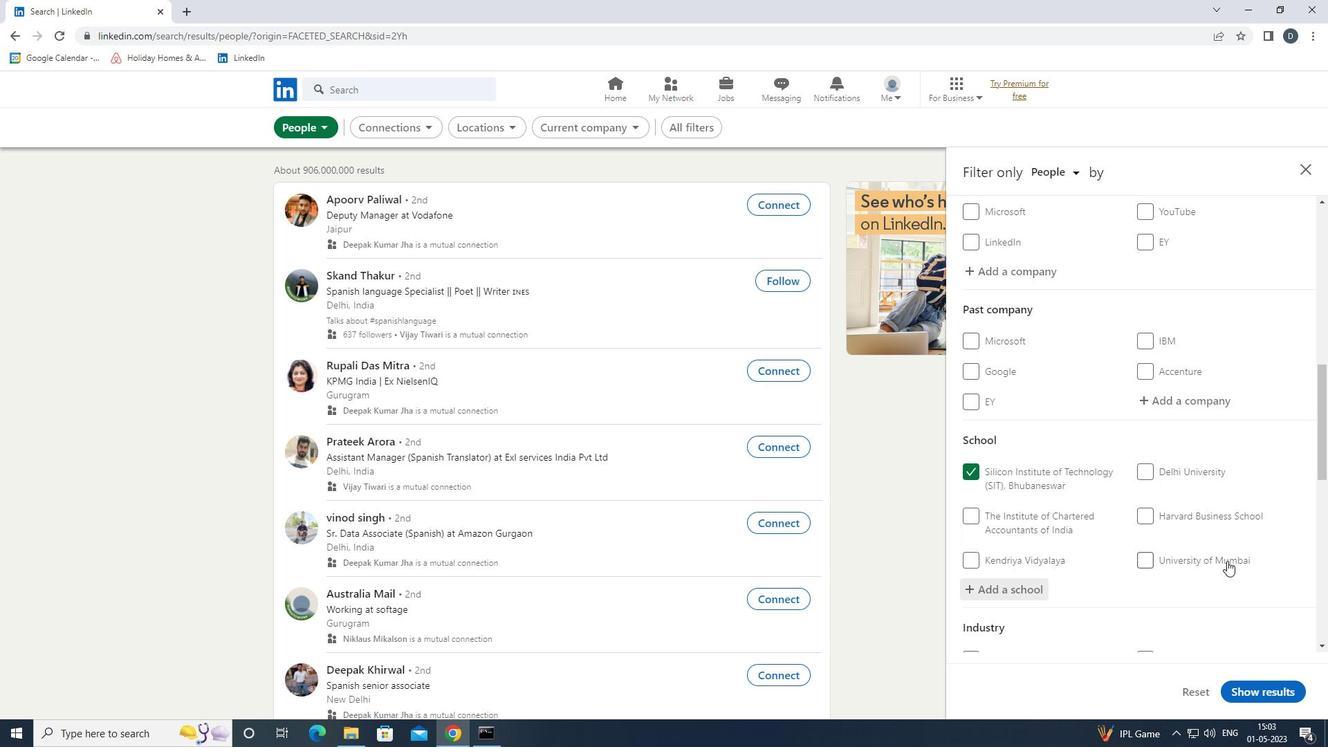 
Action: Mouse moved to (1225, 554)
Screenshot: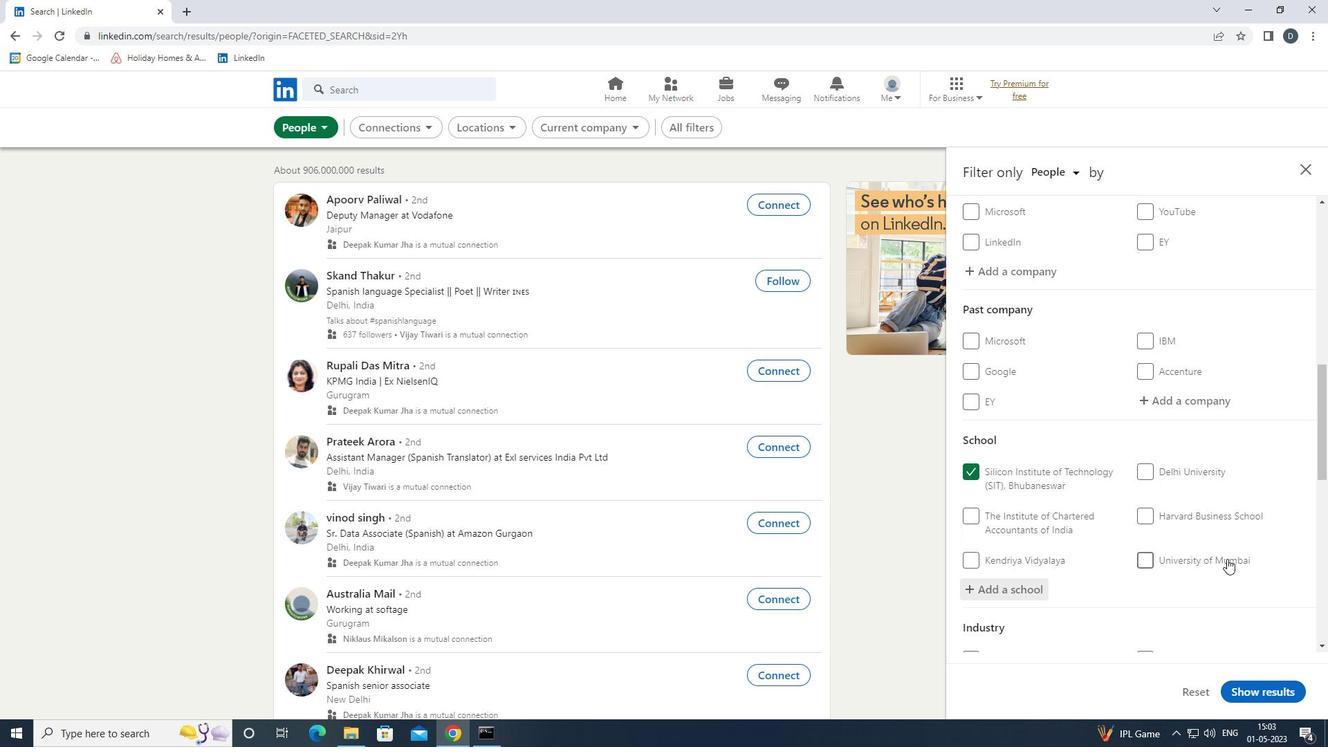 
Action: Mouse scrolled (1225, 554) with delta (0, 0)
Screenshot: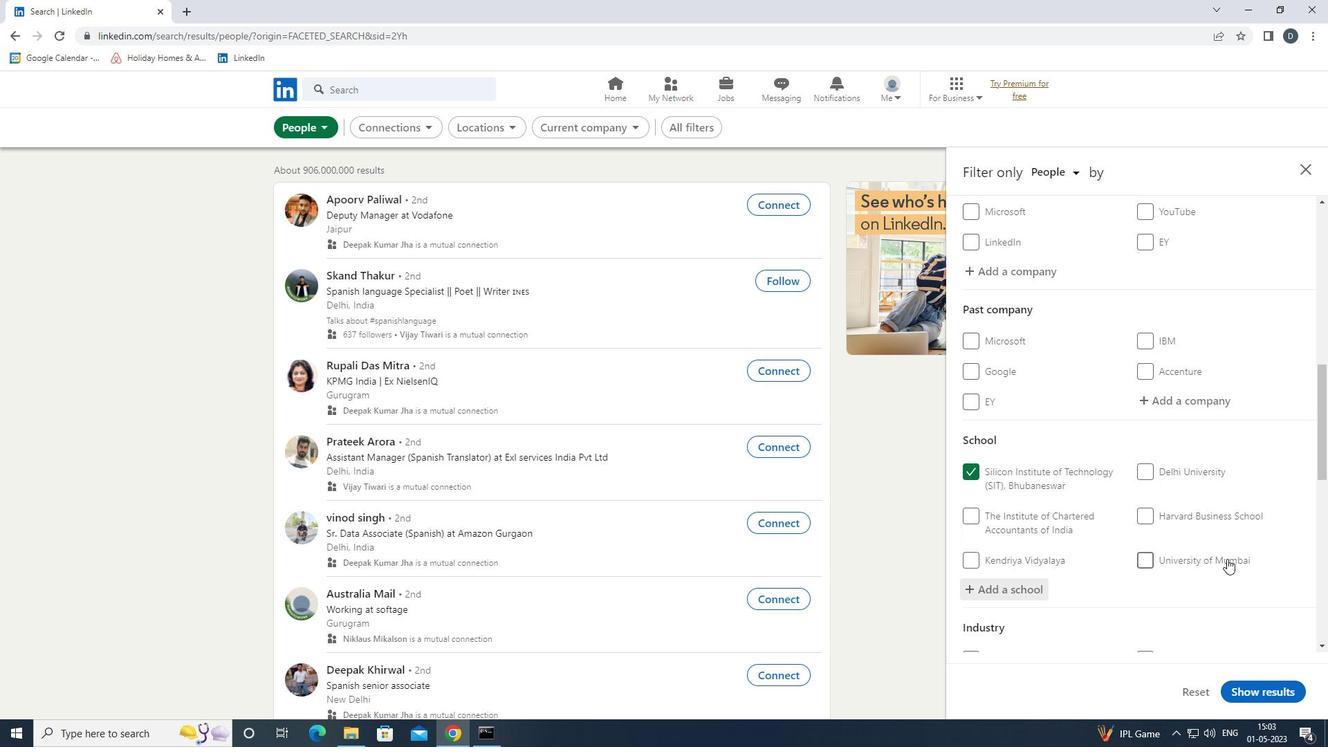 
Action: Mouse moved to (1205, 484)
Screenshot: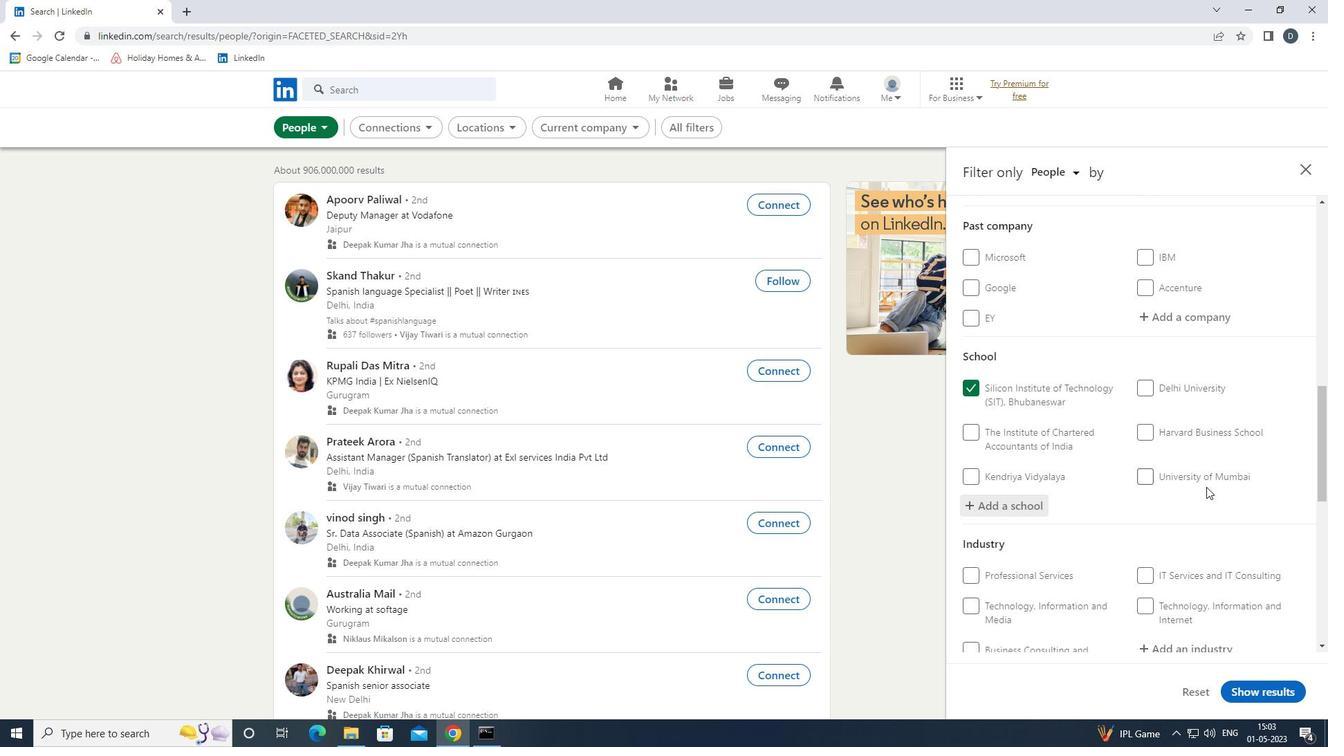
Action: Mouse scrolled (1205, 483) with delta (0, 0)
Screenshot: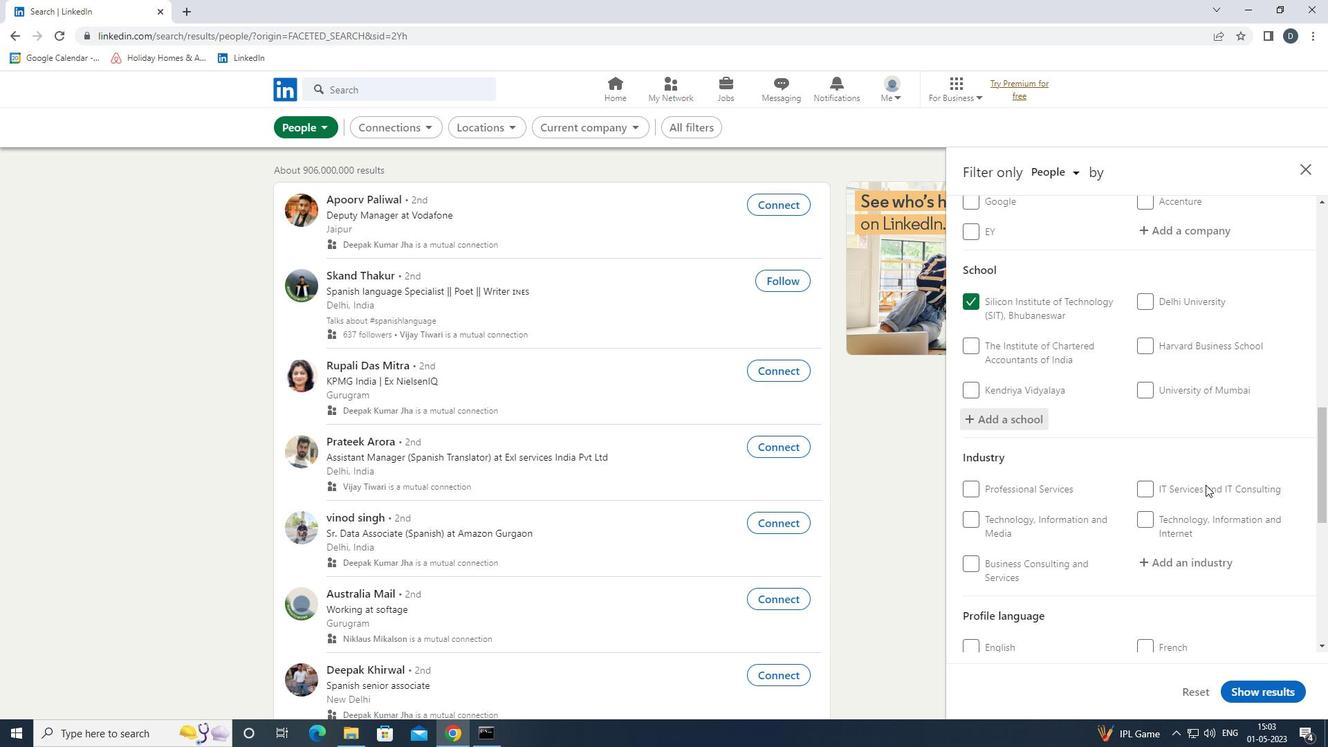 
Action: Mouse scrolled (1205, 483) with delta (0, 0)
Screenshot: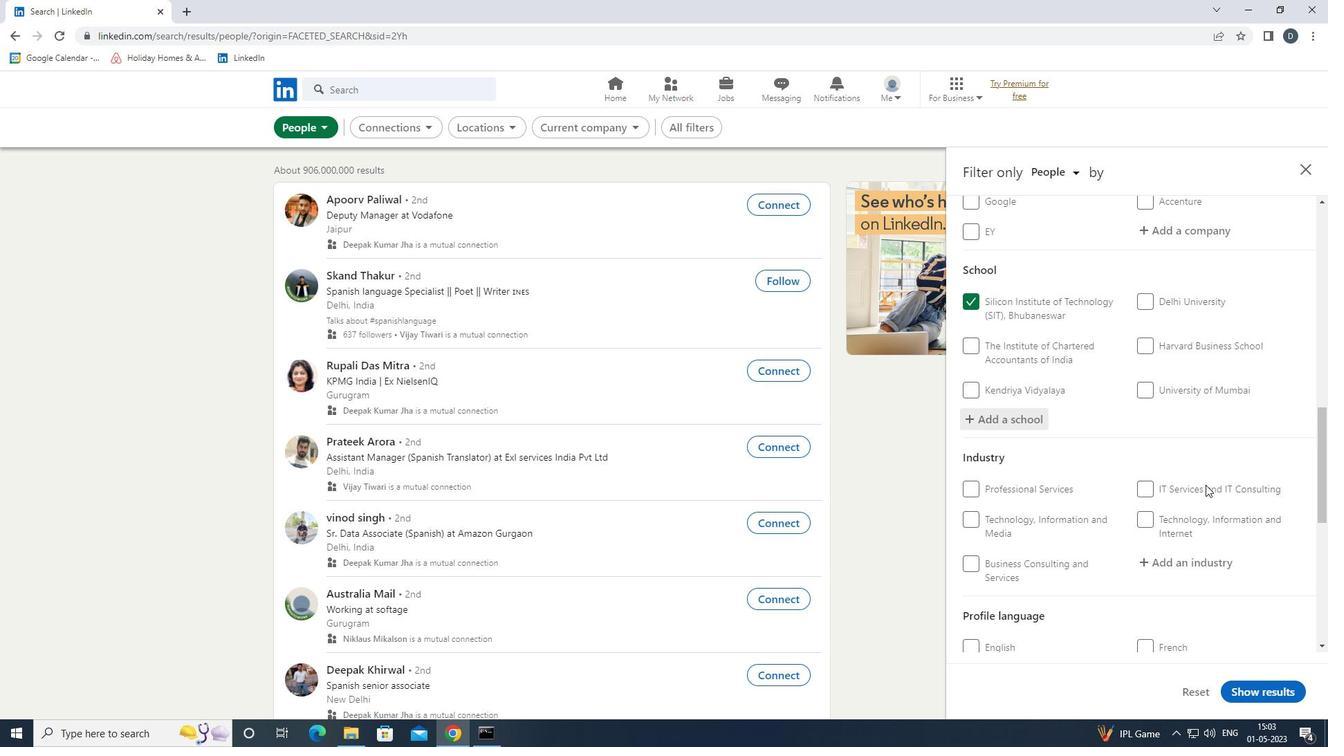 
Action: Mouse moved to (1182, 397)
Screenshot: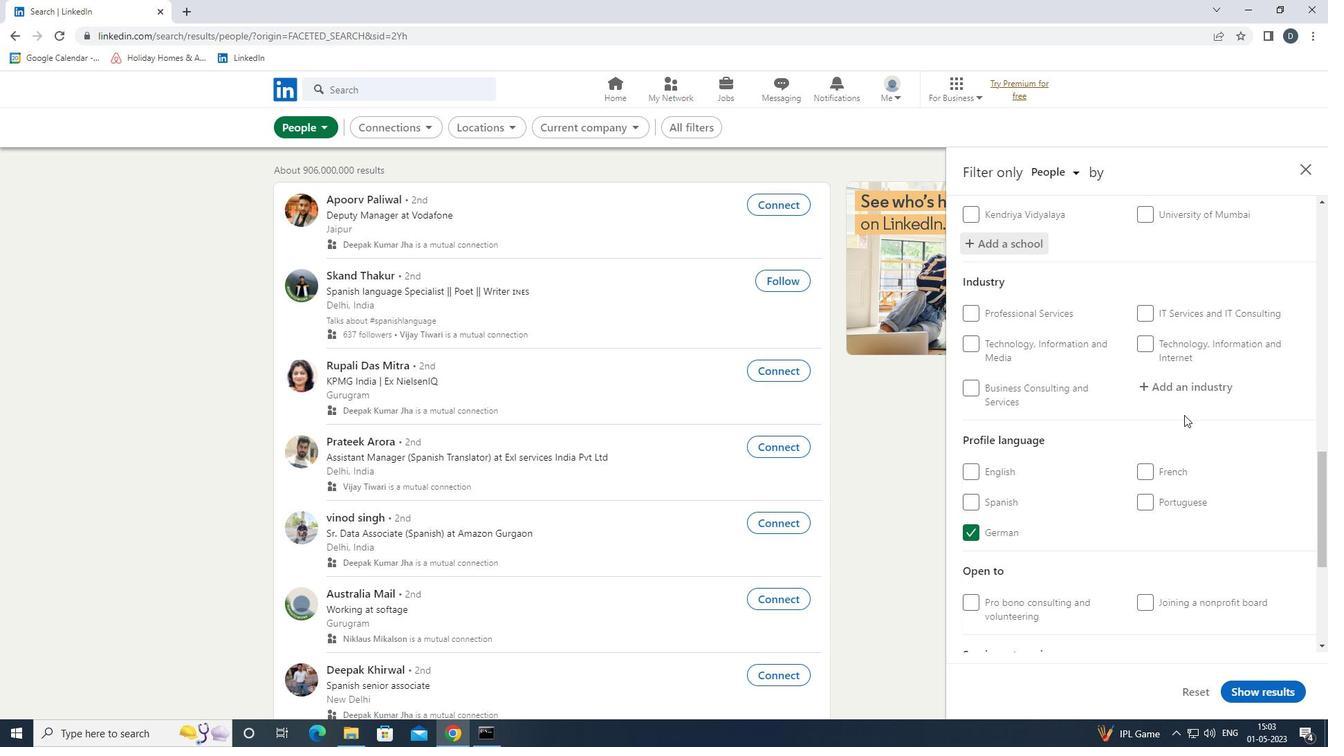 
Action: Mouse pressed left at (1182, 397)
Screenshot: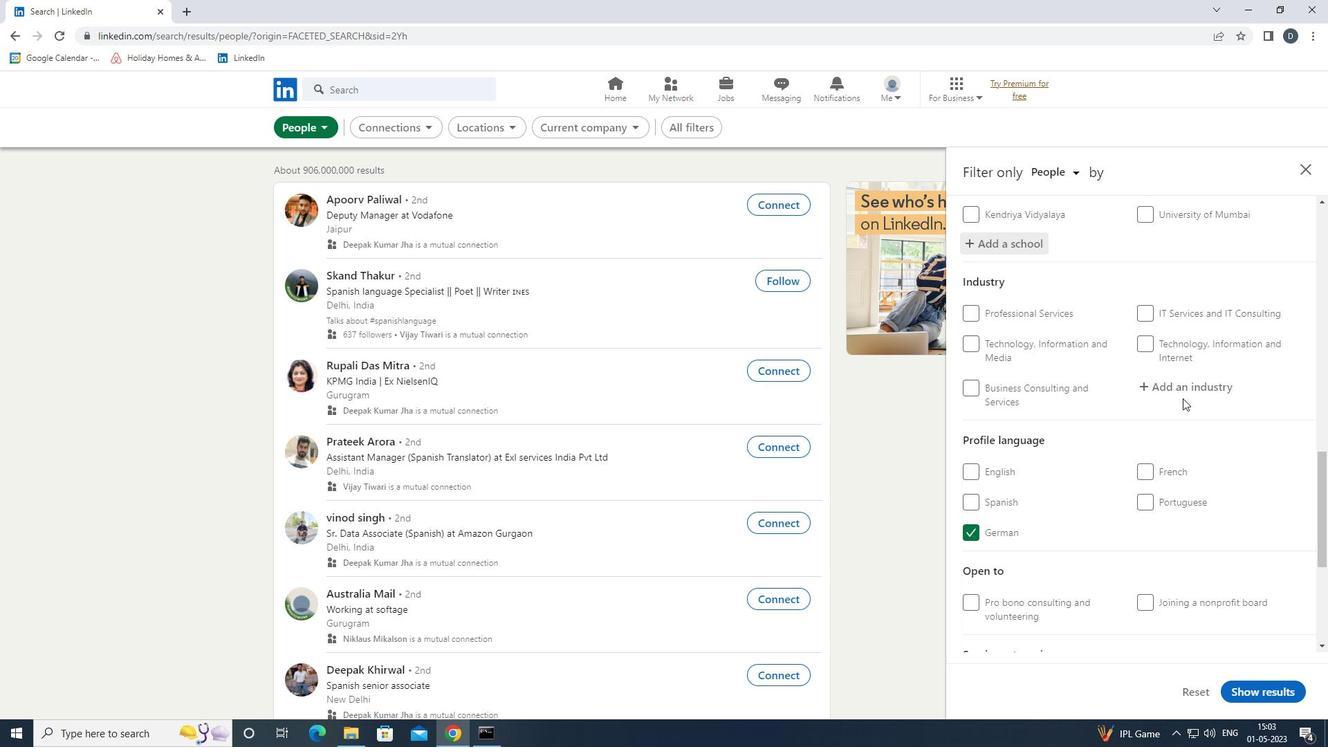 
Action: Mouse moved to (1186, 389)
Screenshot: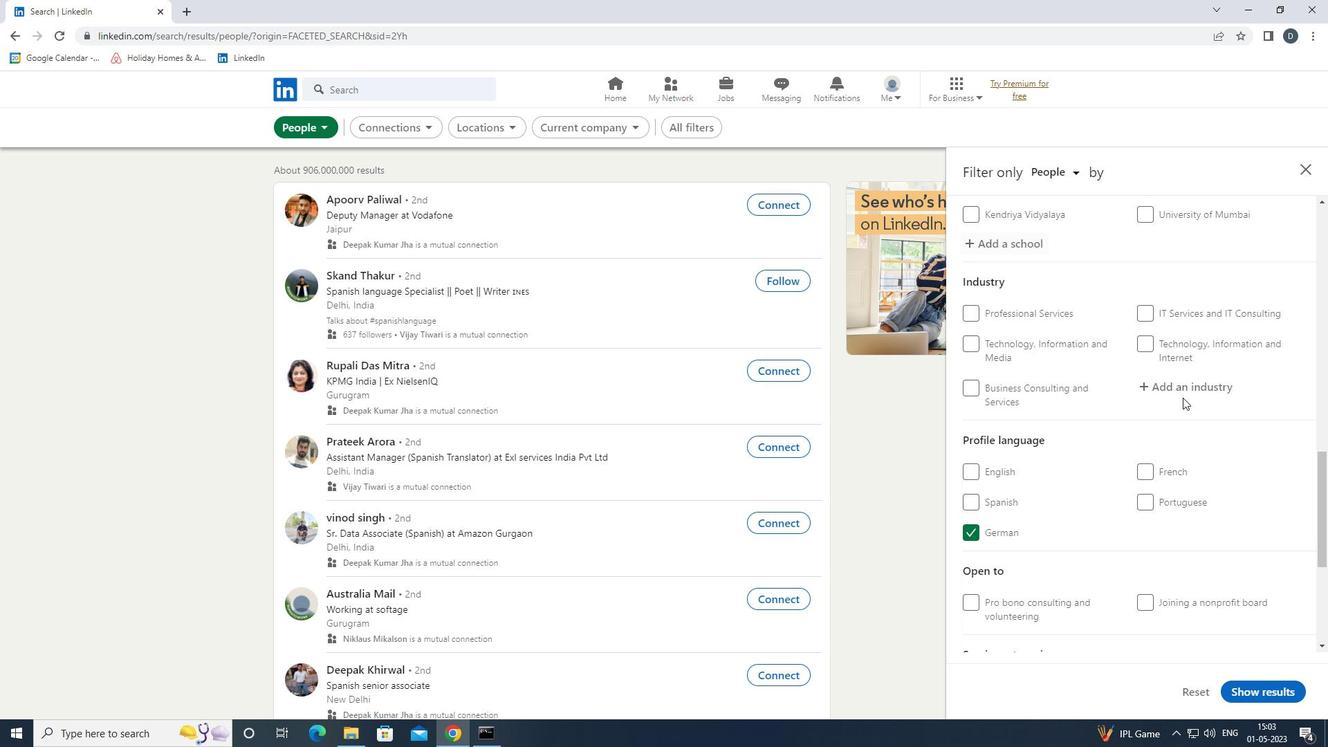 
Action: Mouse pressed left at (1186, 389)
Screenshot: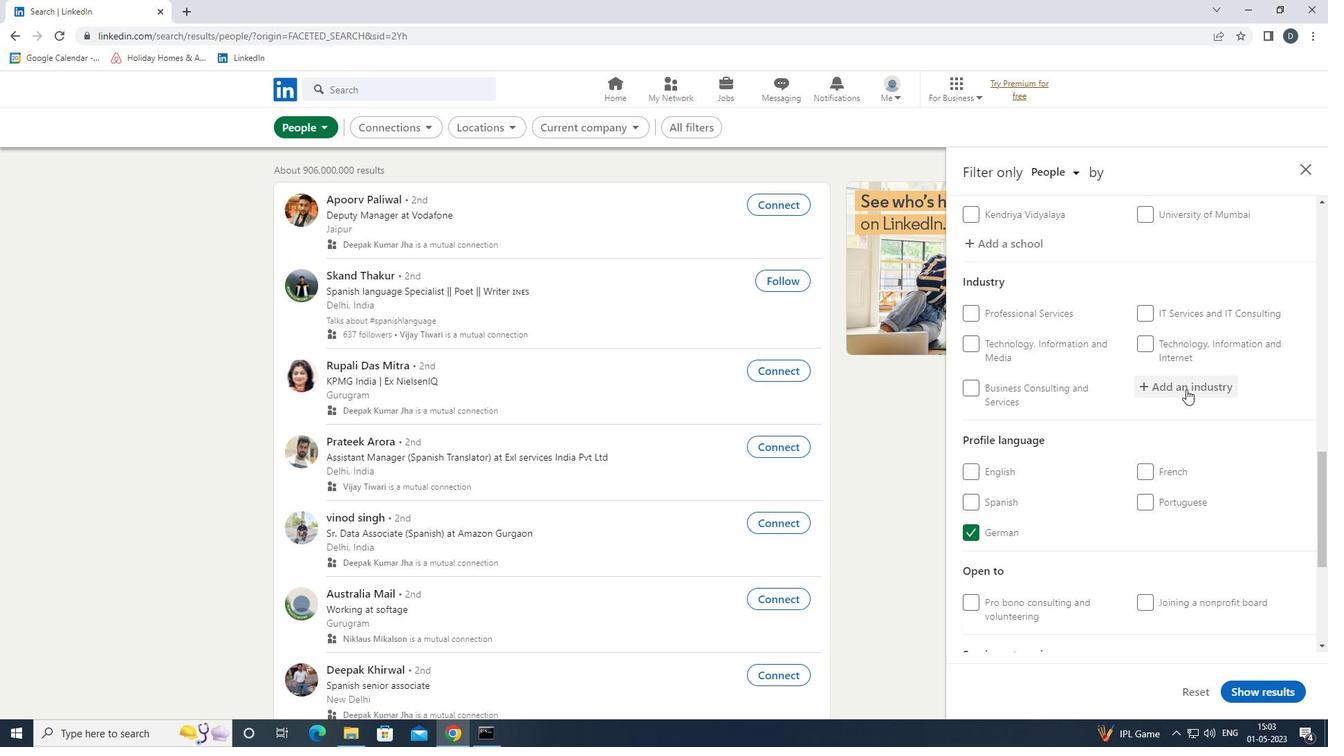 
Action: Key pressed <Key.shift>HOSPITAL<Key.down><Key.down><Key.down><Key.enter>
Screenshot: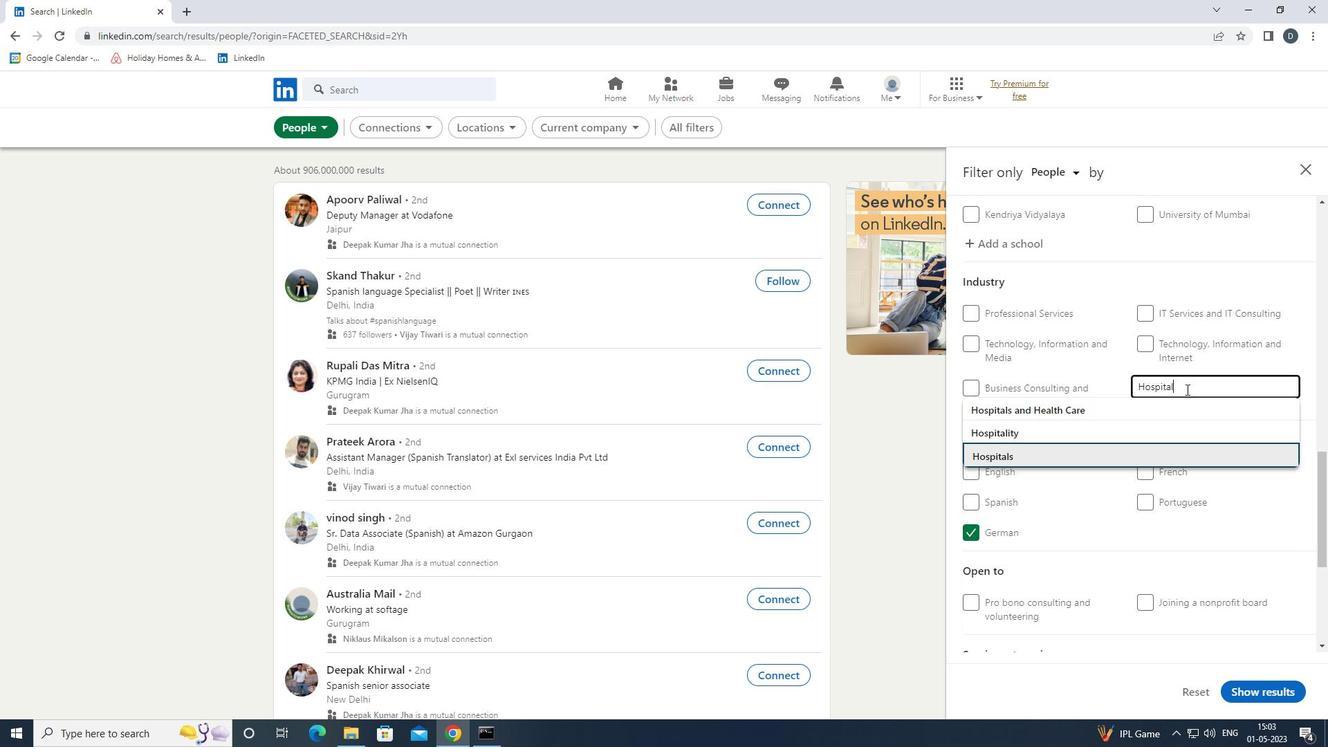 
Action: Mouse moved to (1178, 388)
Screenshot: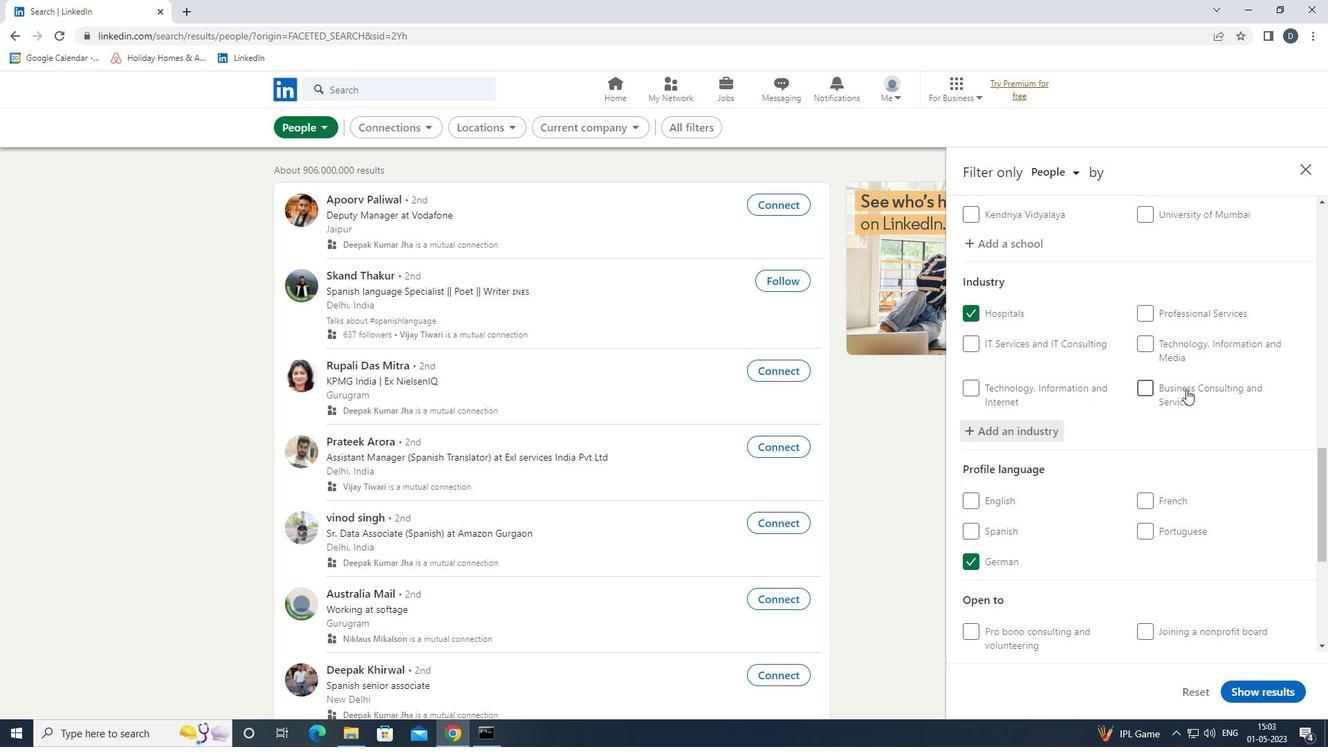 
Action: Mouse scrolled (1178, 388) with delta (0, 0)
Screenshot: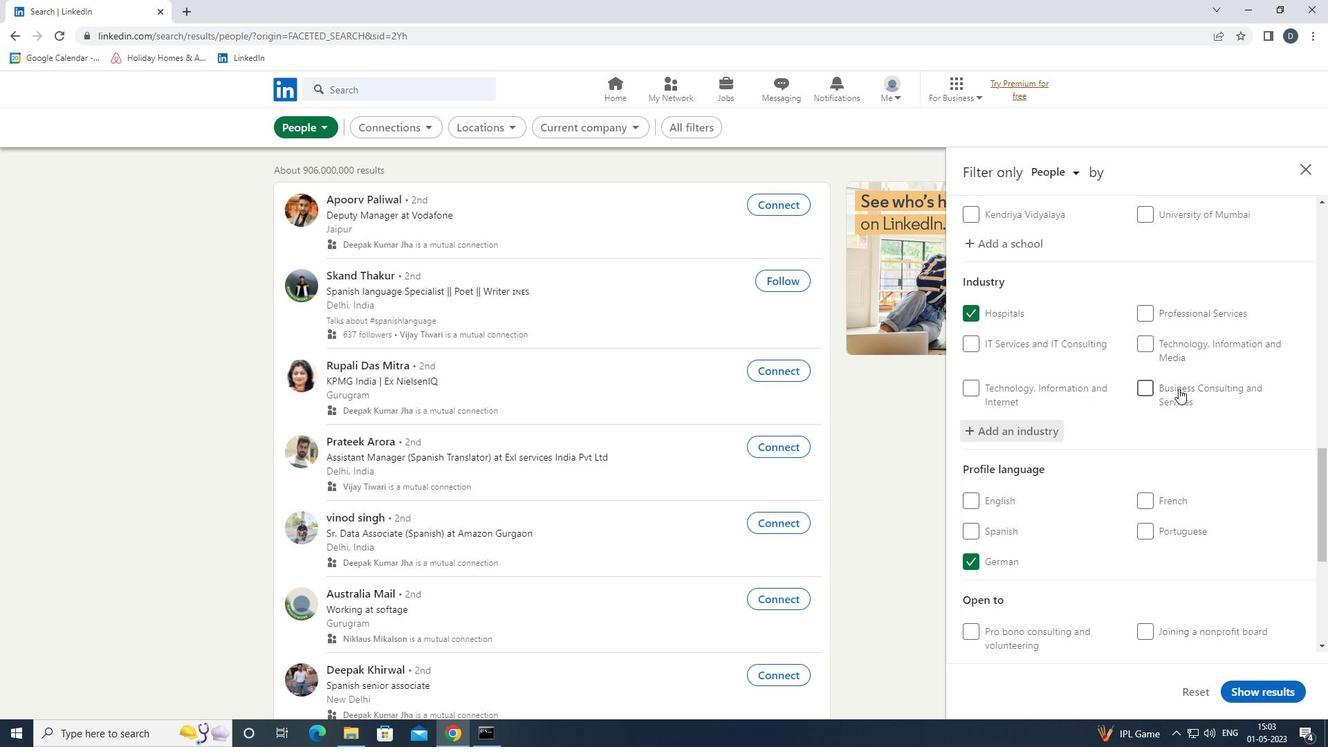 
Action: Mouse scrolled (1178, 388) with delta (0, 0)
Screenshot: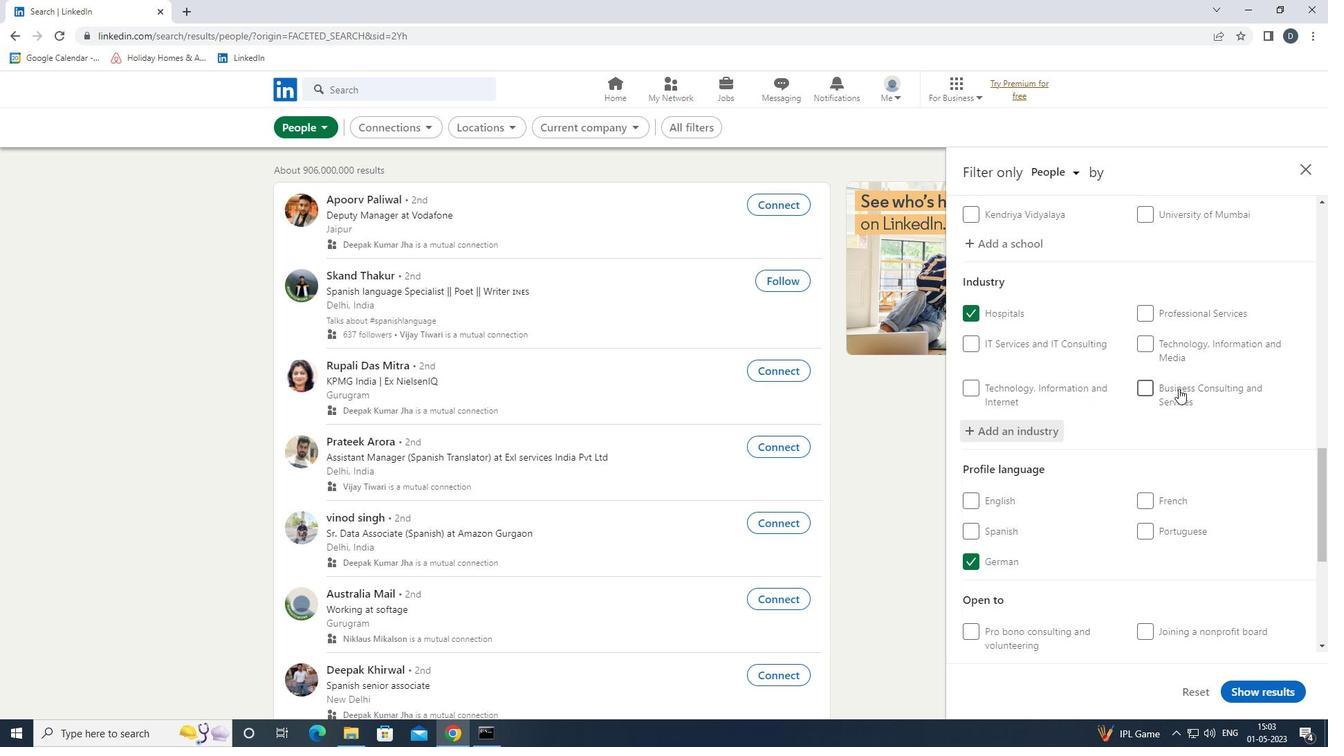 
Action: Mouse scrolled (1178, 388) with delta (0, 0)
Screenshot: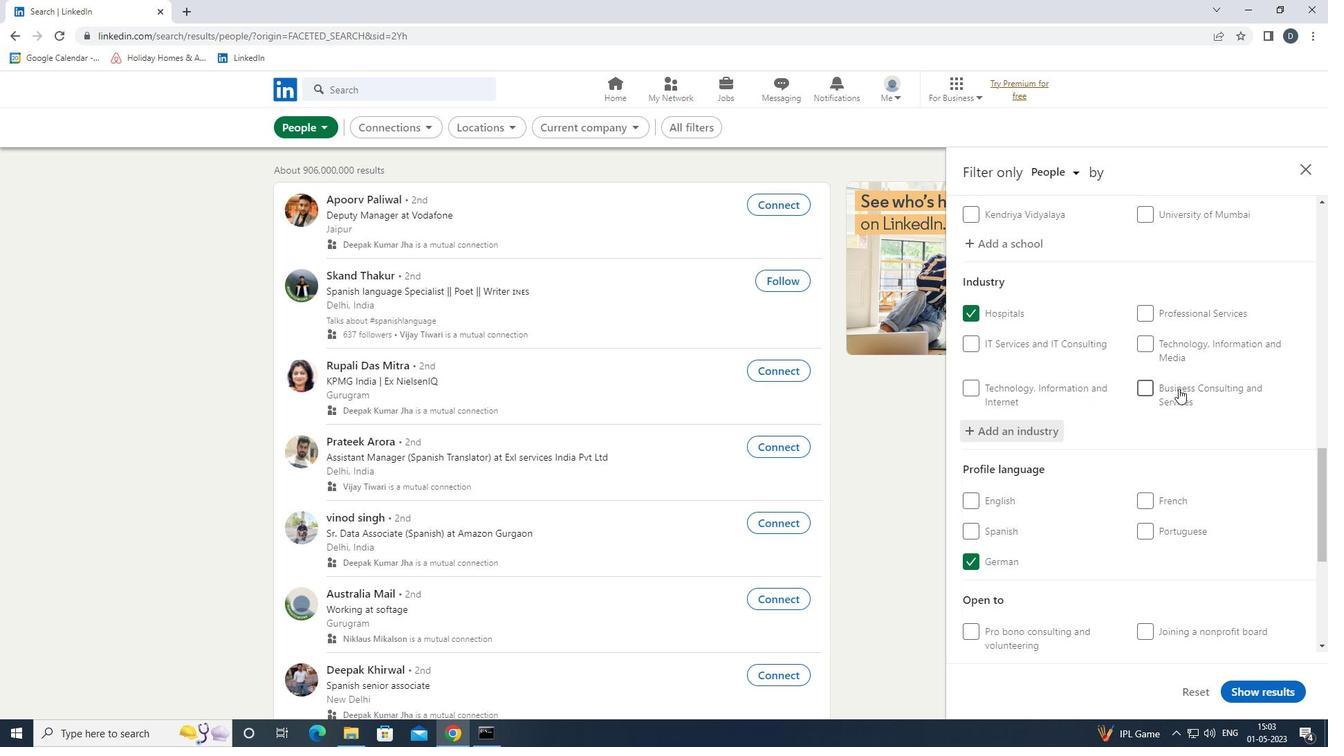 
Action: Mouse scrolled (1178, 388) with delta (0, 0)
Screenshot: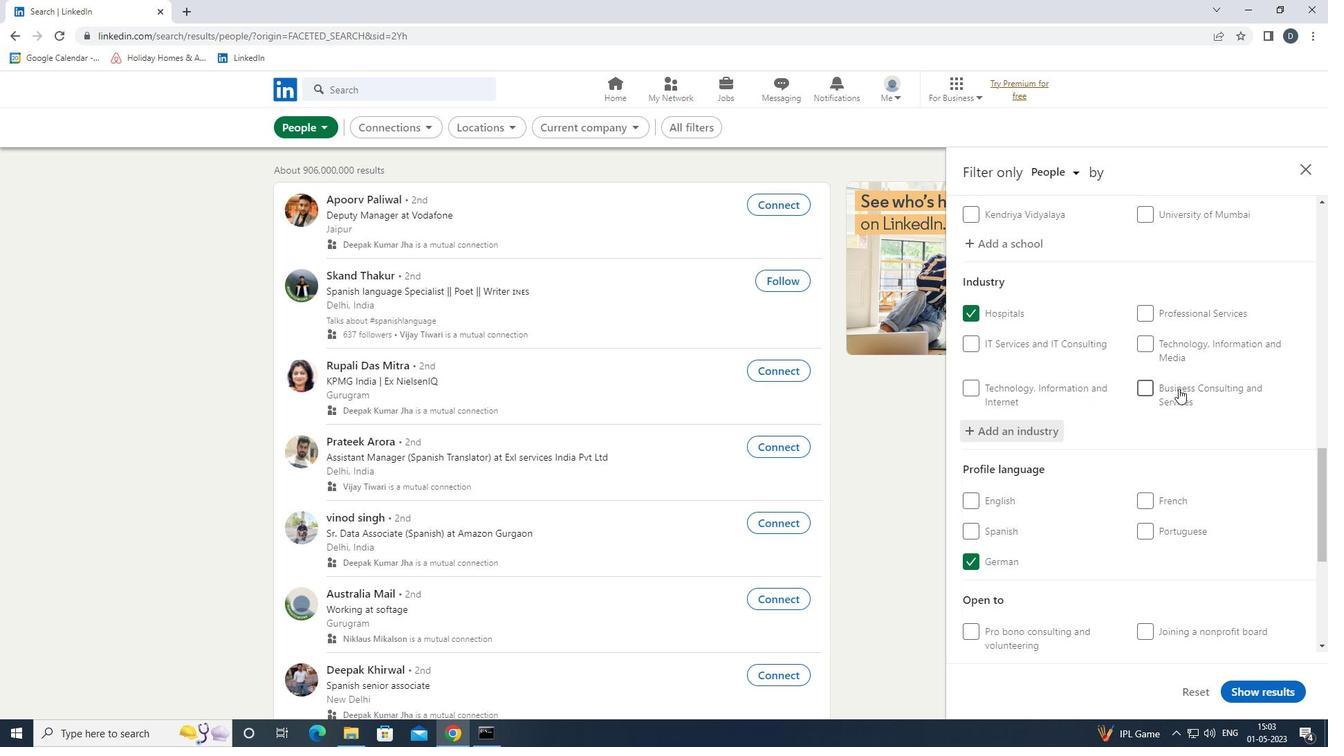 
Action: Mouse moved to (1175, 497)
Screenshot: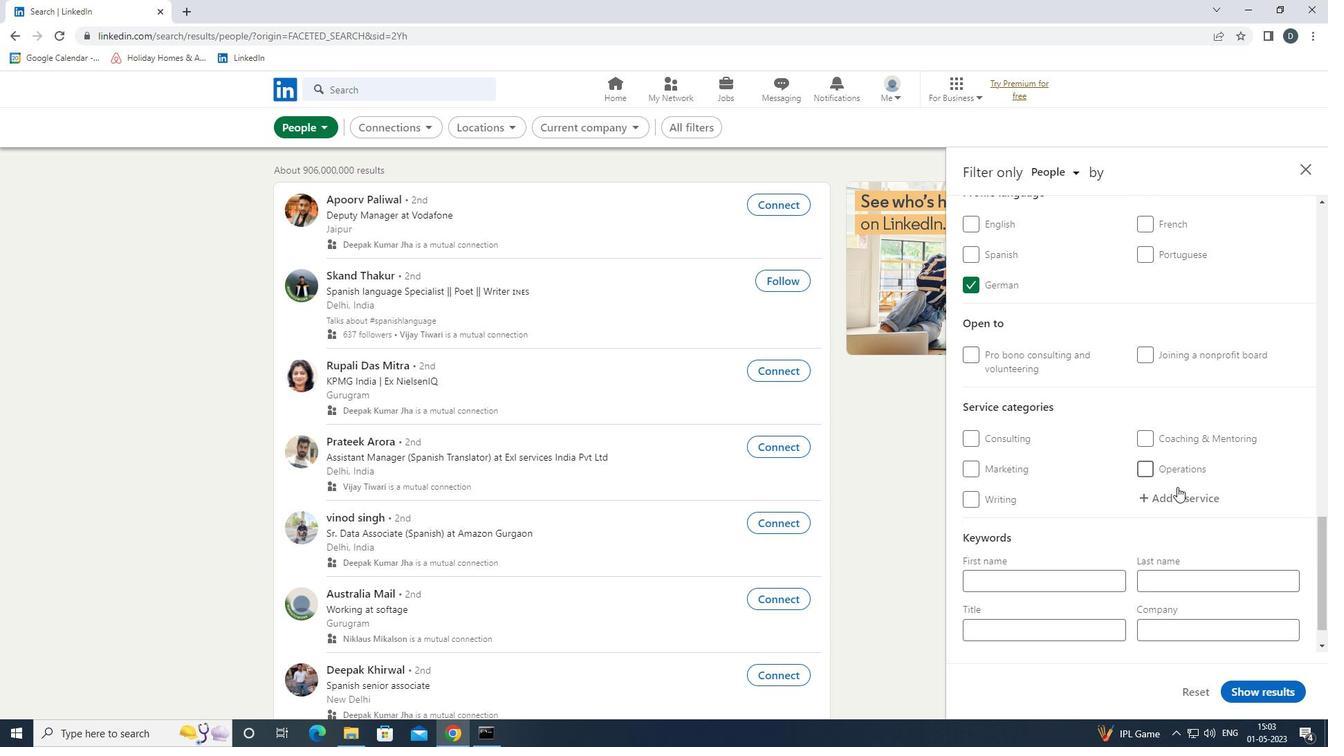 
Action: Mouse pressed left at (1175, 497)
Screenshot: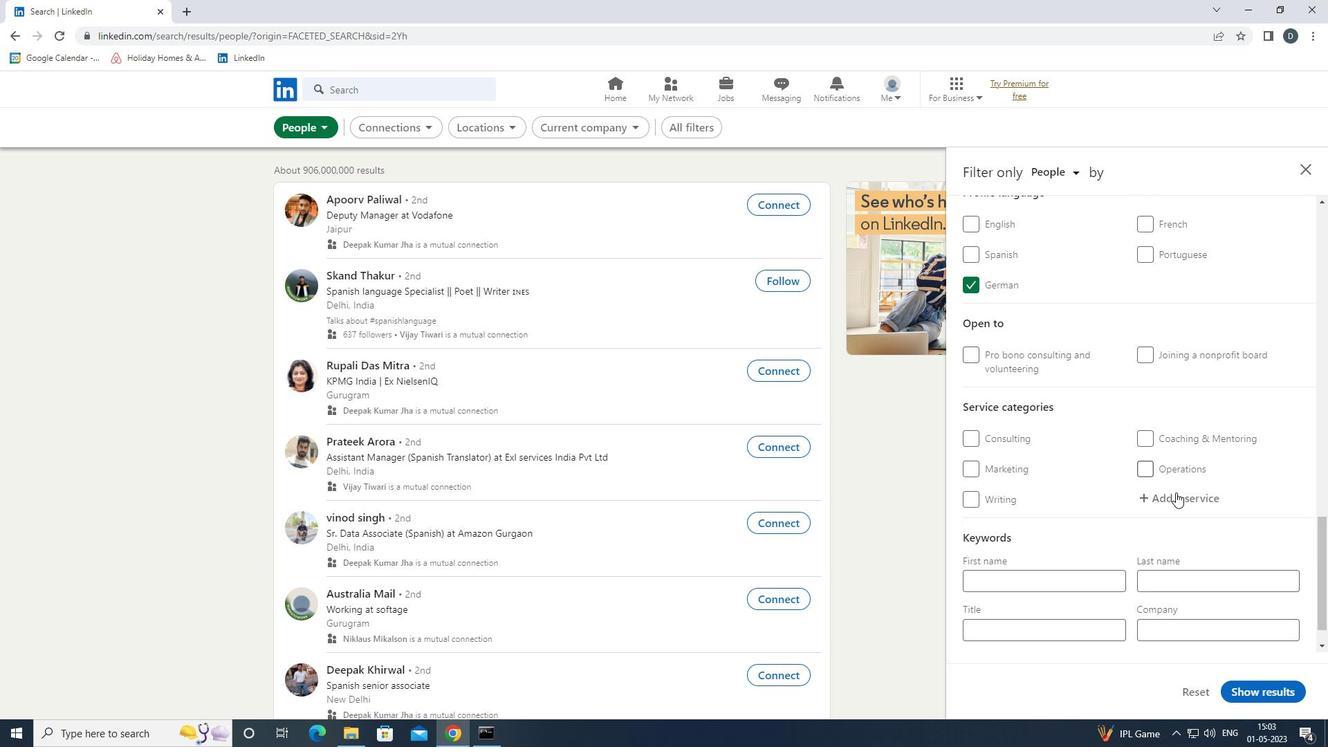 
Action: Key pressed <Key.shift>DATA<Key.space><Key.shift>ENTRY<Key.down><Key.enter>
Screenshot: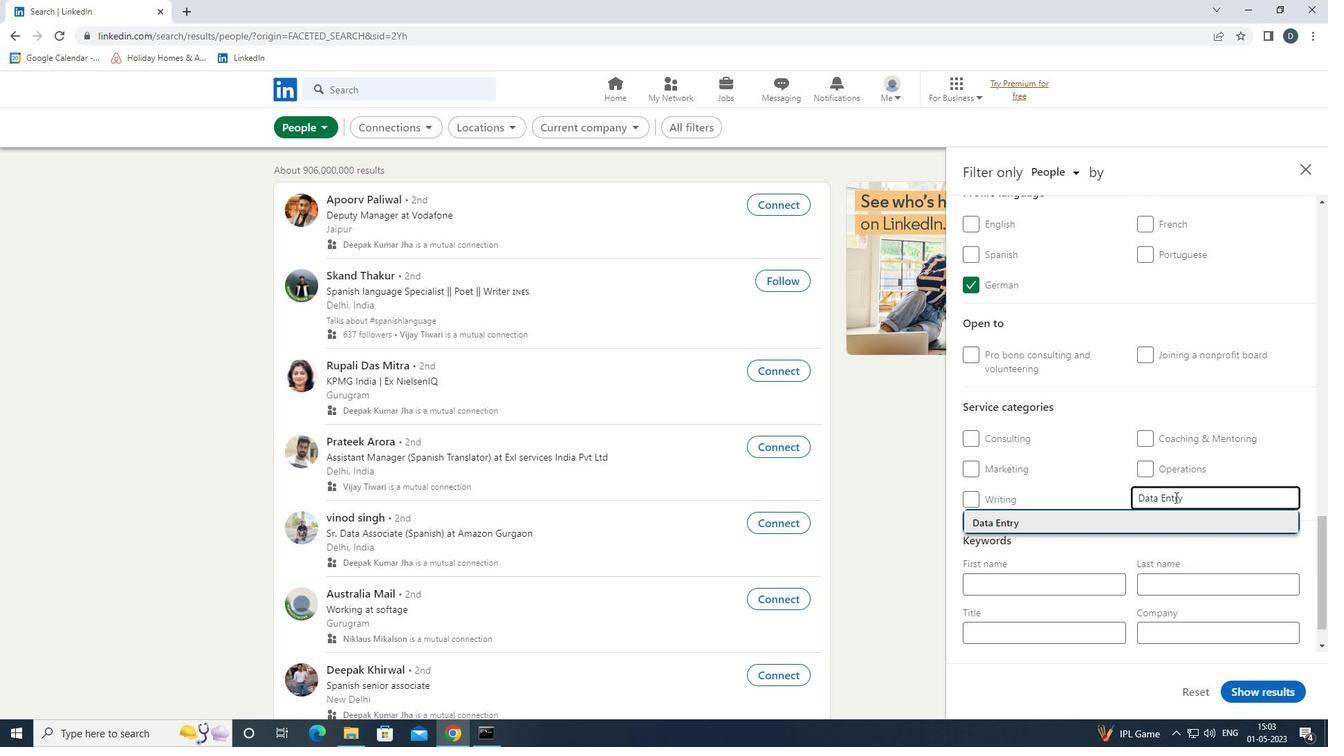 
Action: Mouse scrolled (1175, 496) with delta (0, 0)
Screenshot: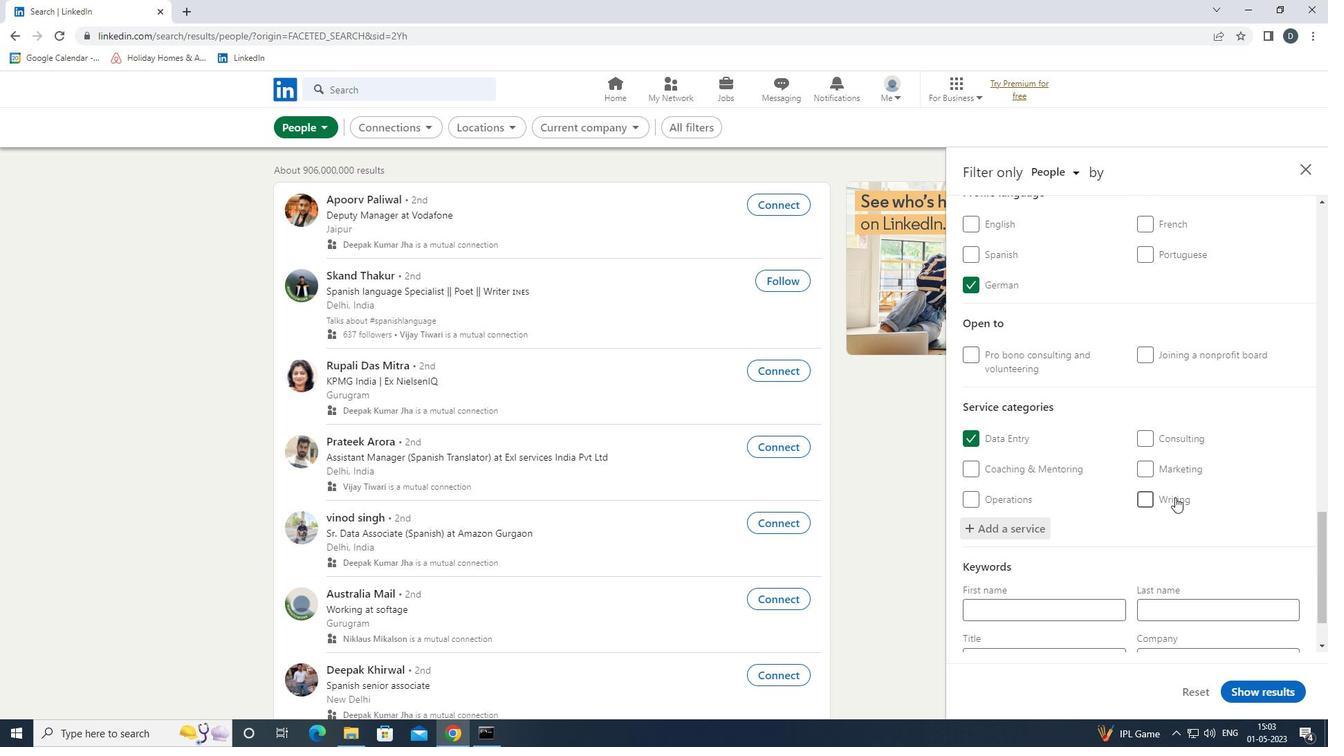 
Action: Mouse moved to (1173, 505)
Screenshot: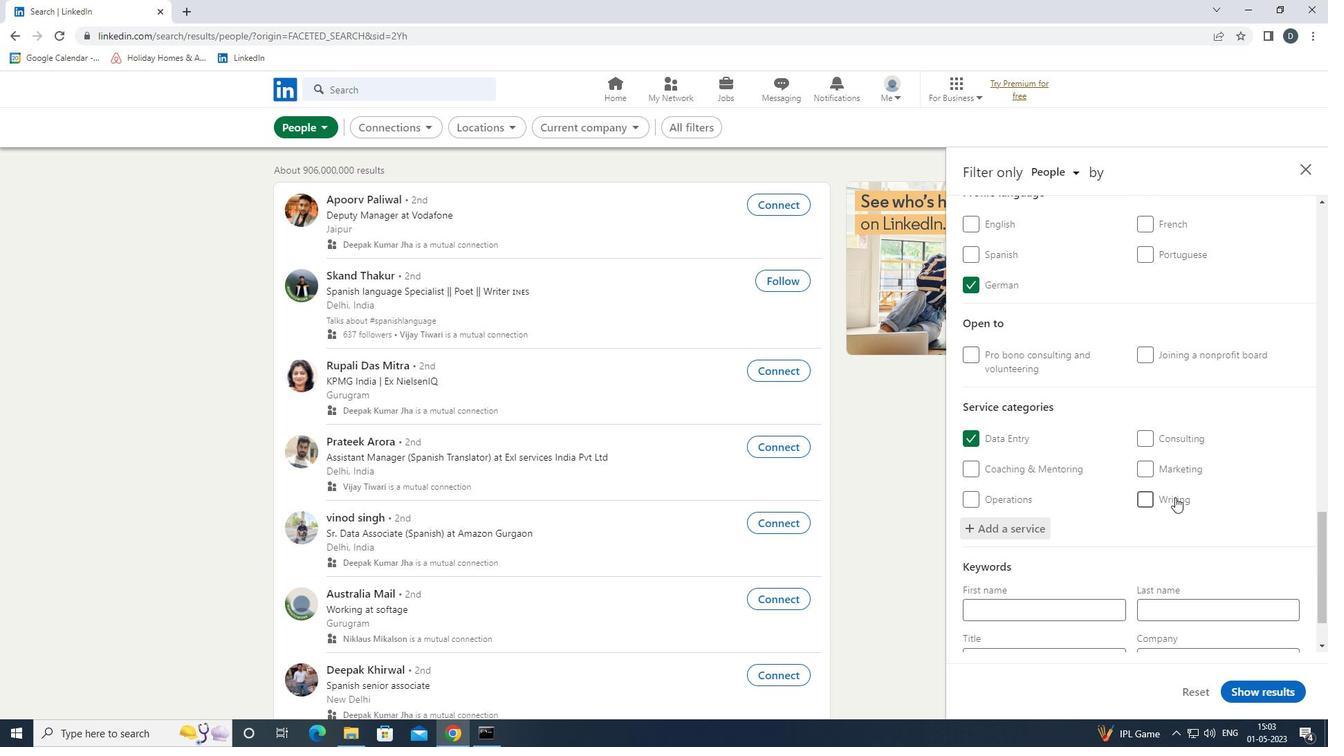 
Action: Mouse scrolled (1173, 504) with delta (0, 0)
Screenshot: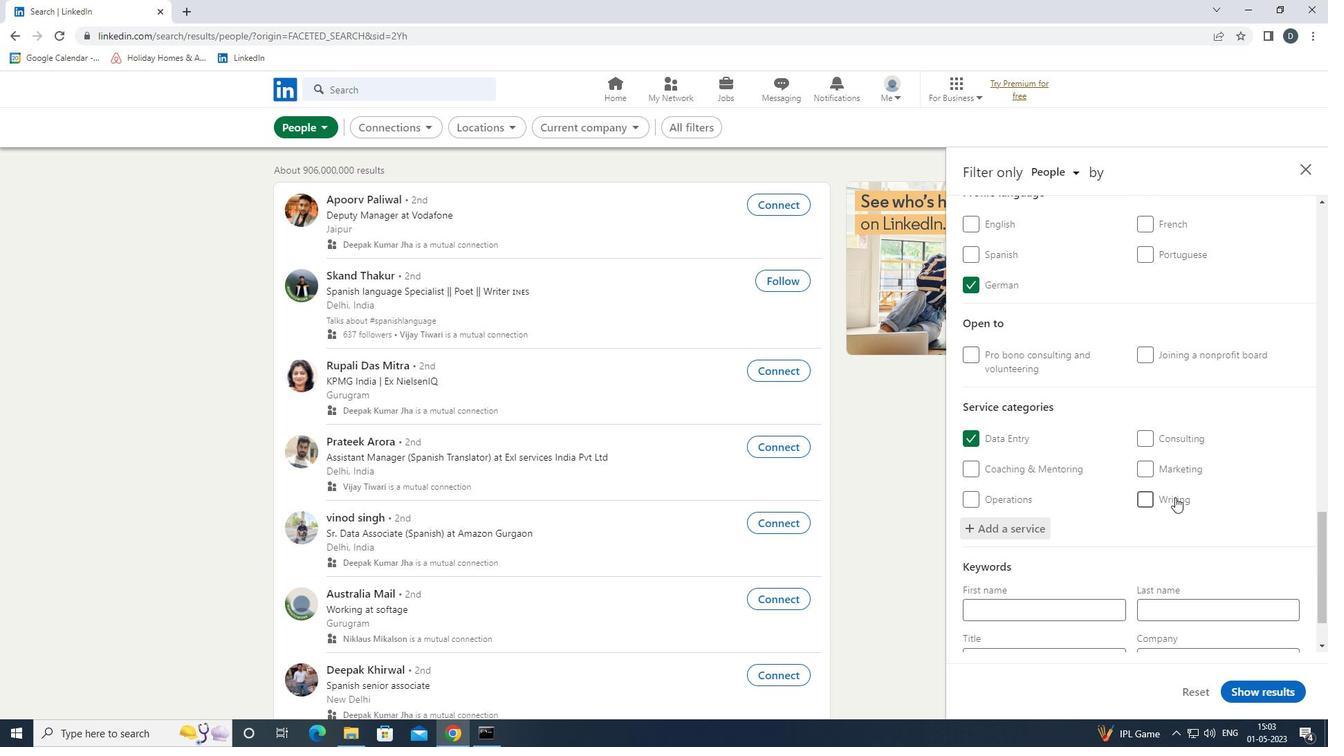 
Action: Mouse moved to (1172, 506)
Screenshot: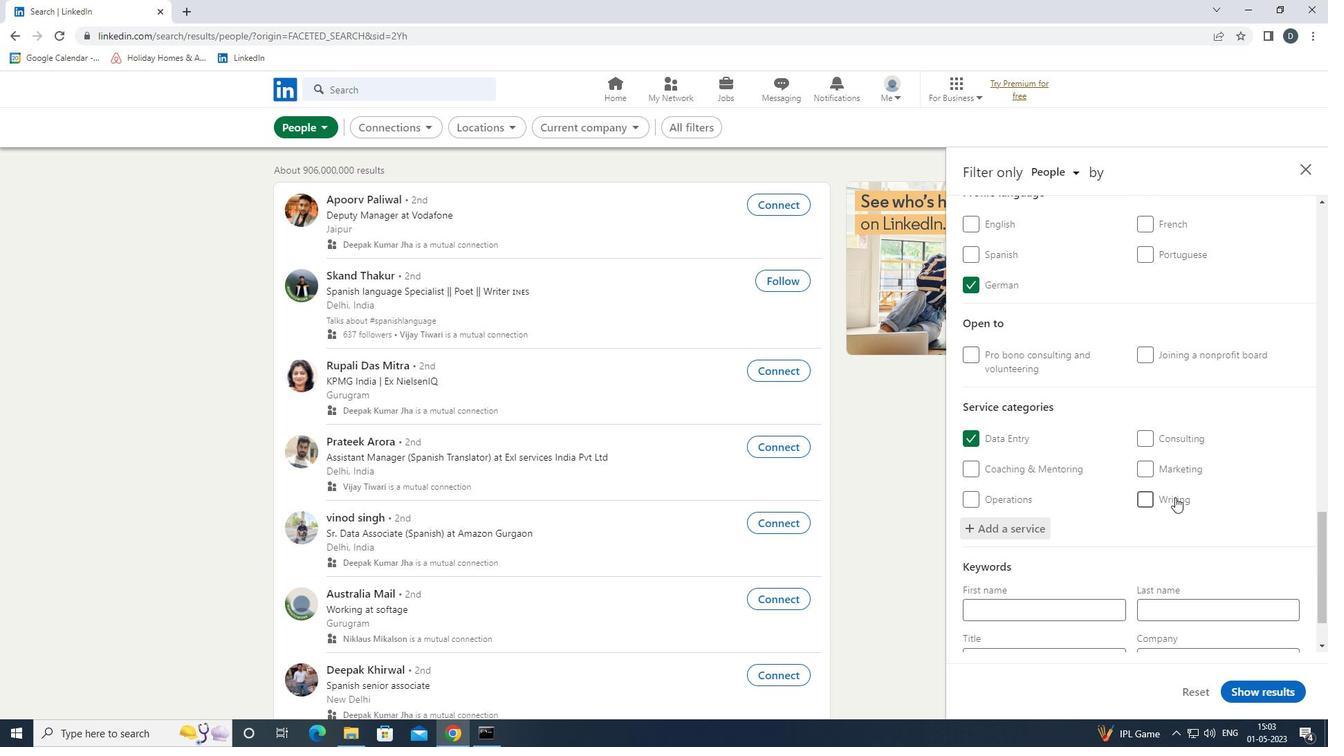 
Action: Mouse scrolled (1172, 505) with delta (0, 0)
Screenshot: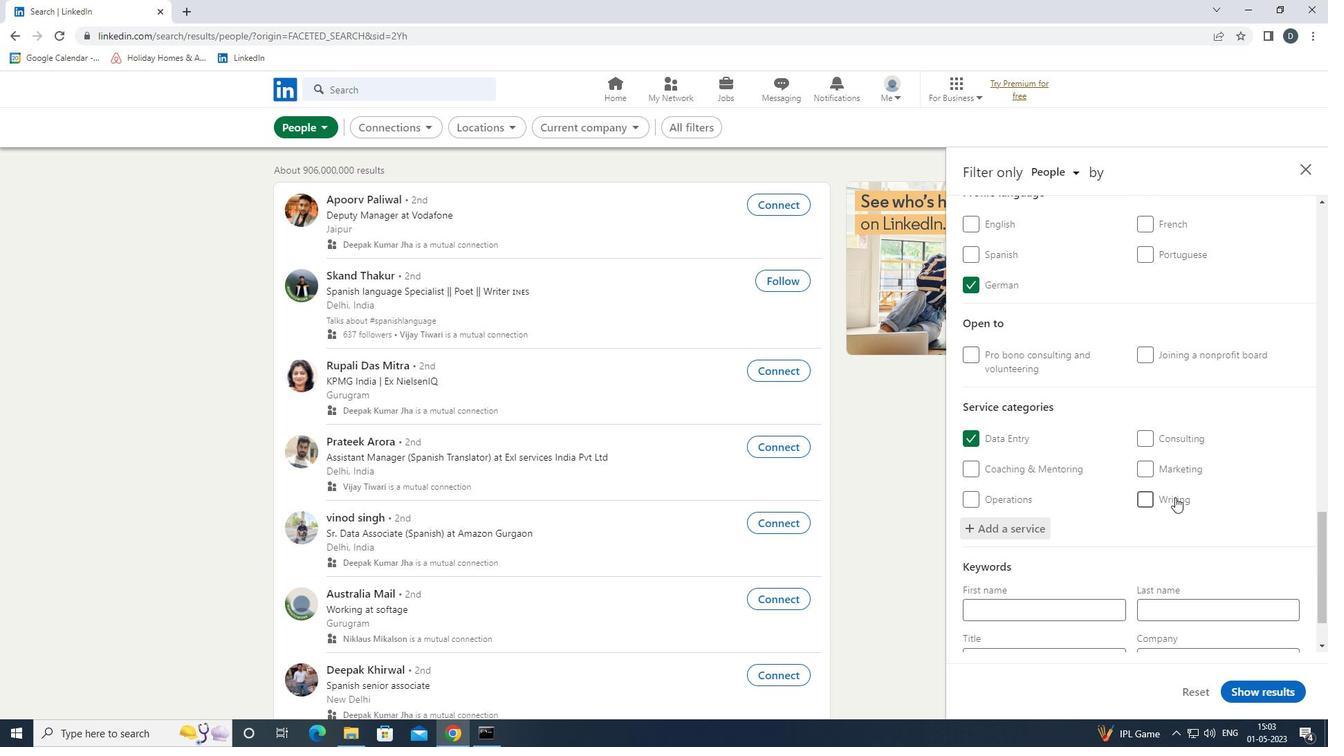 
Action: Mouse moved to (1171, 508)
Screenshot: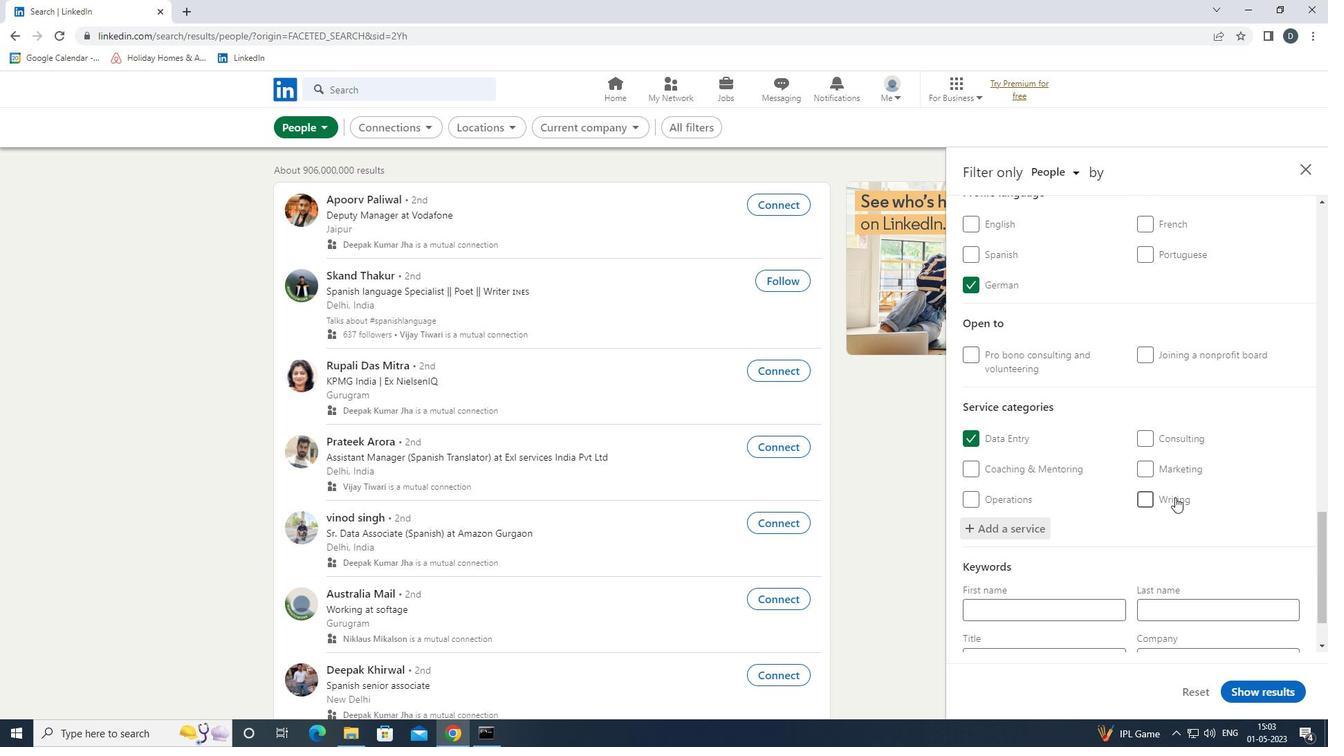 
Action: Mouse scrolled (1171, 507) with delta (0, 0)
Screenshot: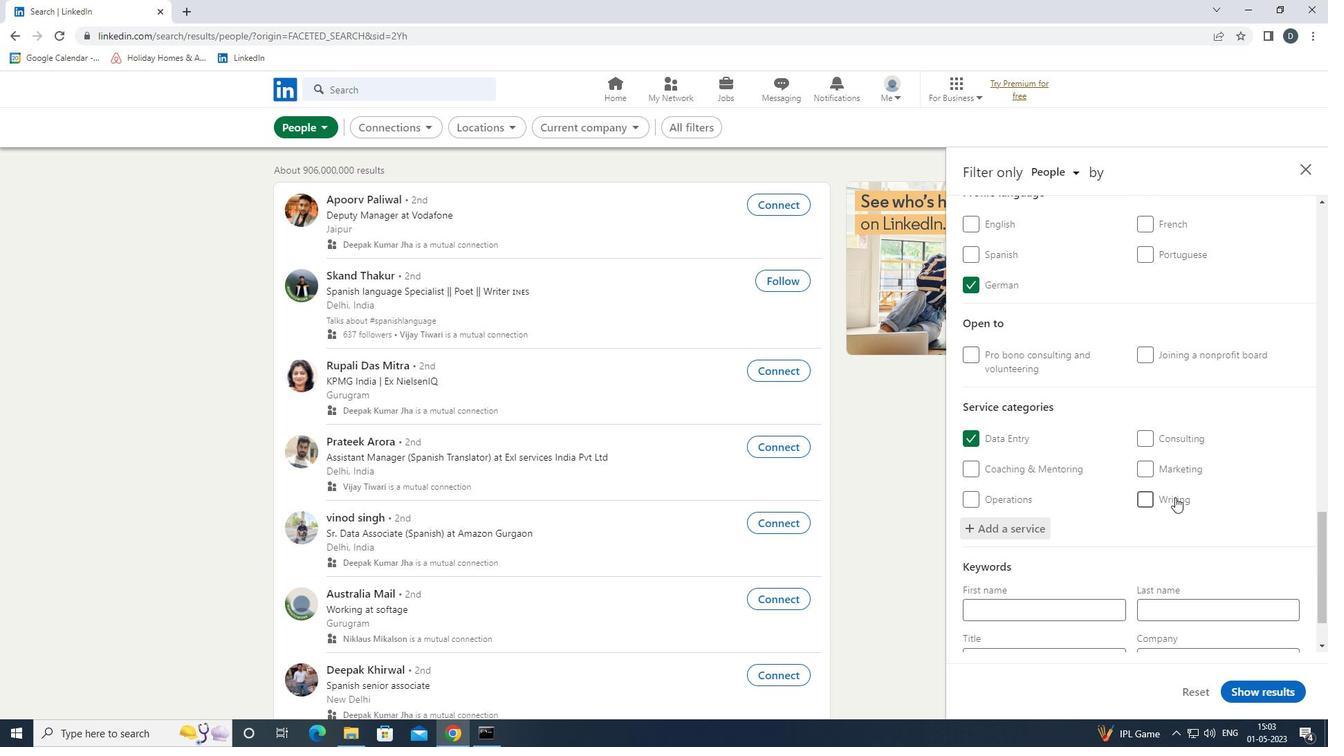 
Action: Mouse moved to (1079, 583)
Screenshot: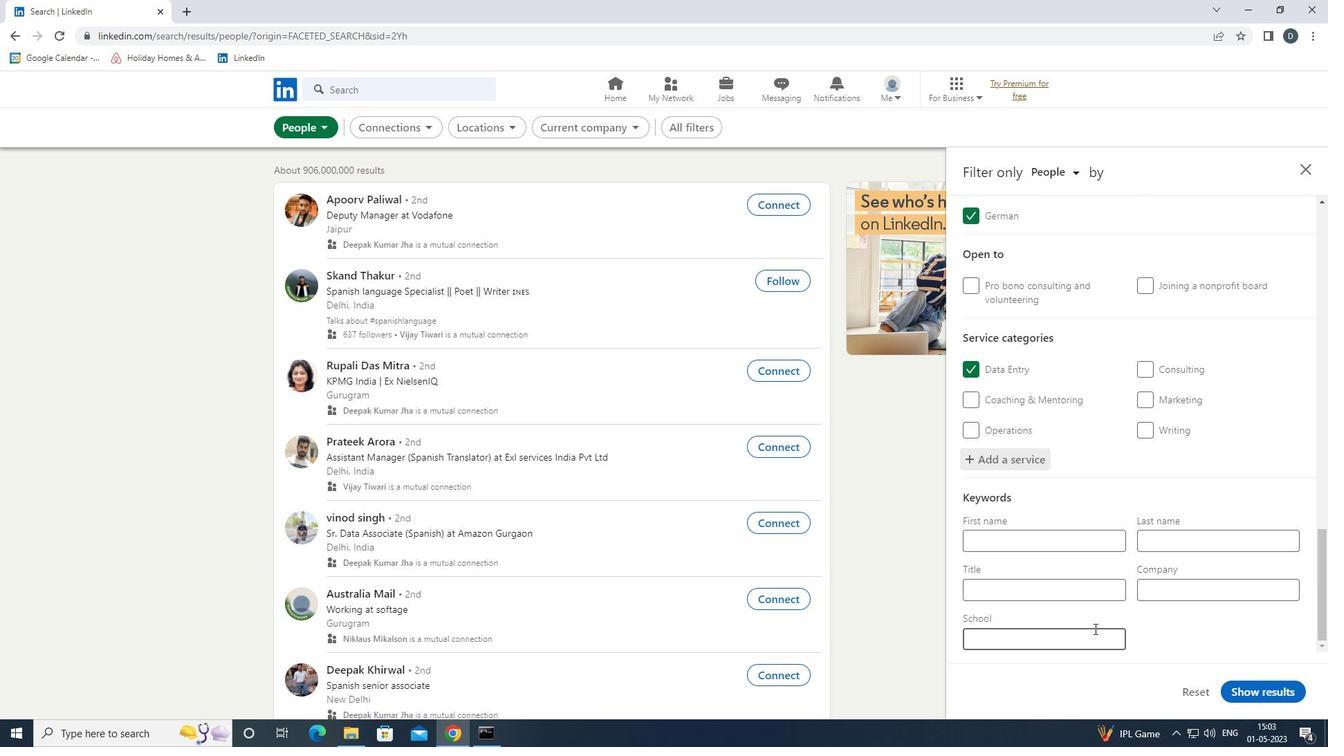 
Action: Mouse pressed left at (1079, 583)
Screenshot: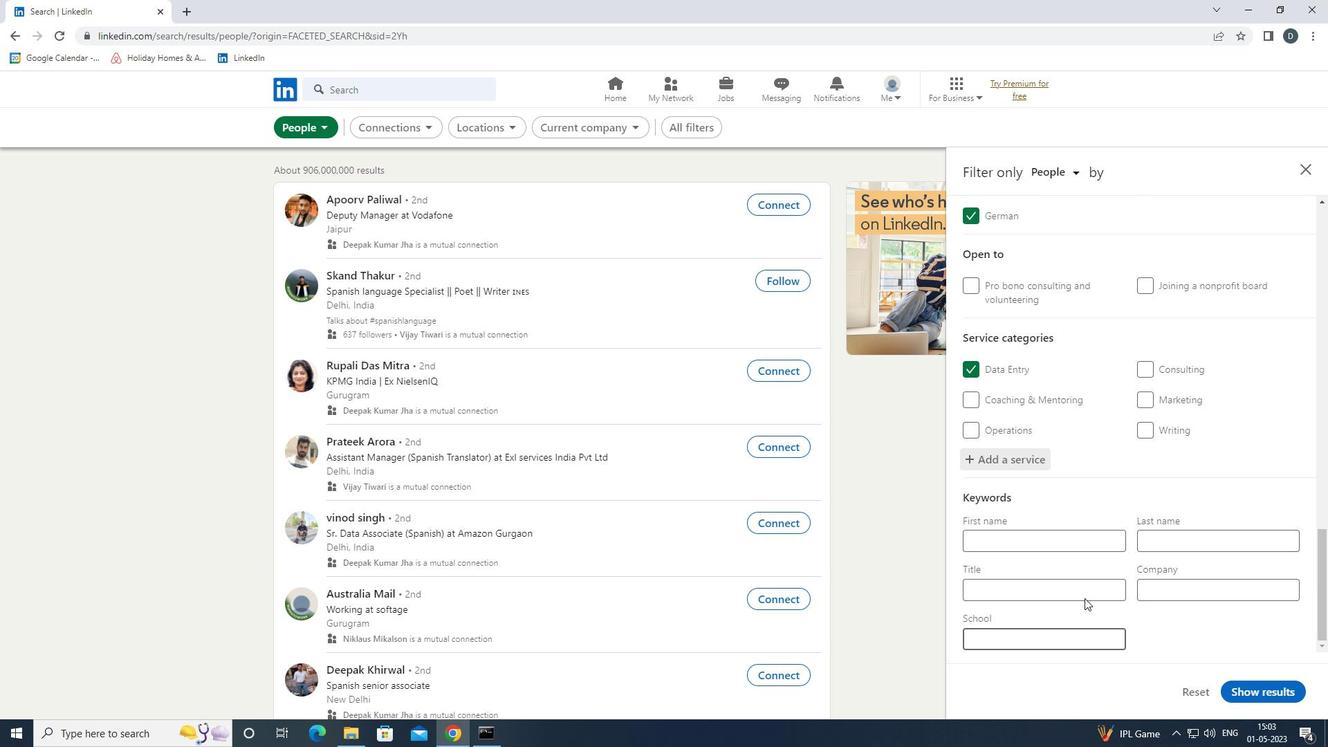 
Action: Key pressed <Key.shift>HOE<Key.backspace>MELESS<Key.space><Key.shift>SHELEE<Key.backspace><Key.backspace>TER<Key.space><Key.shift>WORKER
Screenshot: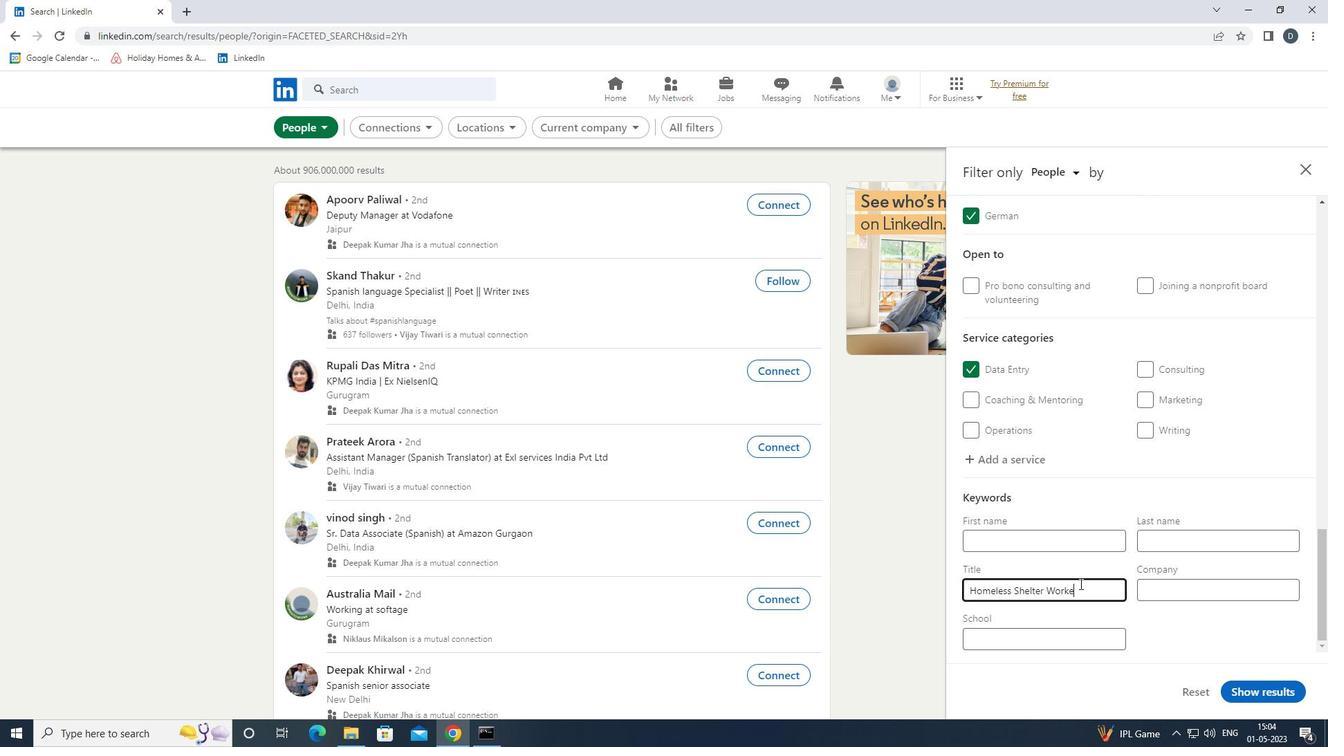 
Action: Mouse moved to (1275, 694)
Screenshot: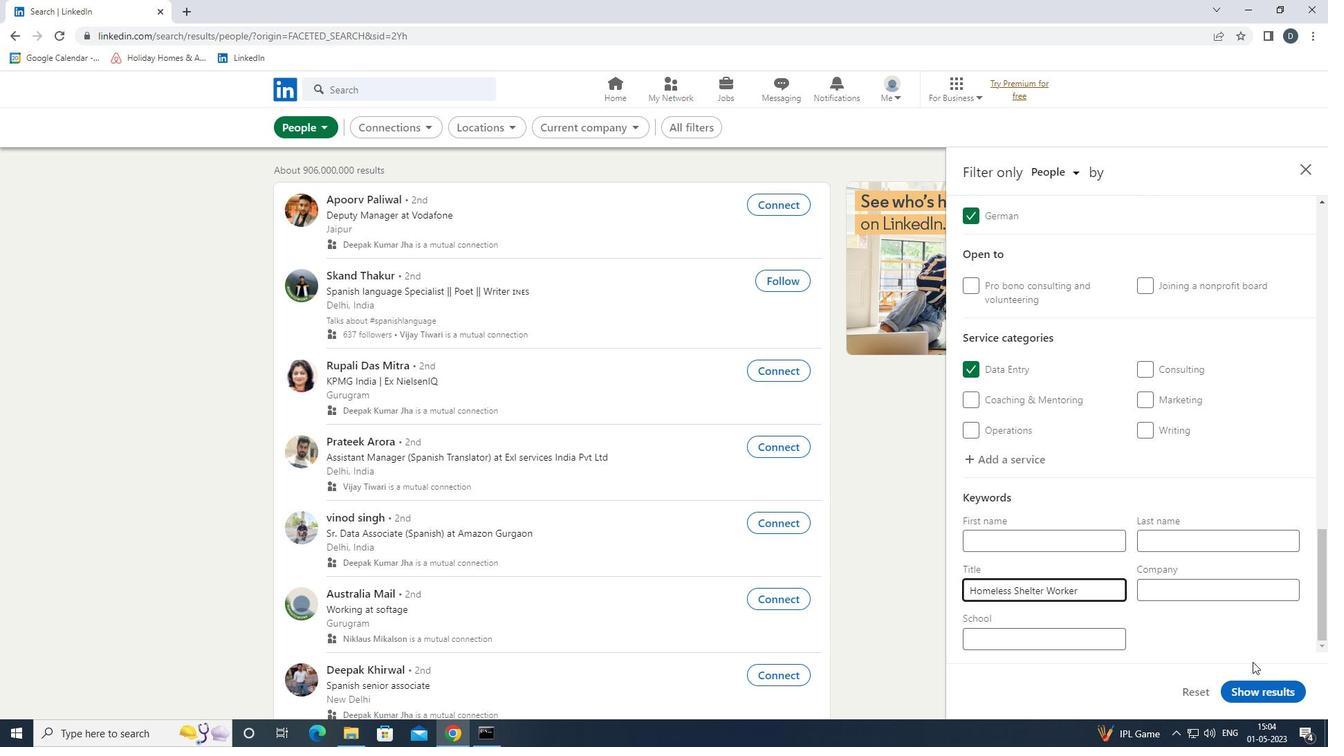 
Action: Mouse pressed left at (1275, 694)
Screenshot: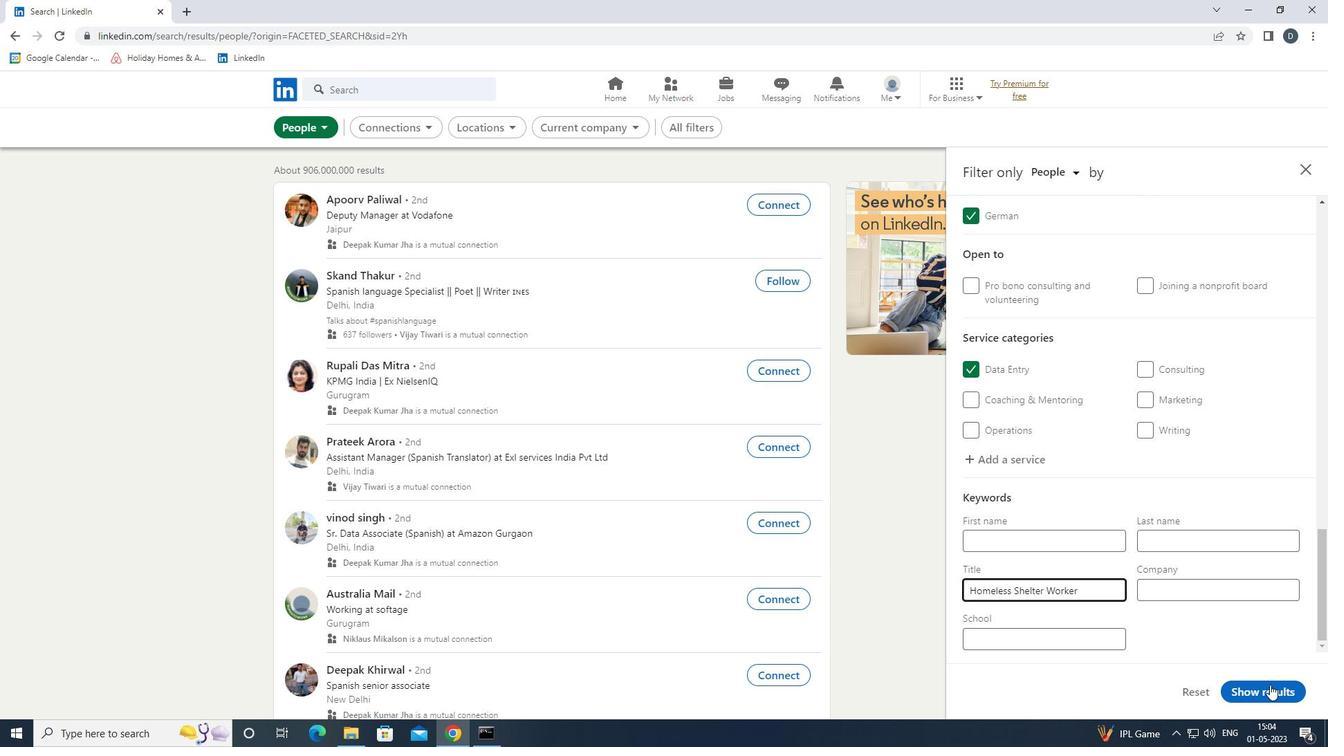 
Action: Mouse moved to (972, 383)
Screenshot: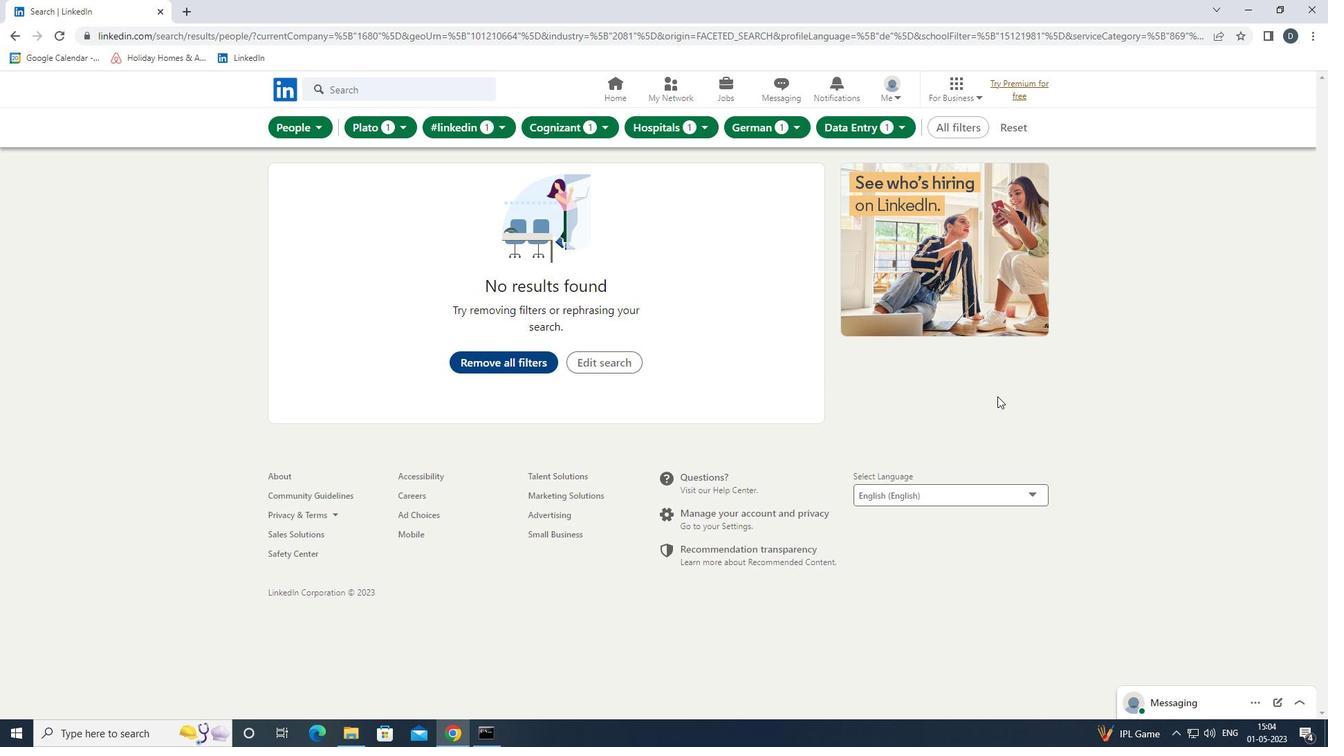 
